 Task: Search one way flight ticket for 2 adults, 4 children and 1 infant on lap in business from Raleigh: Raleigh-durham International Airport to Gillette: Gillette Campbell County Airport on 5-1-2023. Choice of flights is Frontier. Number of bags: 8 checked bags. Price is upto 98000. Outbound departure time preference is 16:00.
Action: Mouse moved to (274, 291)
Screenshot: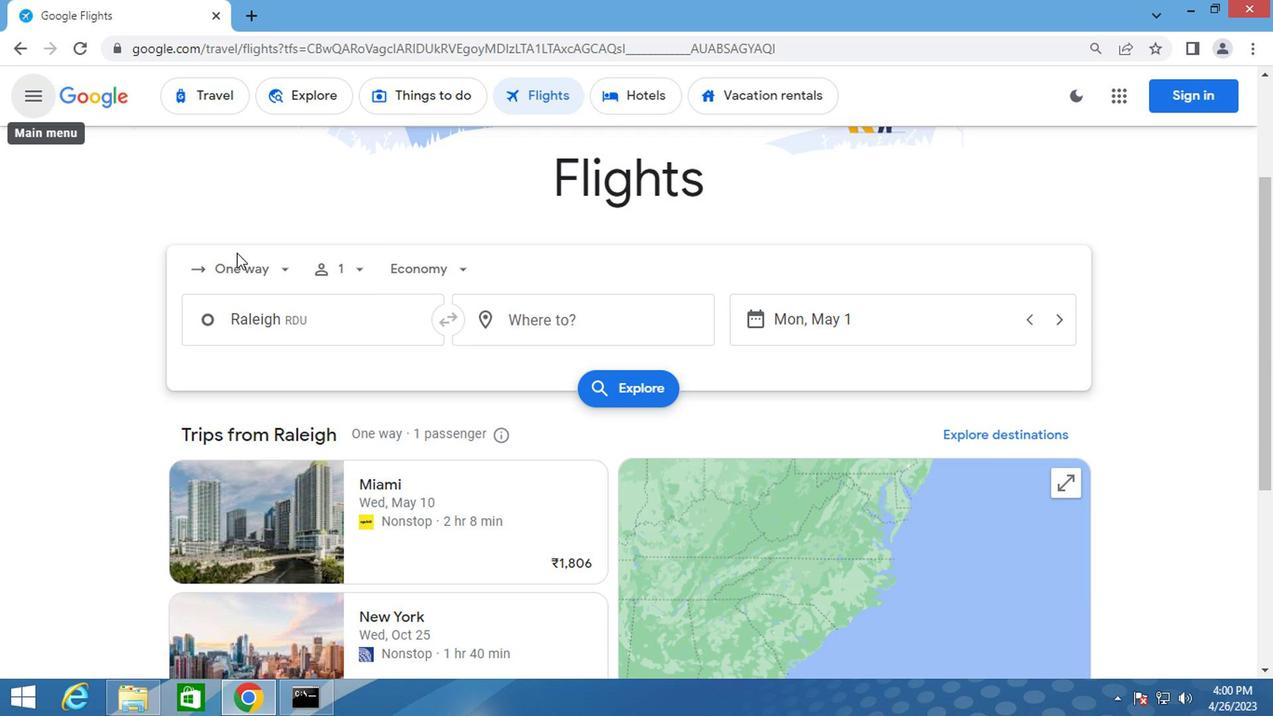
Action: Mouse pressed left at (274, 291)
Screenshot: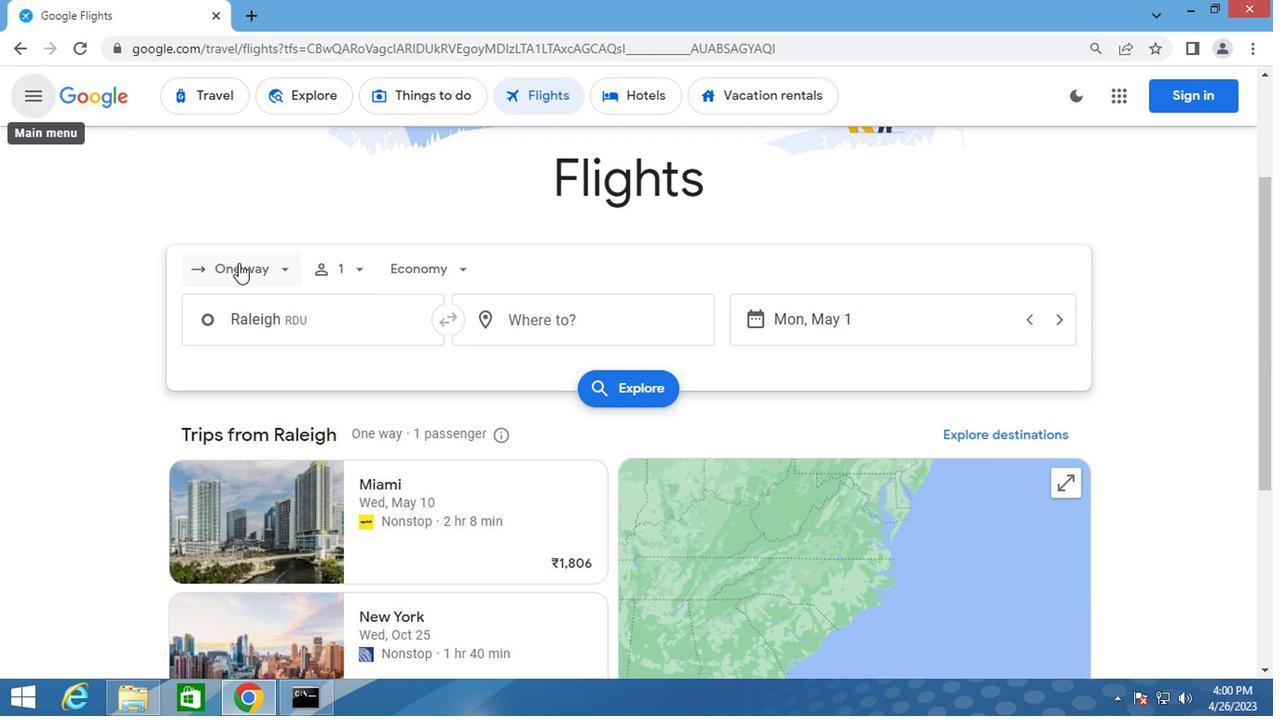
Action: Mouse moved to (271, 353)
Screenshot: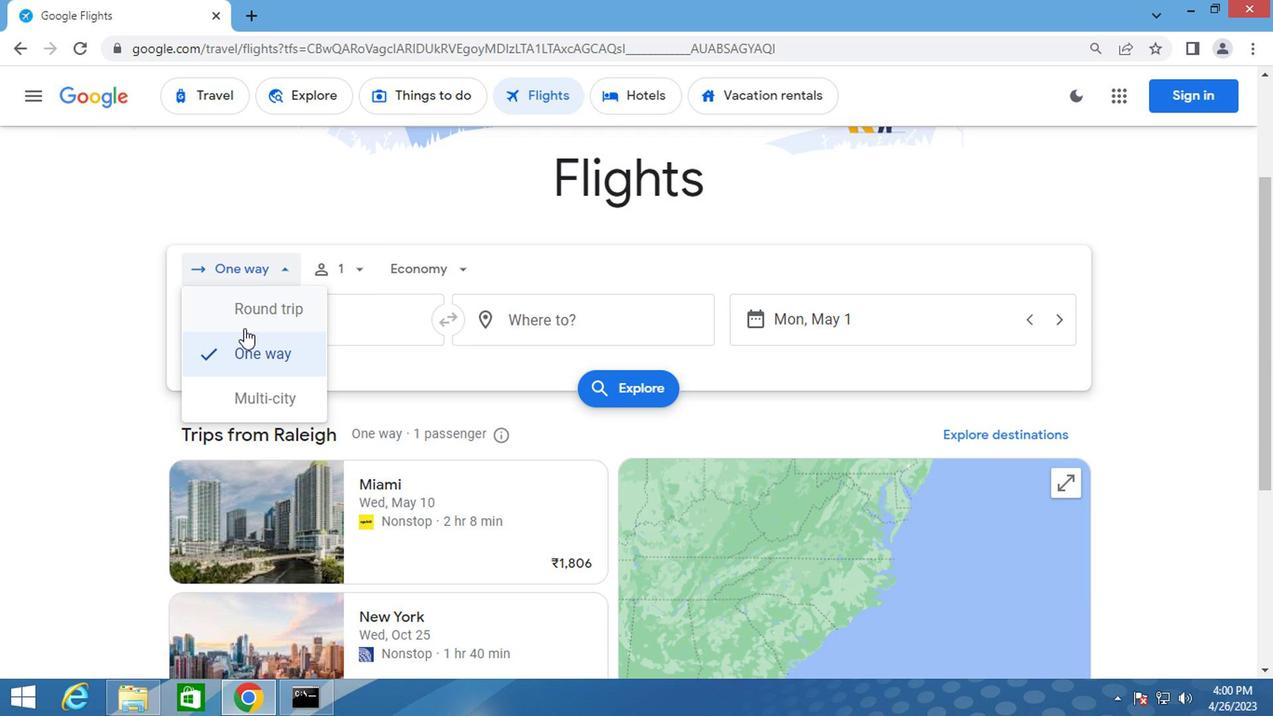 
Action: Mouse pressed left at (271, 353)
Screenshot: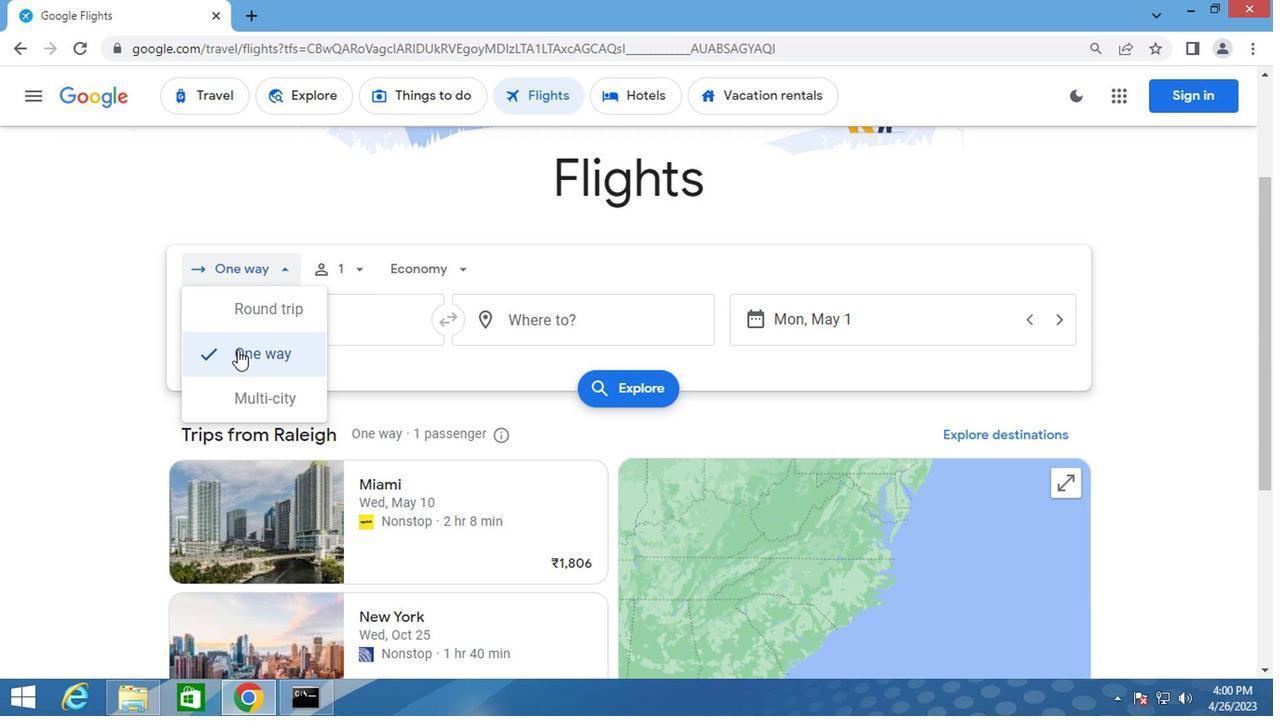 
Action: Mouse moved to (365, 292)
Screenshot: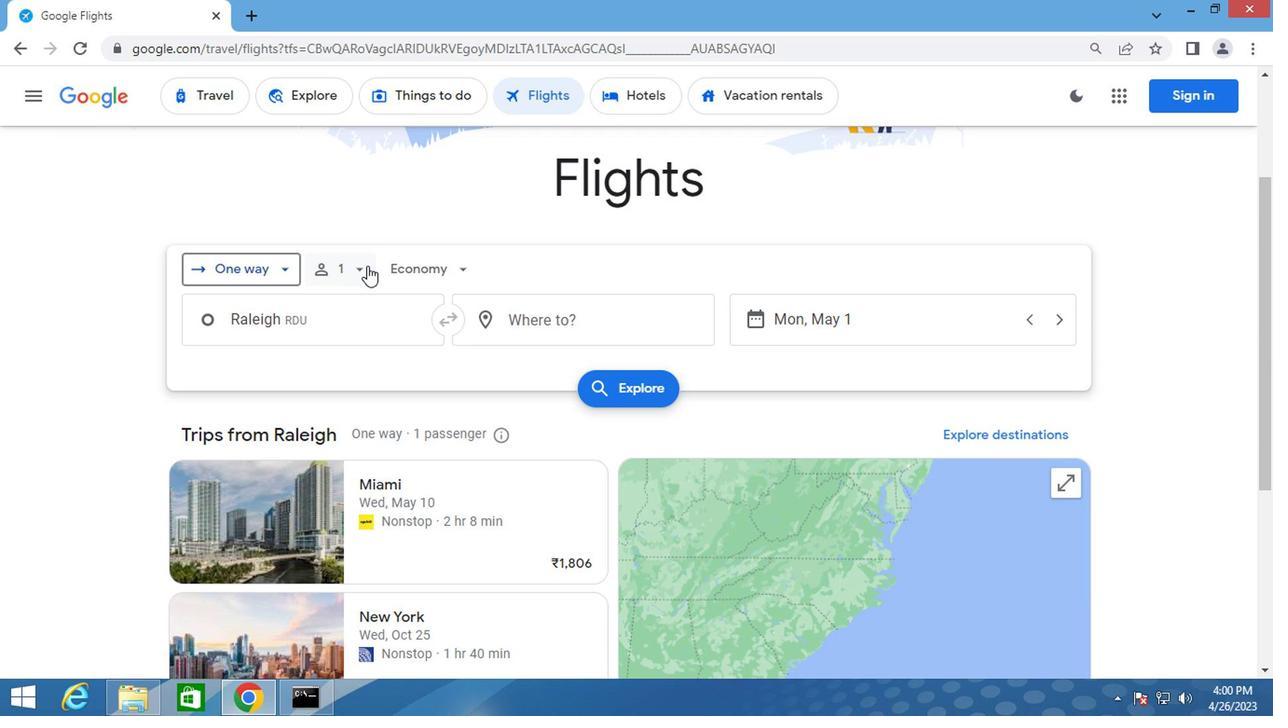
Action: Mouse pressed left at (365, 292)
Screenshot: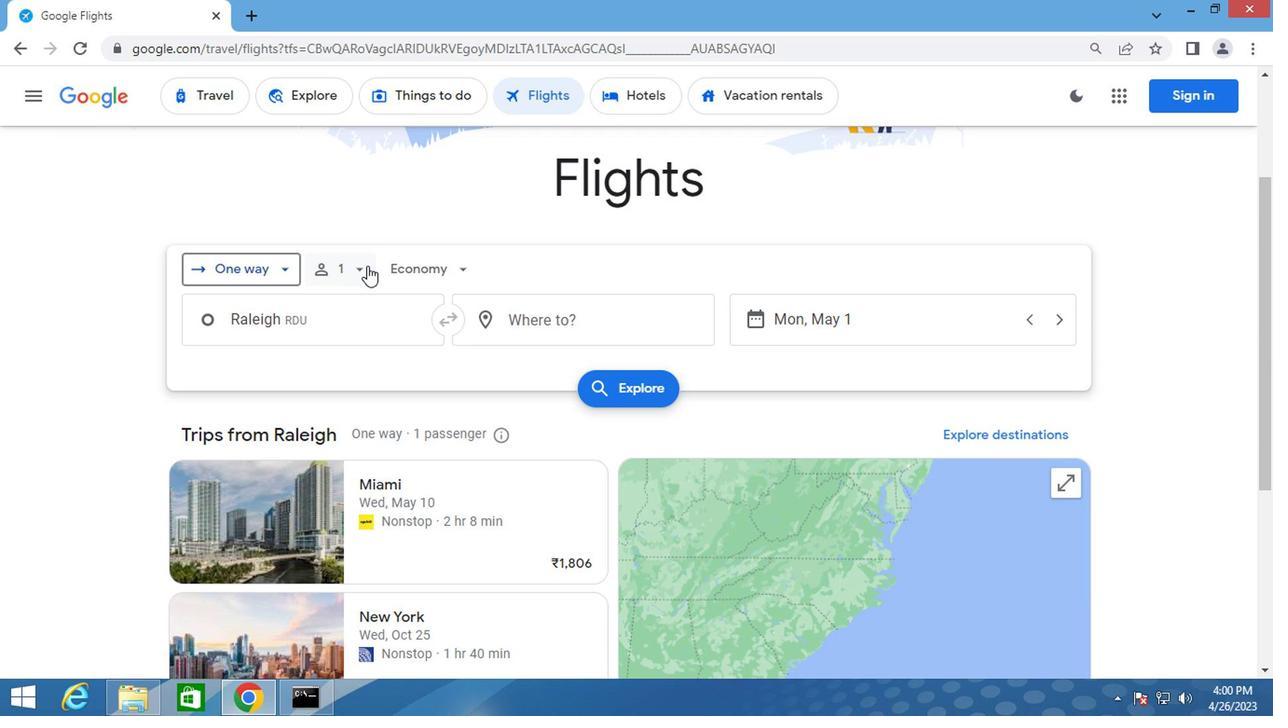 
Action: Mouse moved to (458, 327)
Screenshot: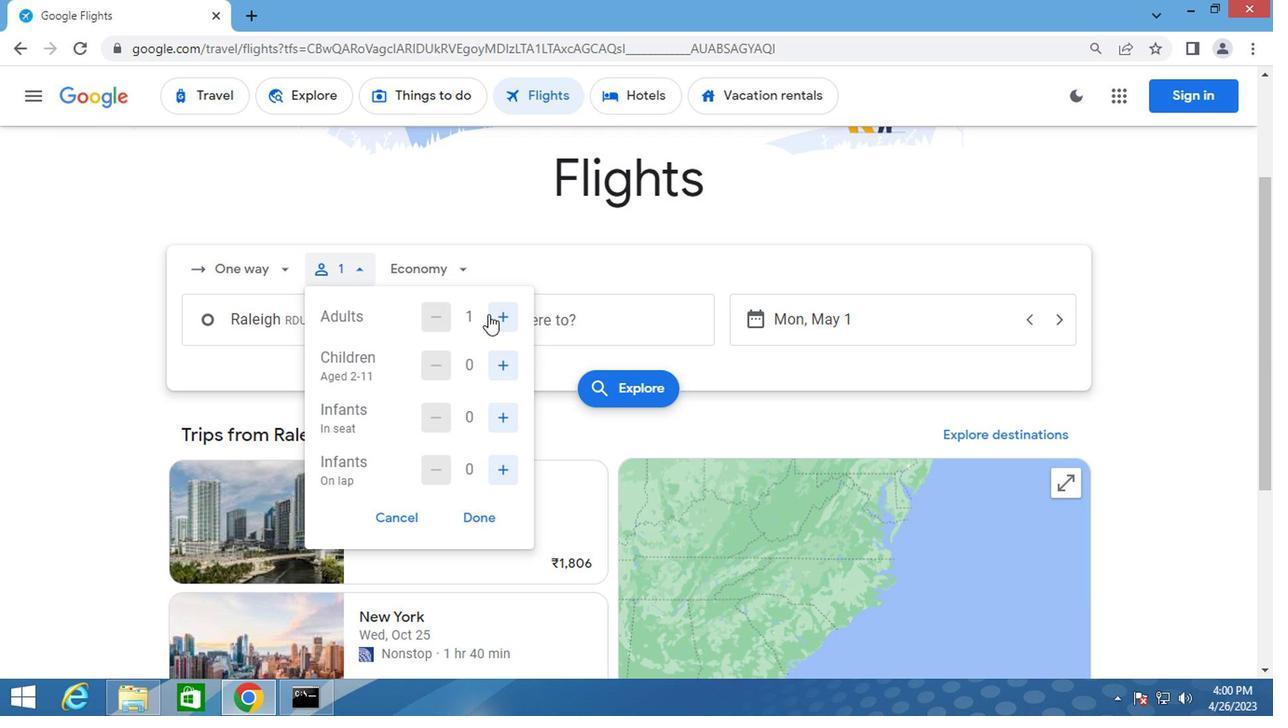 
Action: Mouse pressed left at (458, 327)
Screenshot: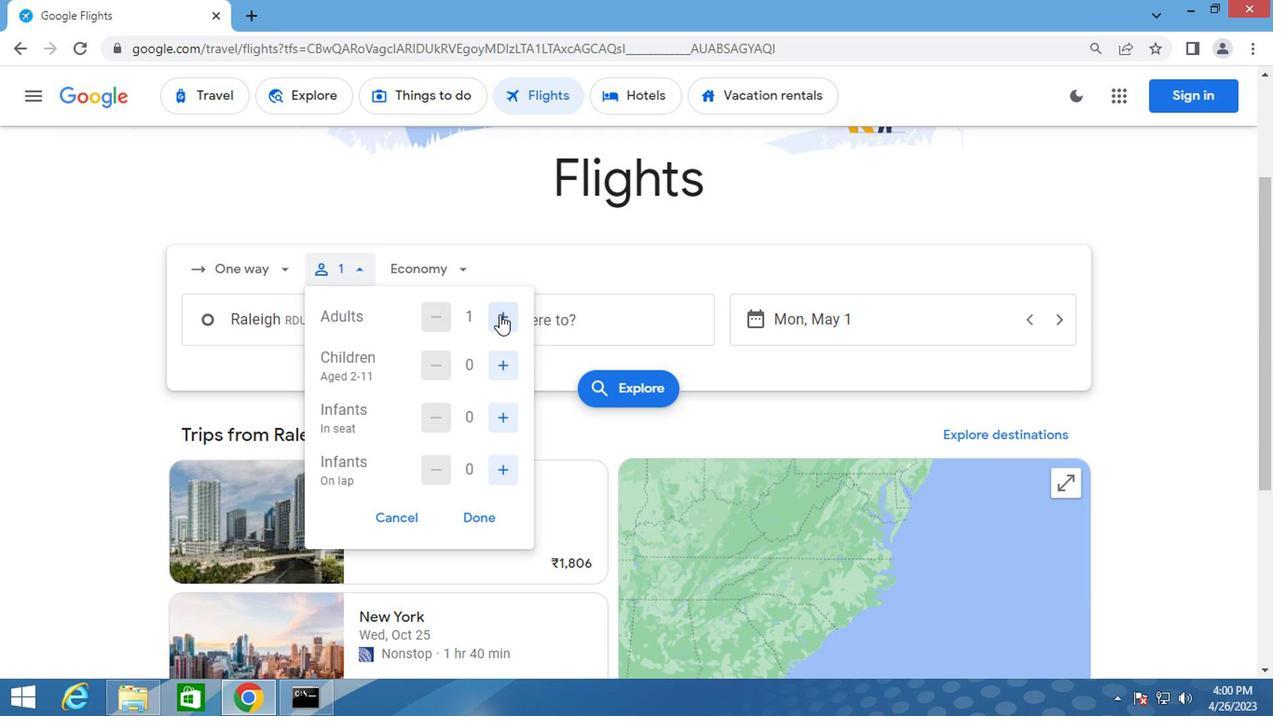 
Action: Mouse moved to (460, 354)
Screenshot: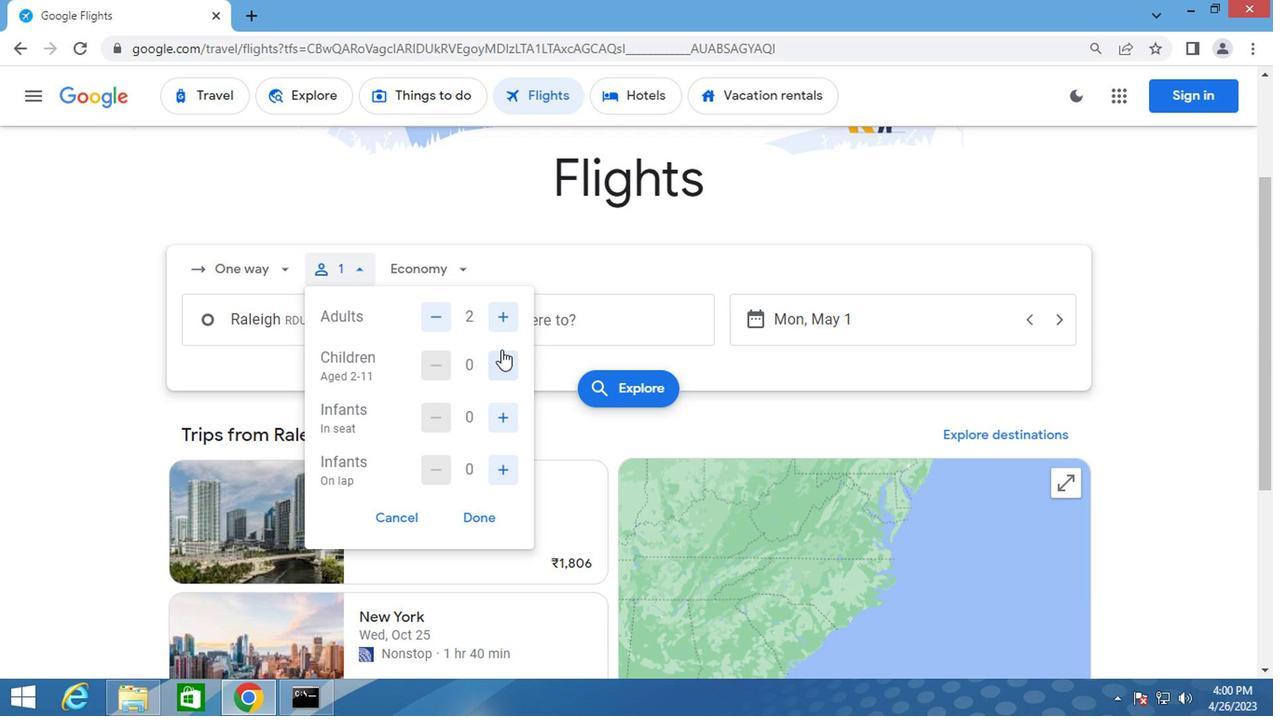 
Action: Mouse pressed left at (460, 354)
Screenshot: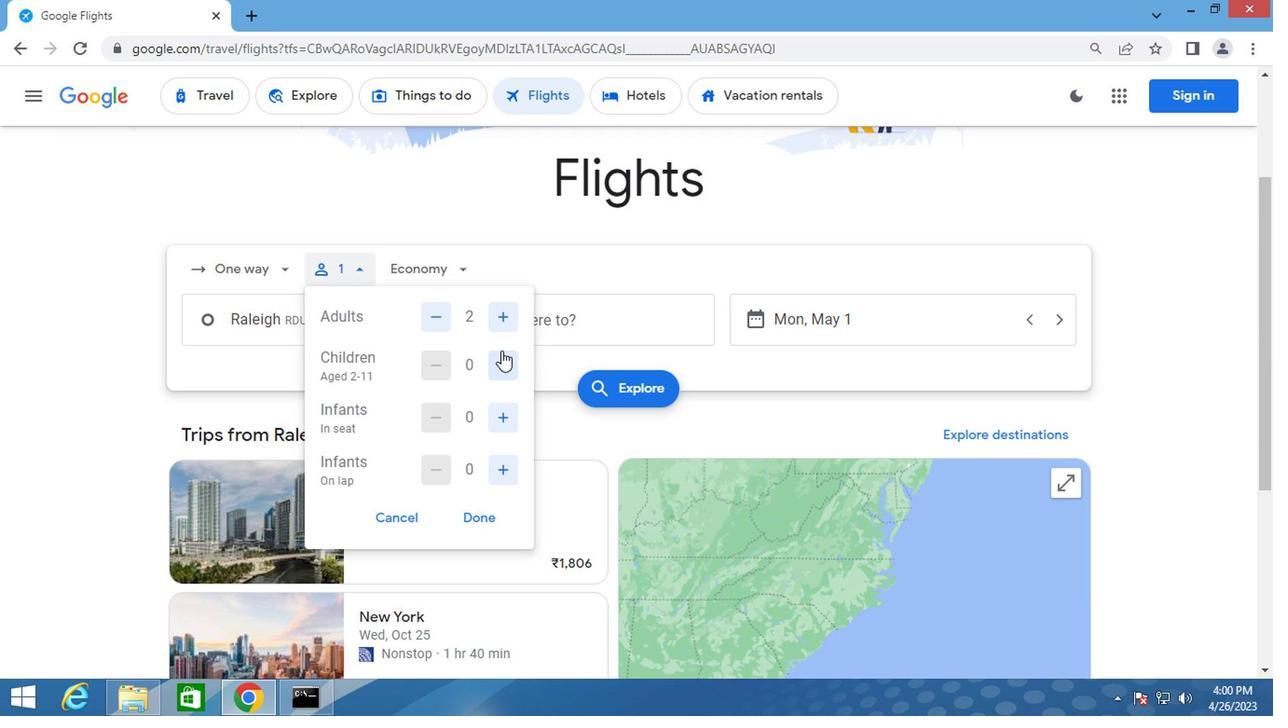 
Action: Mouse pressed left at (460, 354)
Screenshot: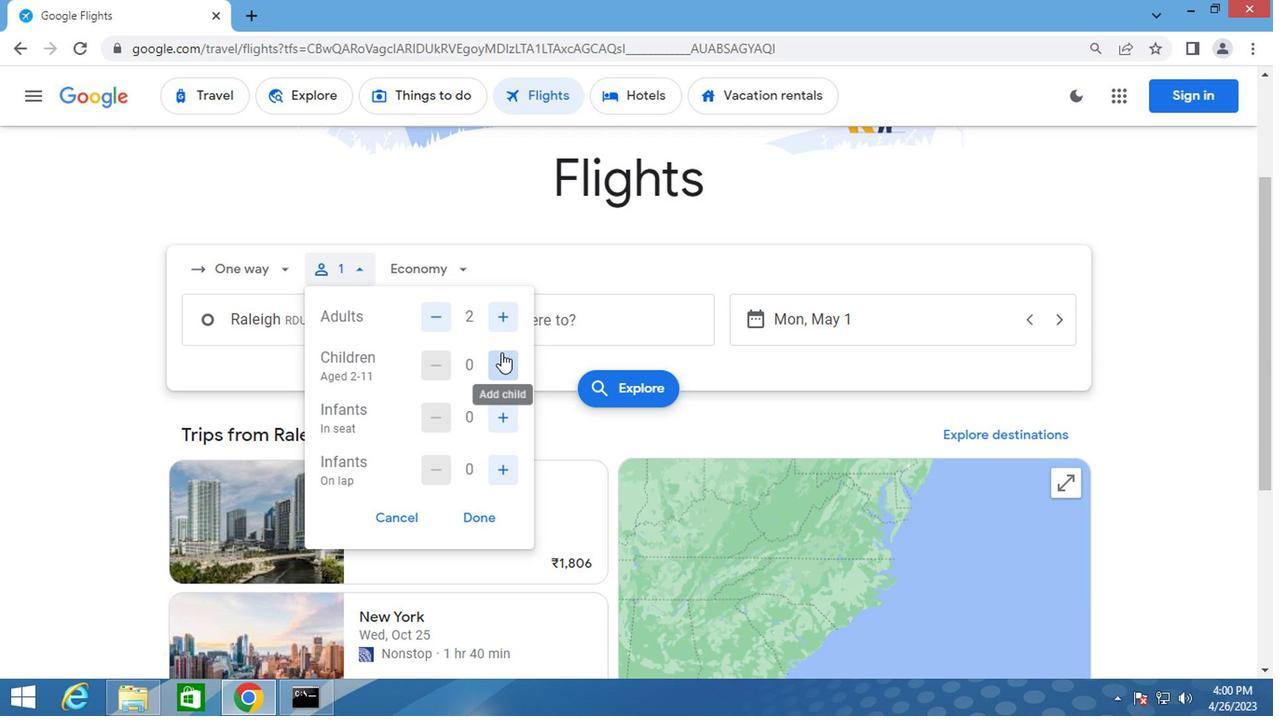 
Action: Mouse pressed left at (460, 354)
Screenshot: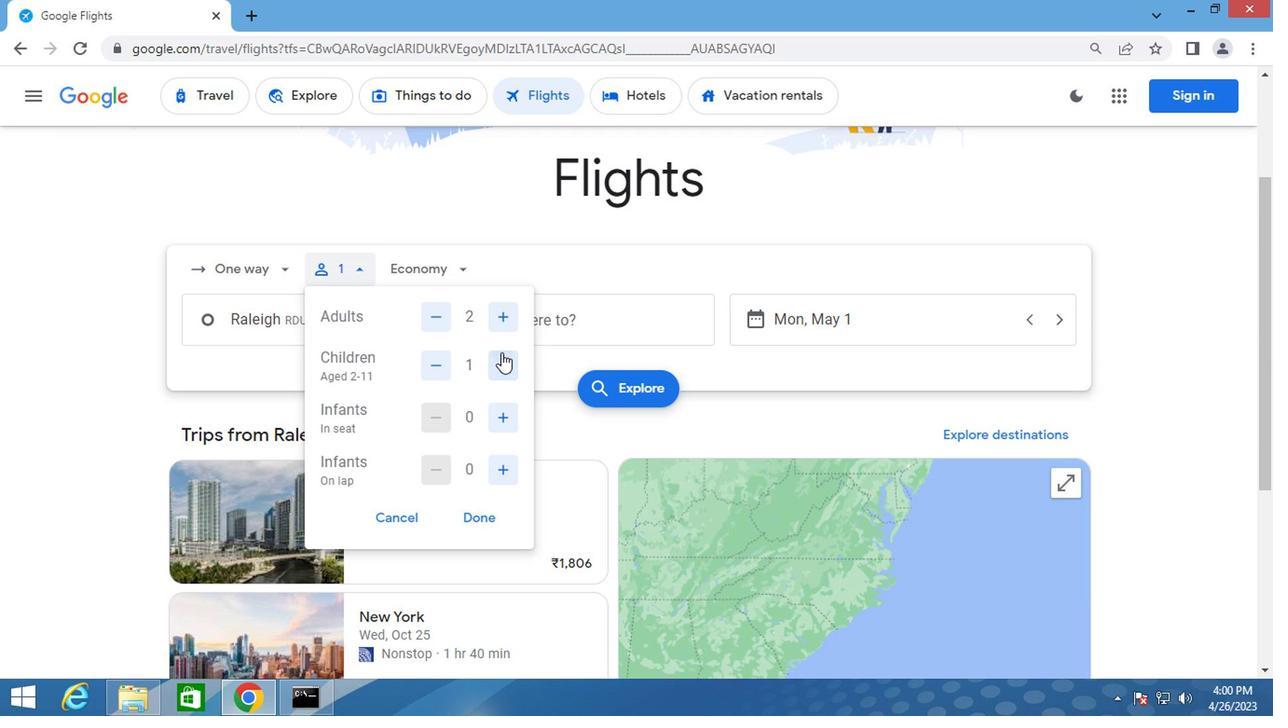 
Action: Mouse pressed left at (460, 354)
Screenshot: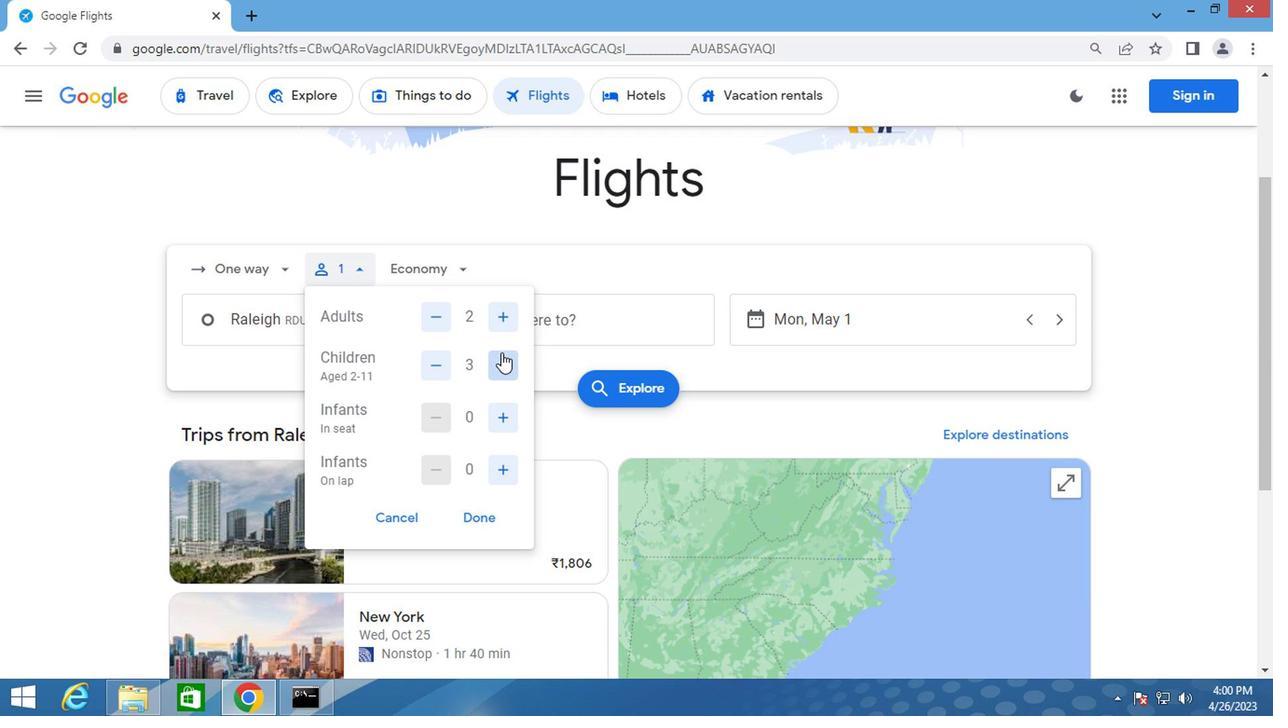 
Action: Mouse moved to (464, 427)
Screenshot: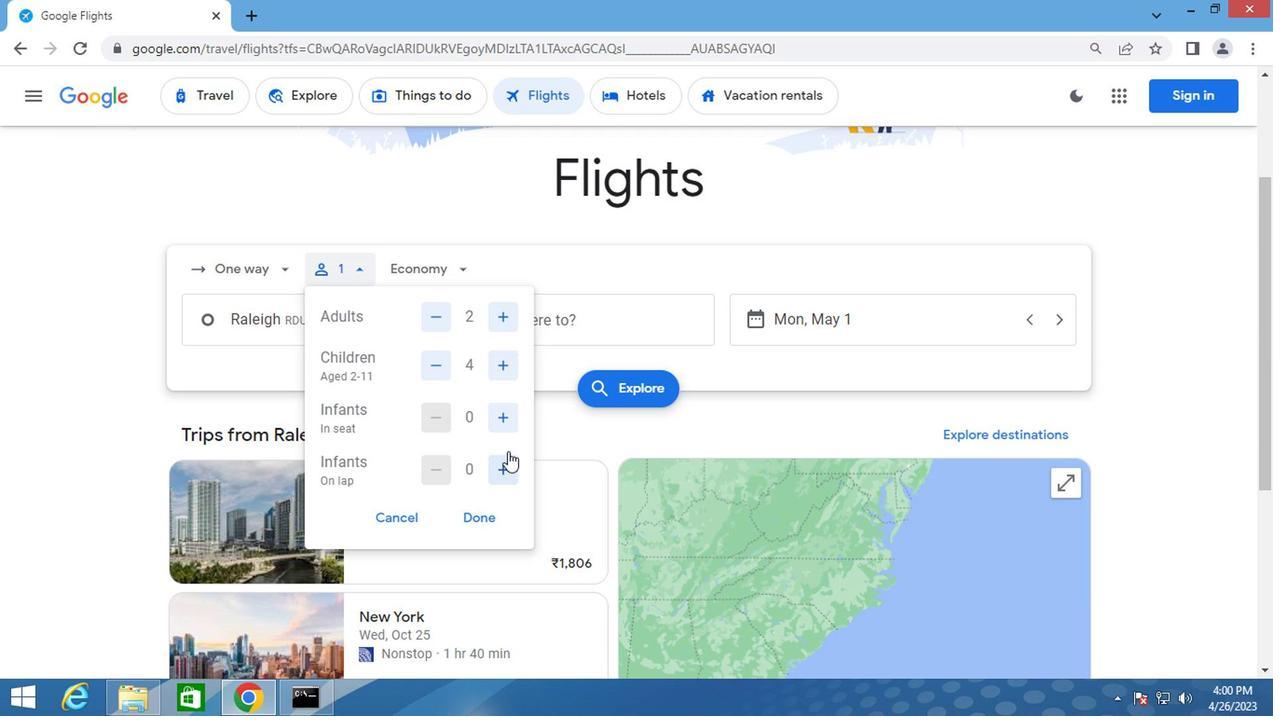 
Action: Mouse pressed left at (464, 427)
Screenshot: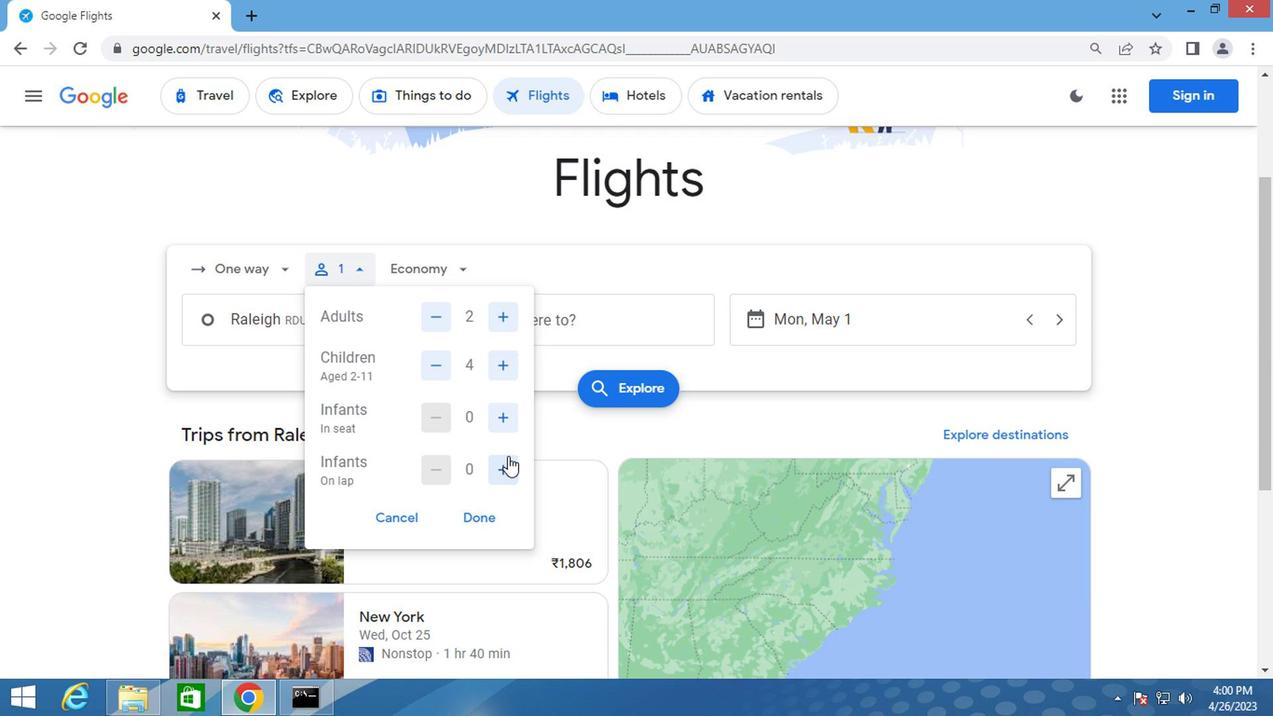 
Action: Mouse moved to (413, 293)
Screenshot: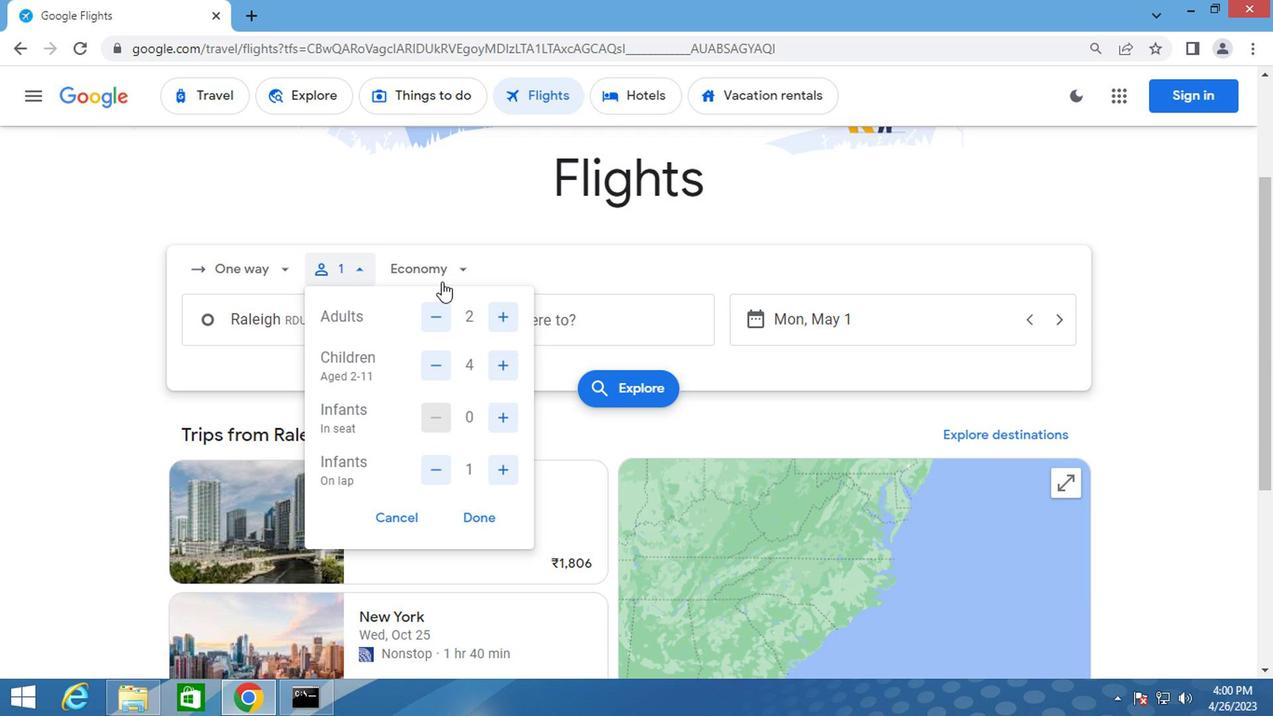 
Action: Mouse pressed left at (413, 293)
Screenshot: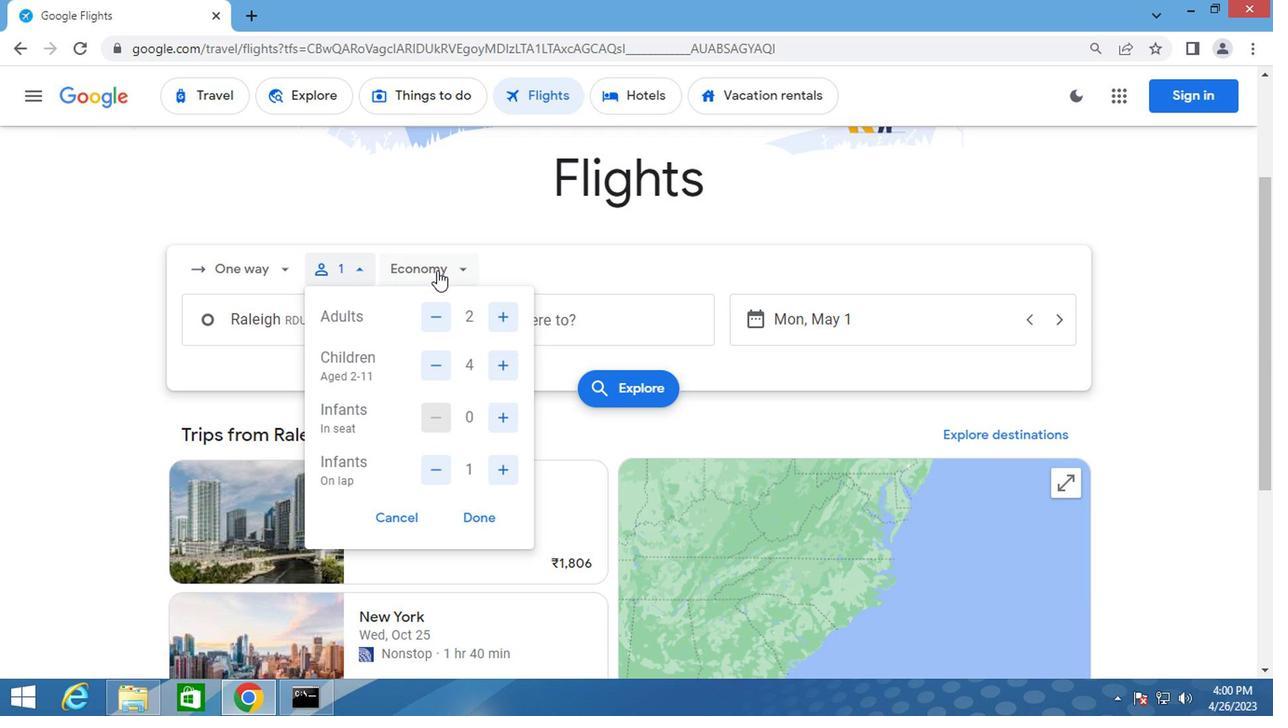 
Action: Mouse moved to (439, 381)
Screenshot: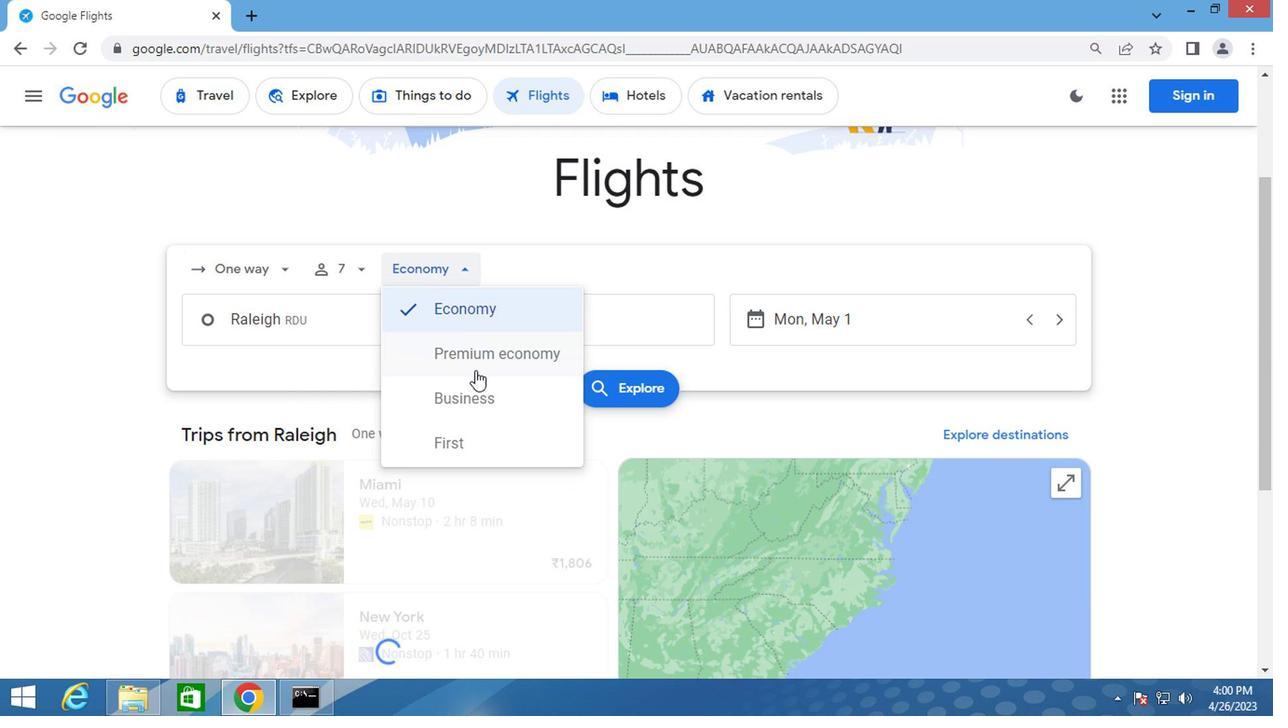 
Action: Mouse pressed left at (439, 381)
Screenshot: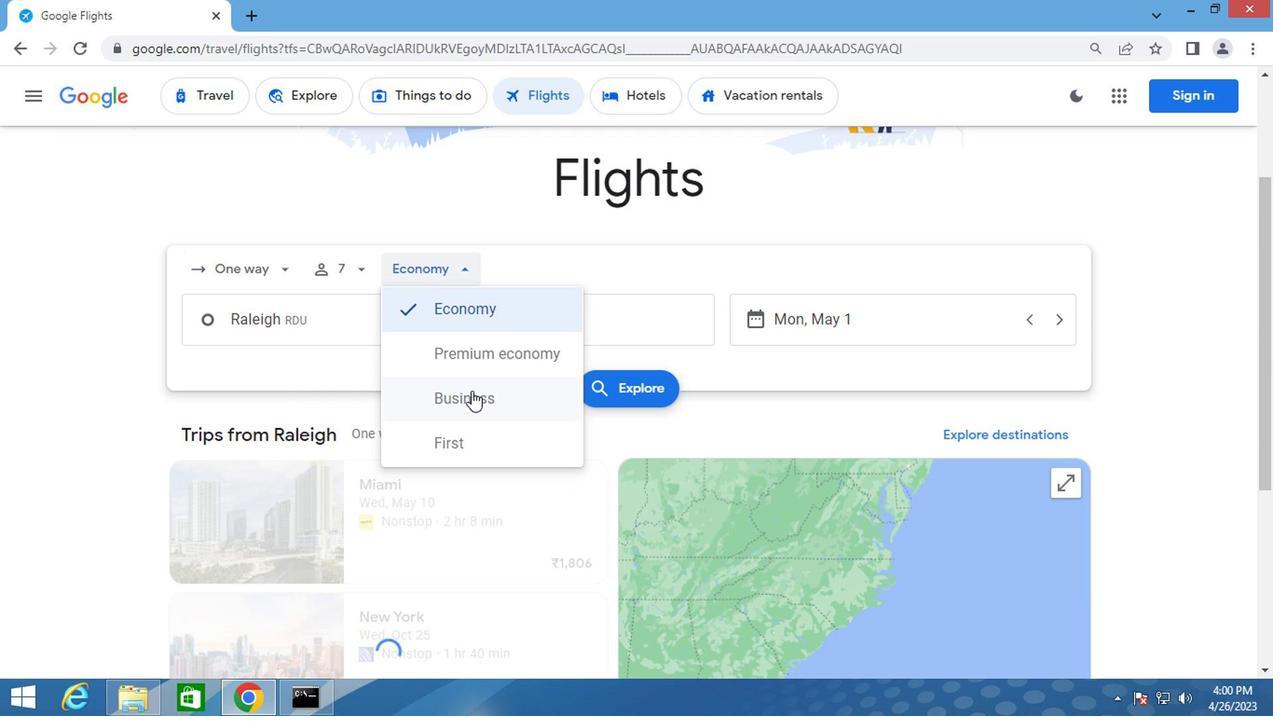 
Action: Mouse moved to (332, 336)
Screenshot: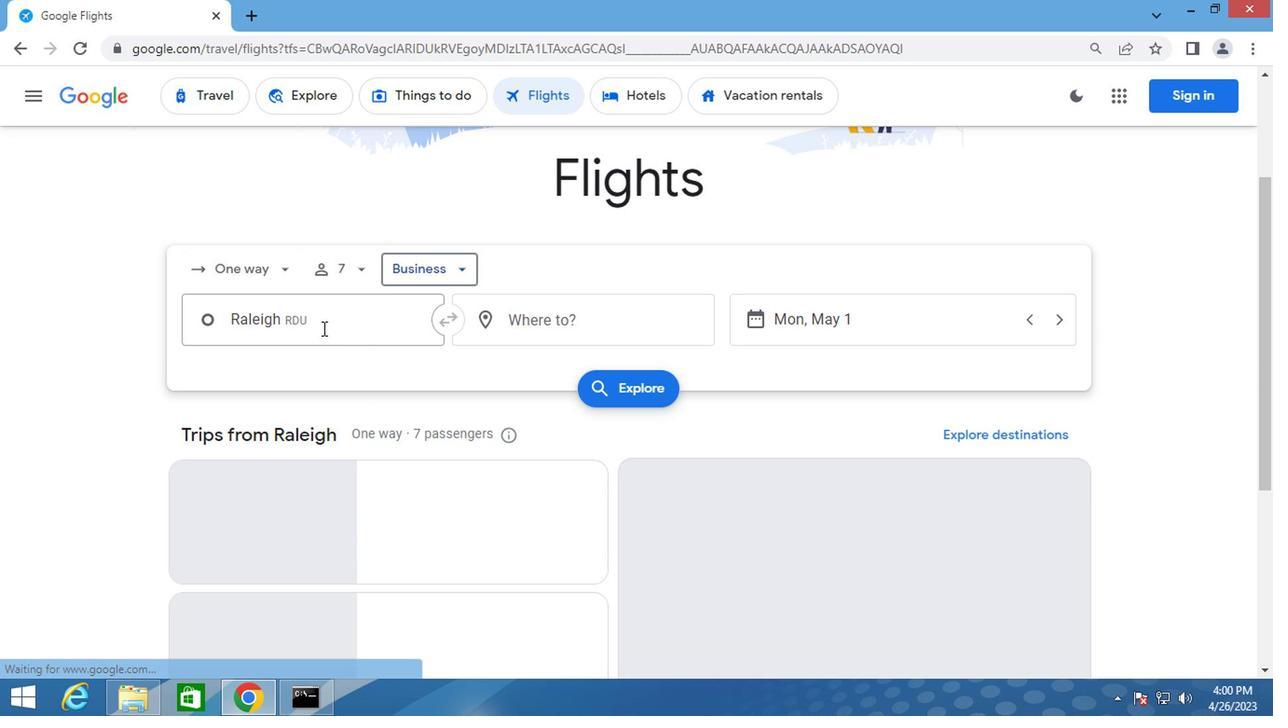 
Action: Mouse pressed left at (332, 336)
Screenshot: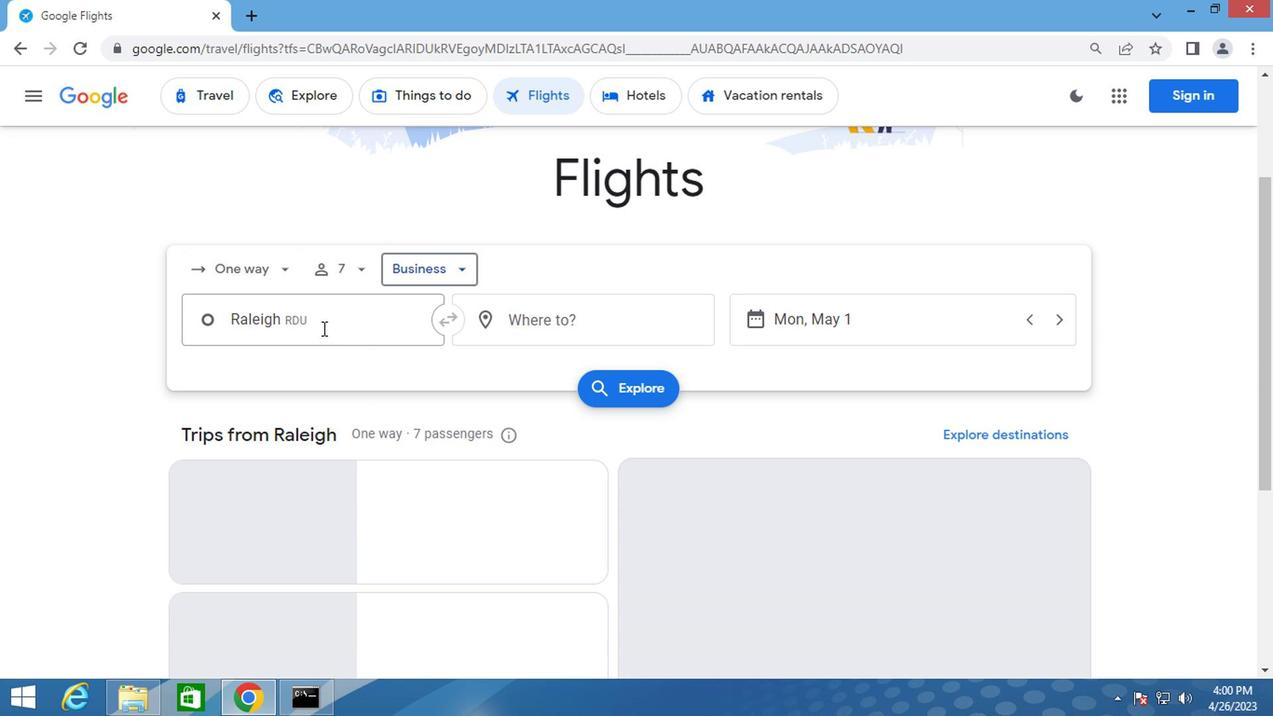 
Action: Key pressed raleigh
Screenshot: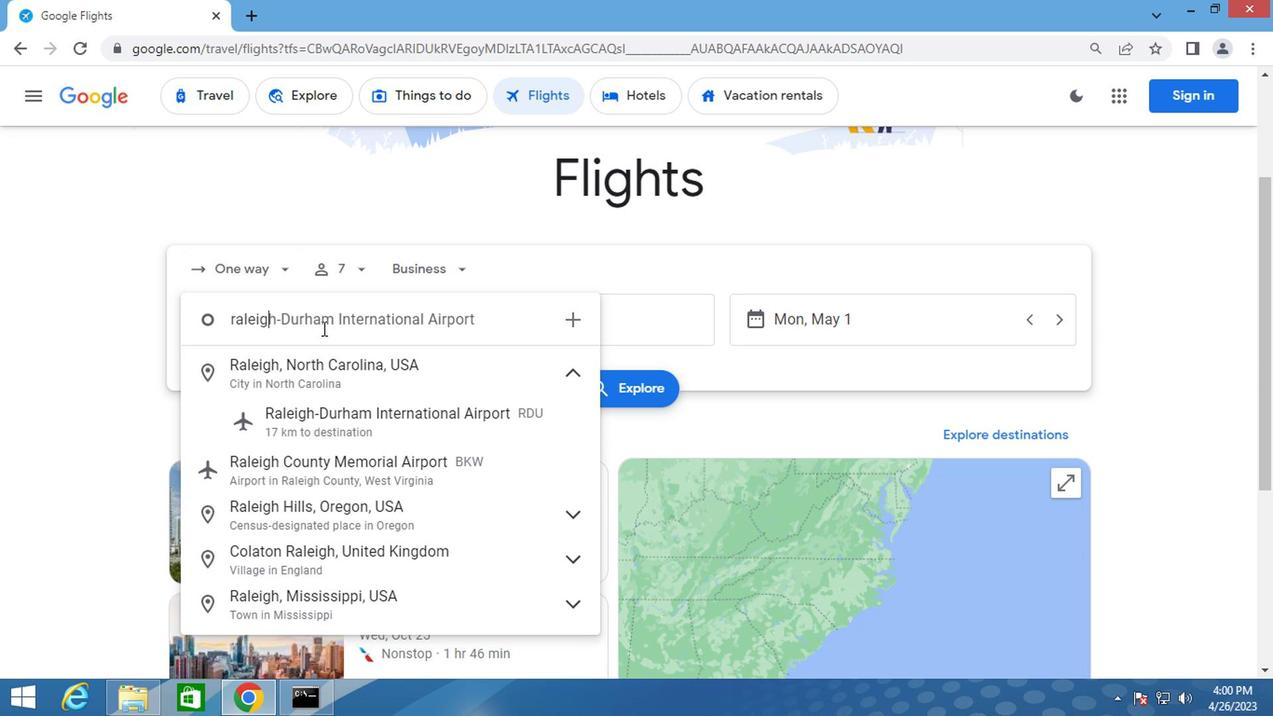 
Action: Mouse moved to (324, 403)
Screenshot: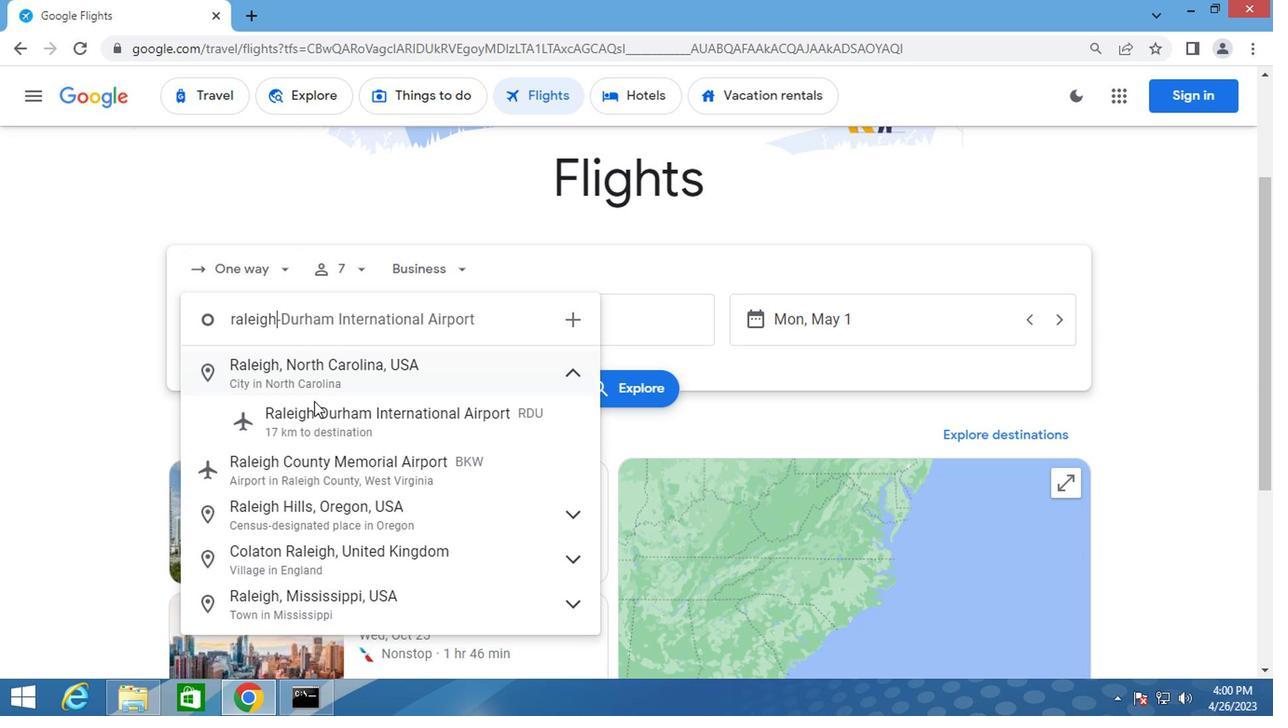 
Action: Mouse pressed left at (324, 403)
Screenshot: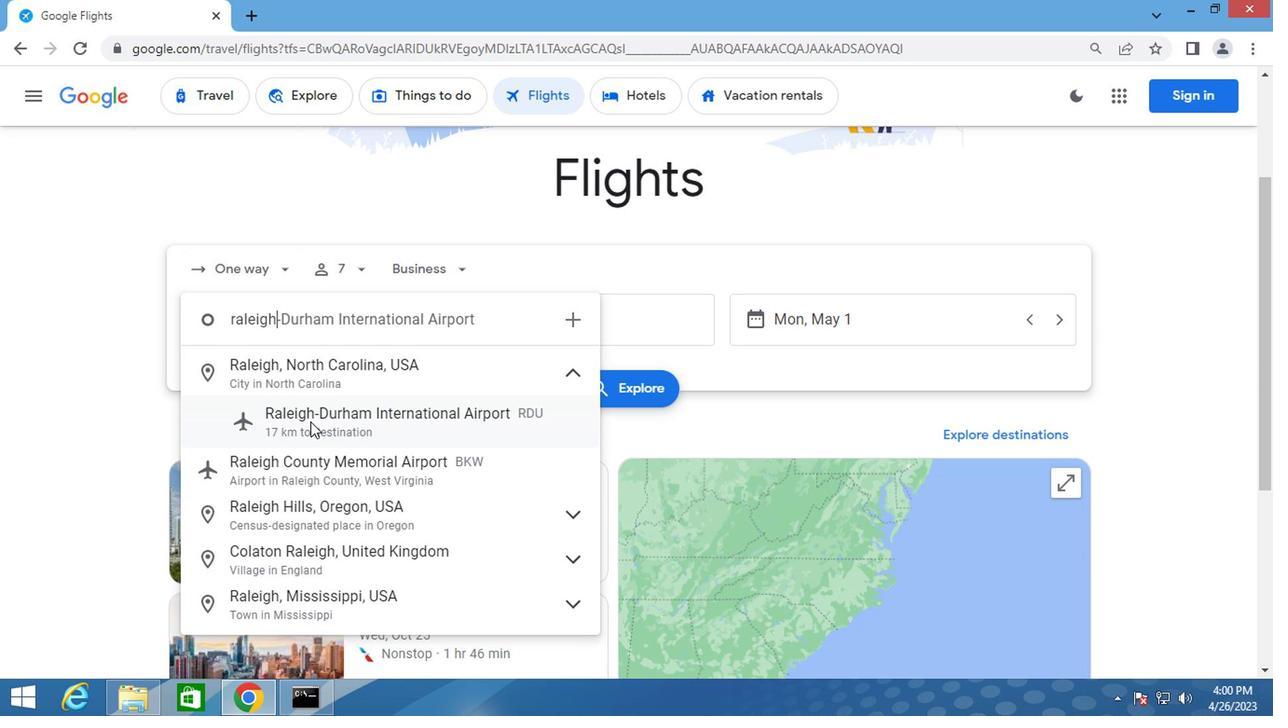 
Action: Mouse moved to (477, 328)
Screenshot: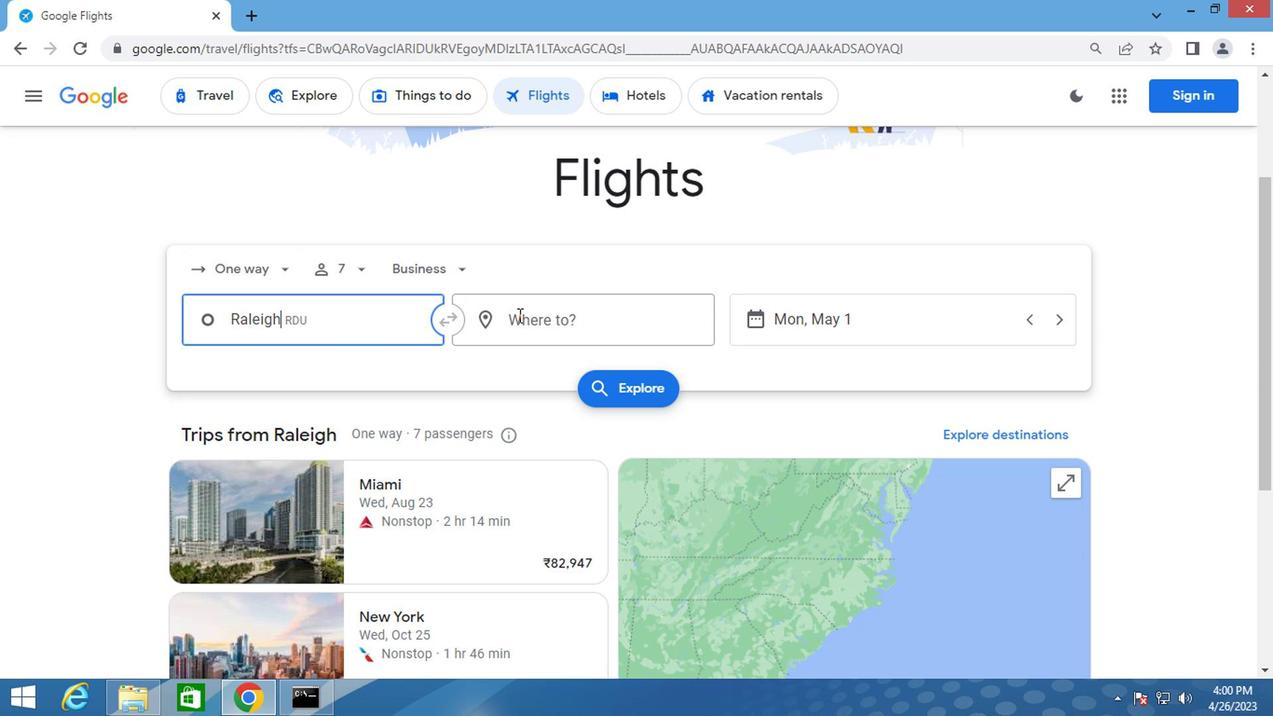 
Action: Mouse pressed left at (477, 328)
Screenshot: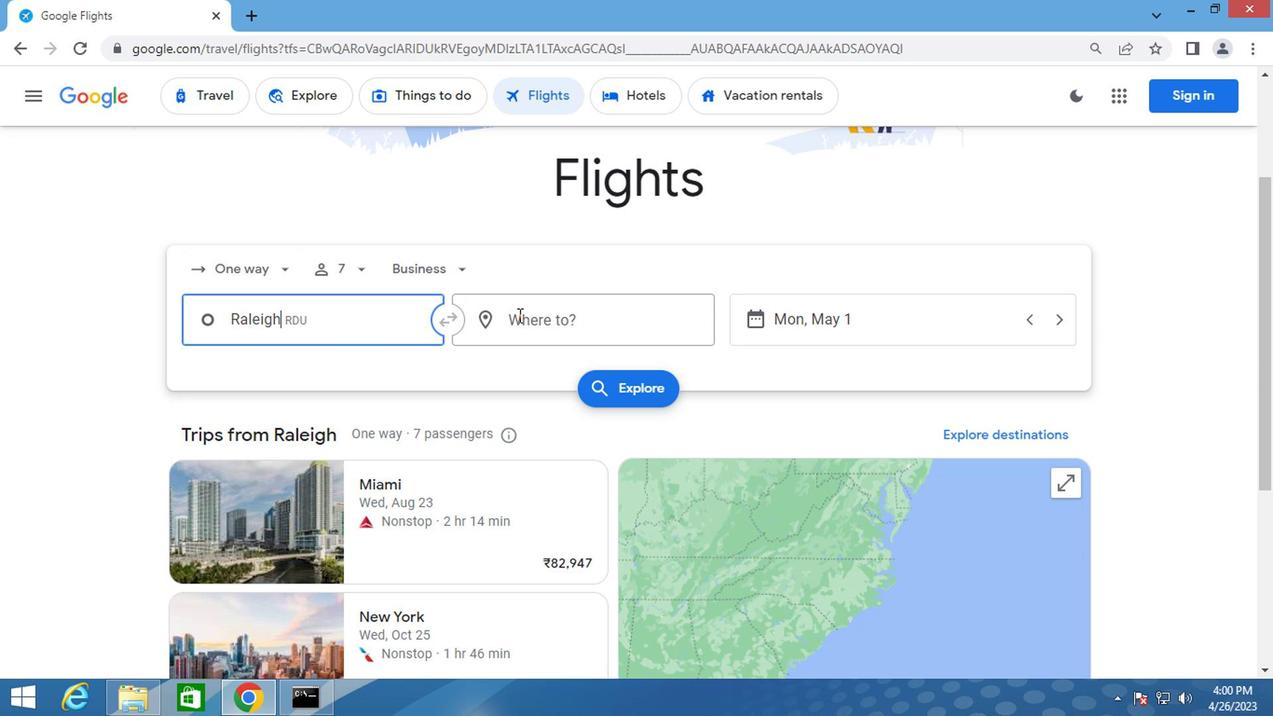 
Action: Mouse moved to (478, 328)
Screenshot: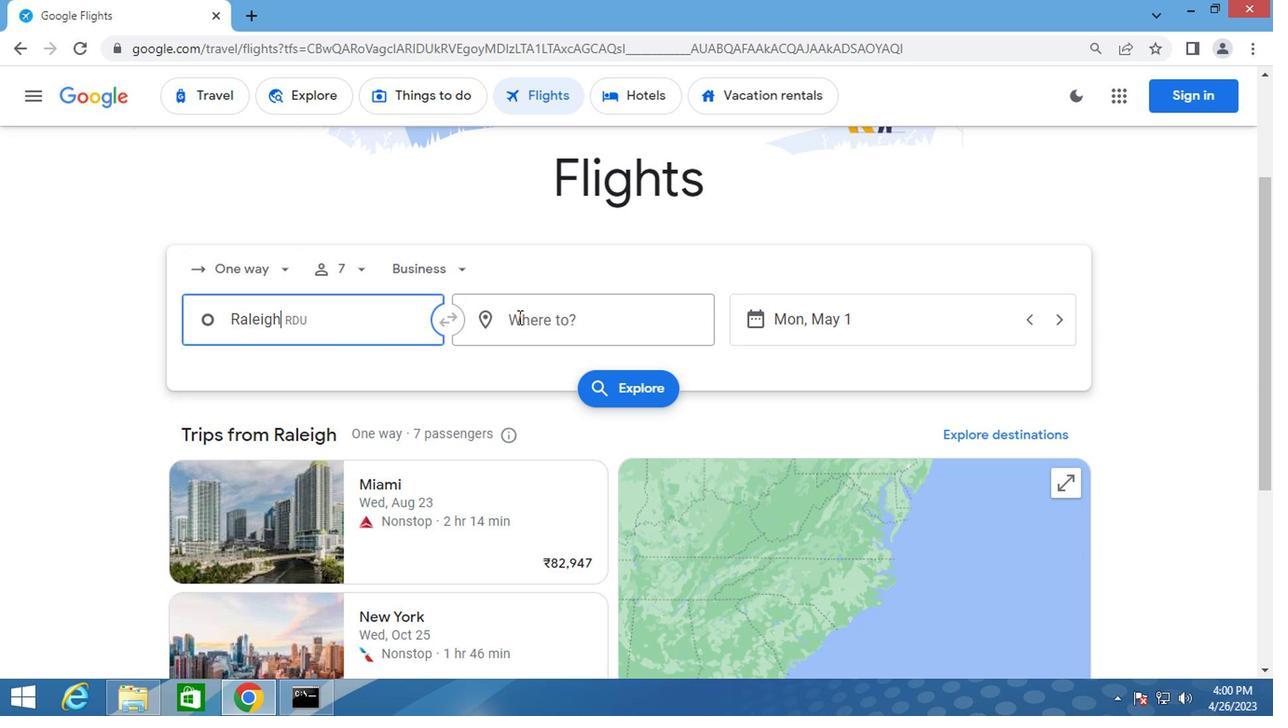 
Action: Key pressed gilley<Key.backspace>t
Screenshot: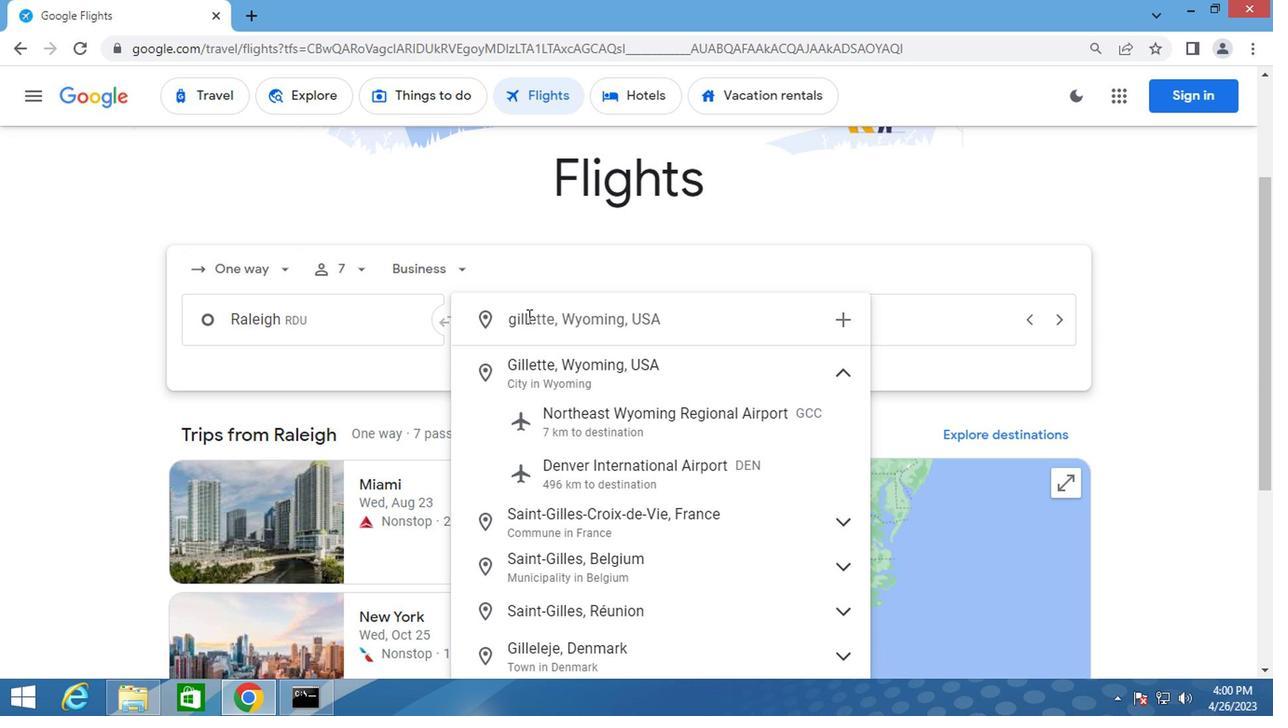
Action: Mouse moved to (548, 389)
Screenshot: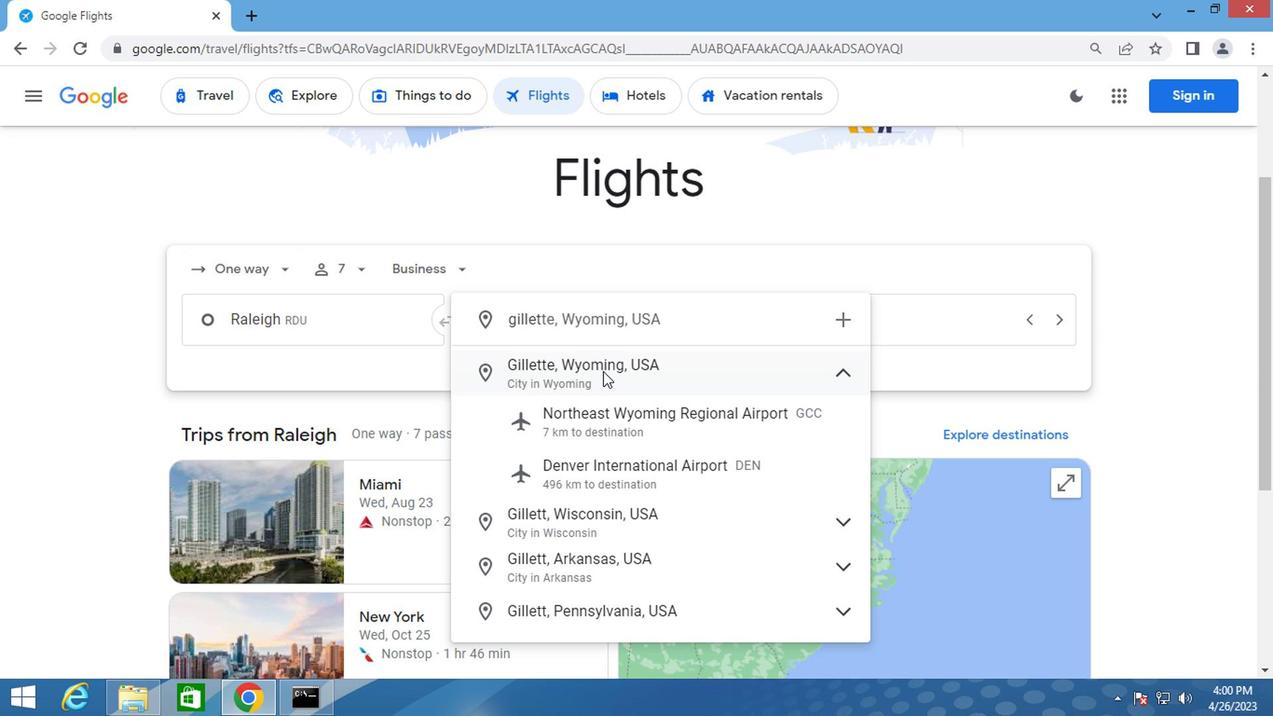 
Action: Mouse pressed left at (548, 389)
Screenshot: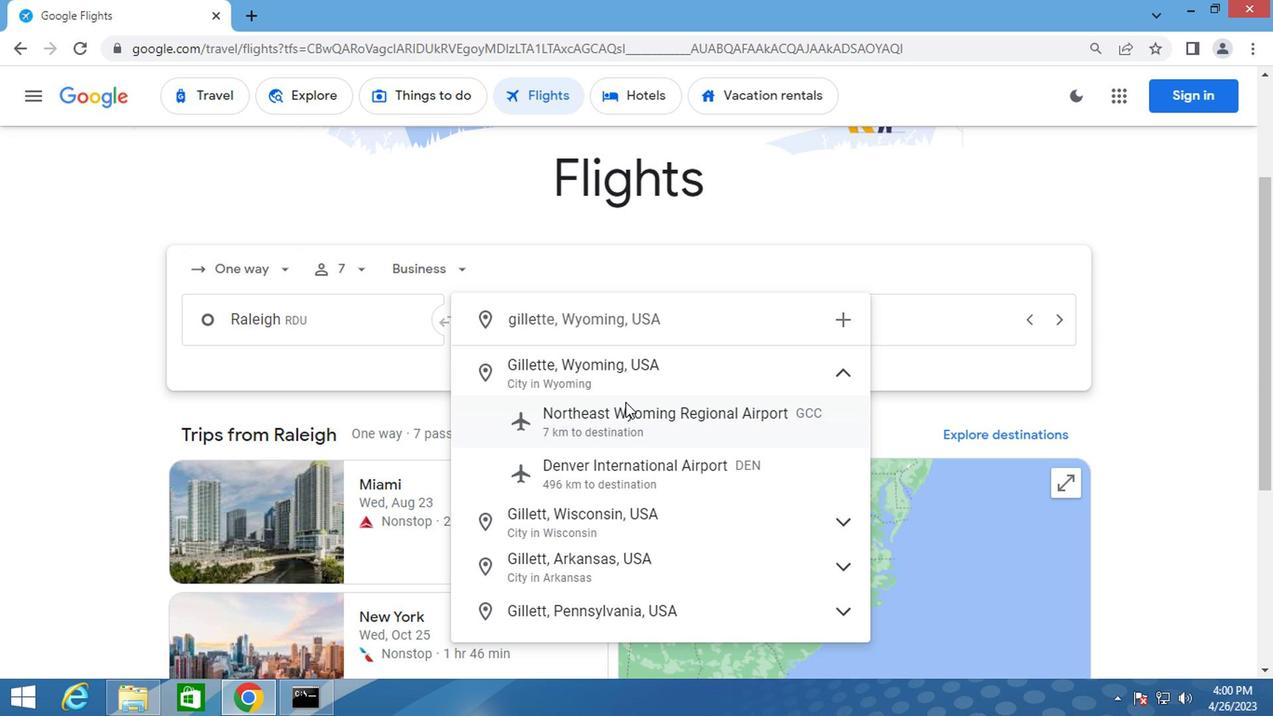 
Action: Mouse moved to (745, 336)
Screenshot: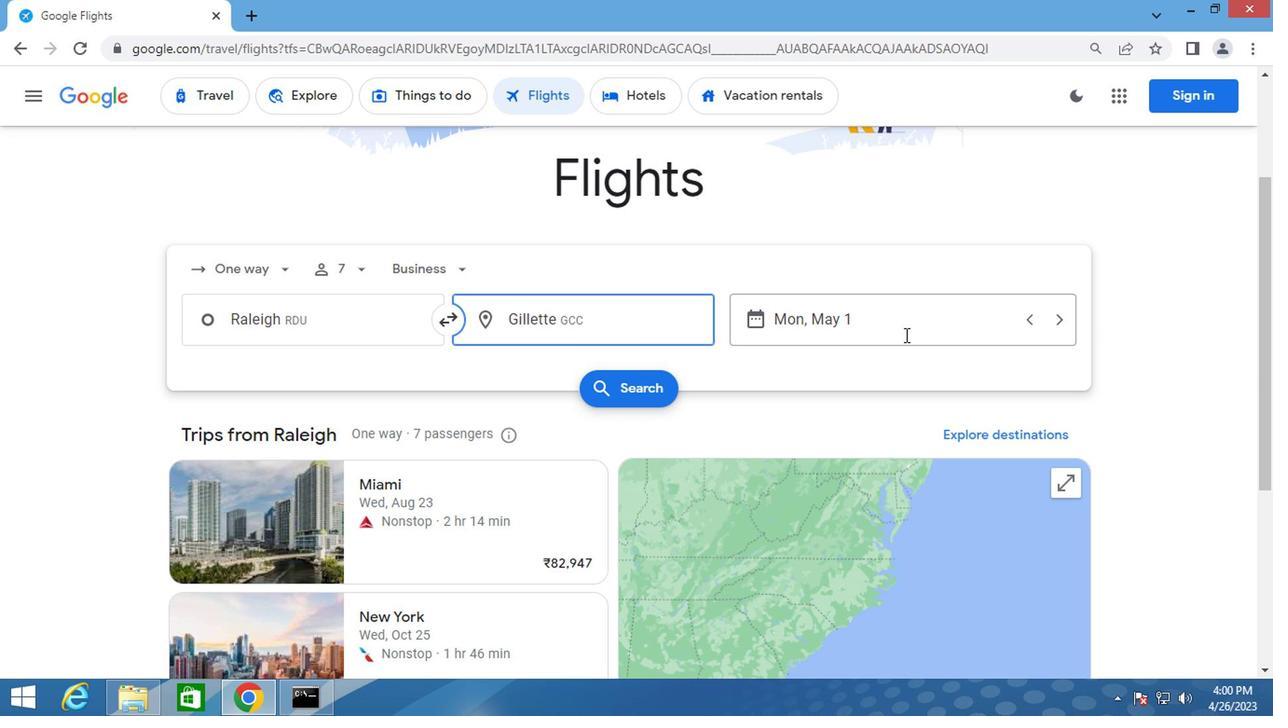 
Action: Mouse pressed left at (745, 336)
Screenshot: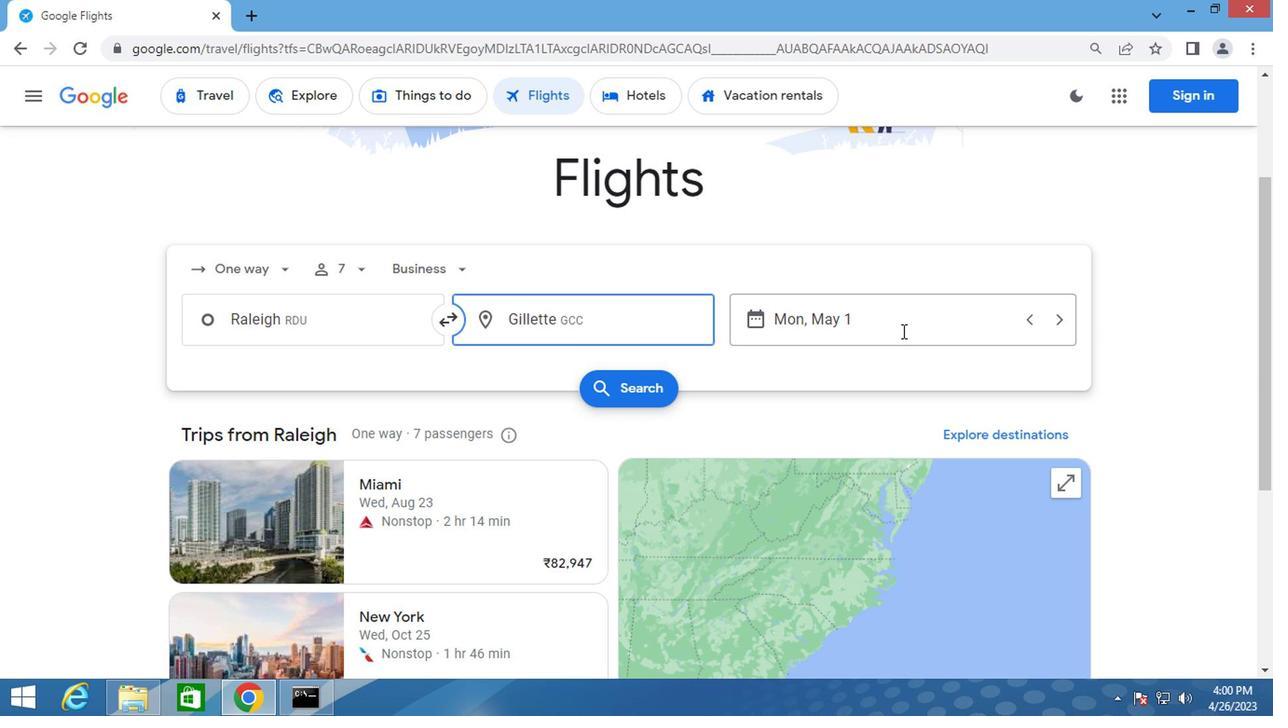
Action: Mouse moved to (677, 343)
Screenshot: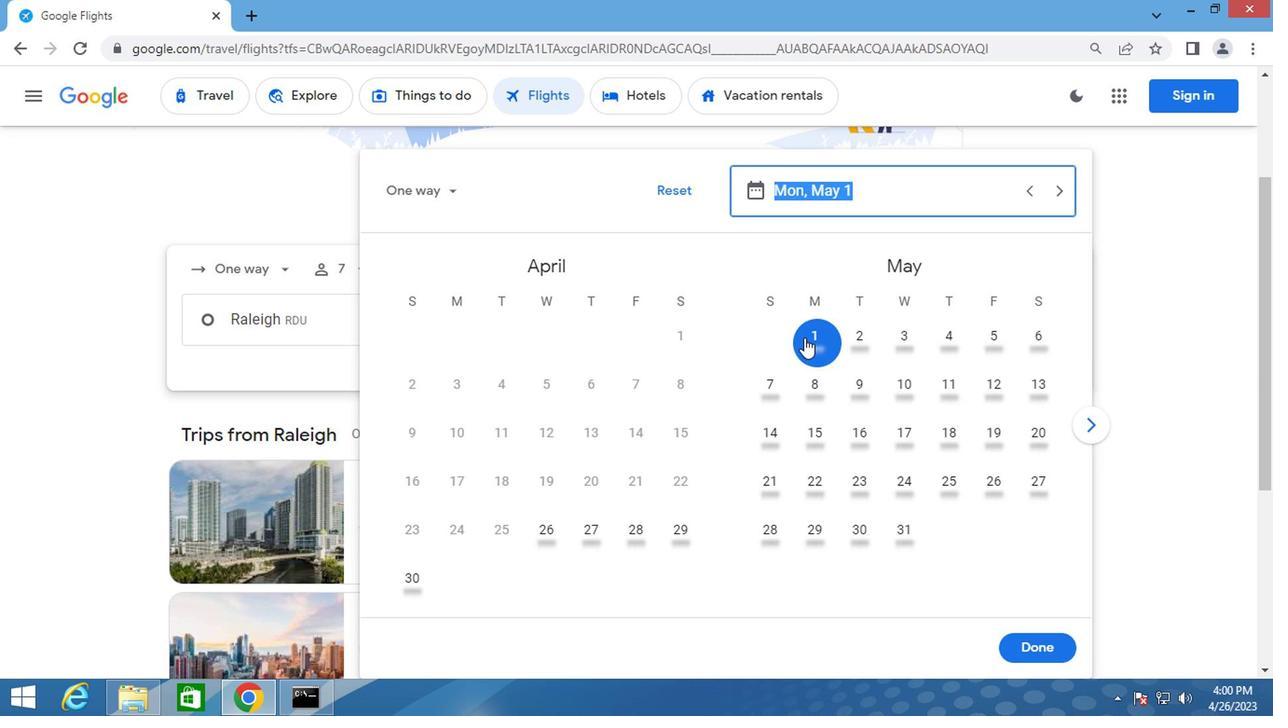 
Action: Mouse pressed left at (677, 343)
Screenshot: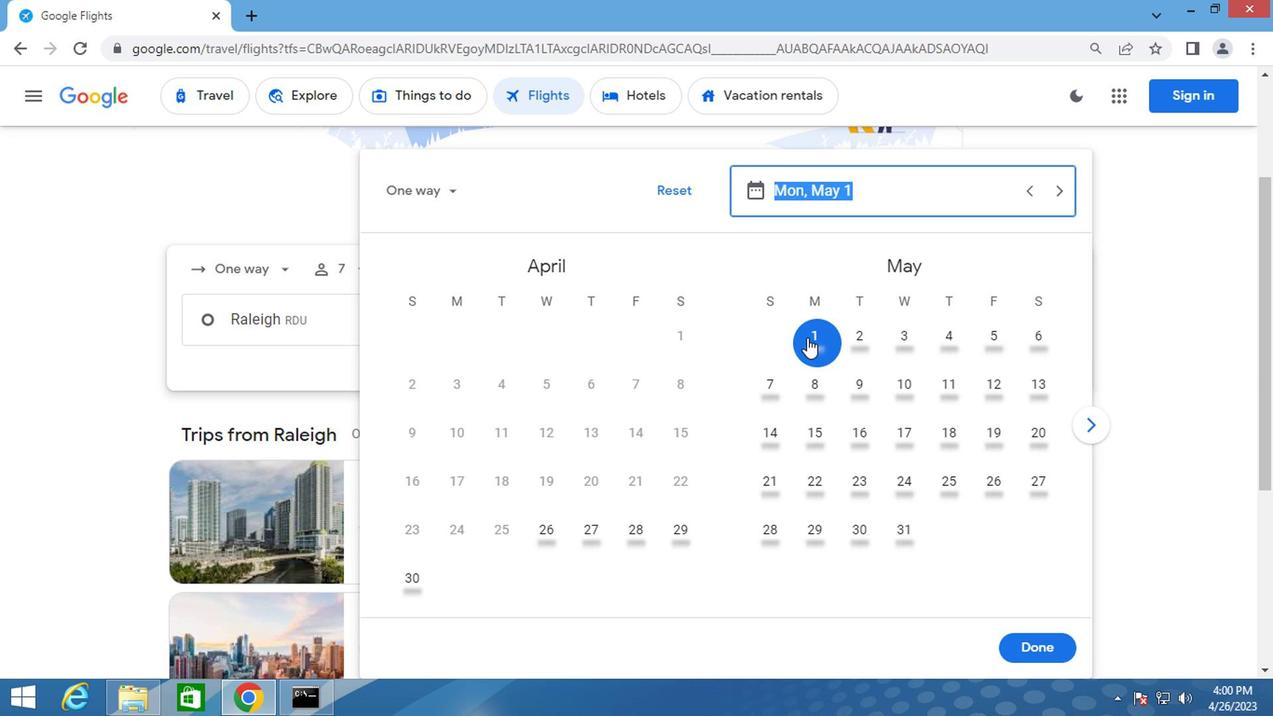 
Action: Mouse moved to (830, 556)
Screenshot: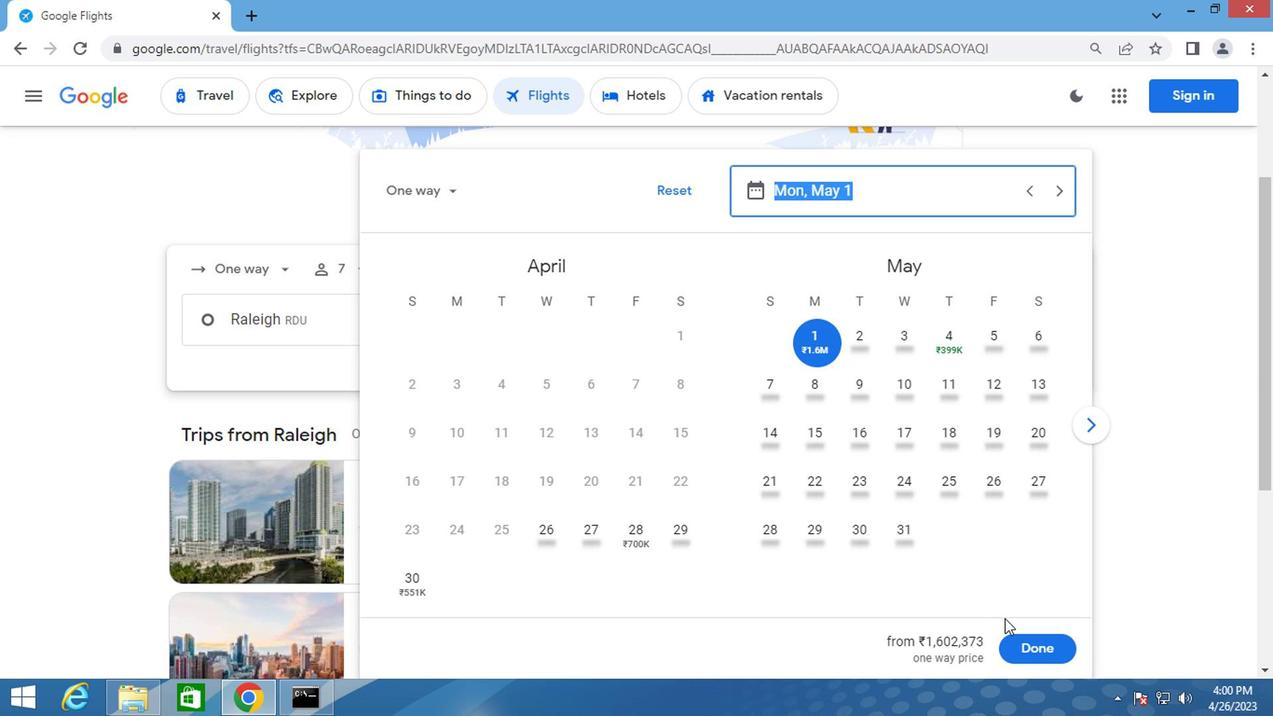 
Action: Mouse pressed left at (830, 556)
Screenshot: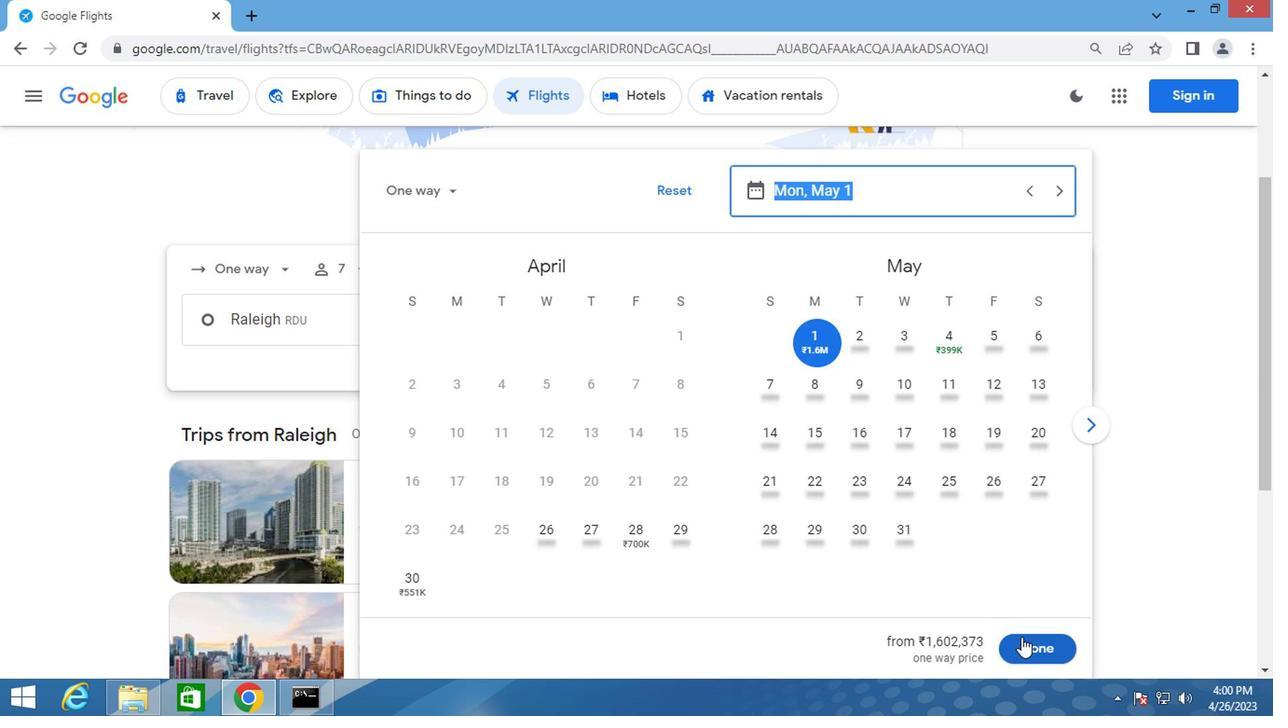 
Action: Mouse moved to (537, 373)
Screenshot: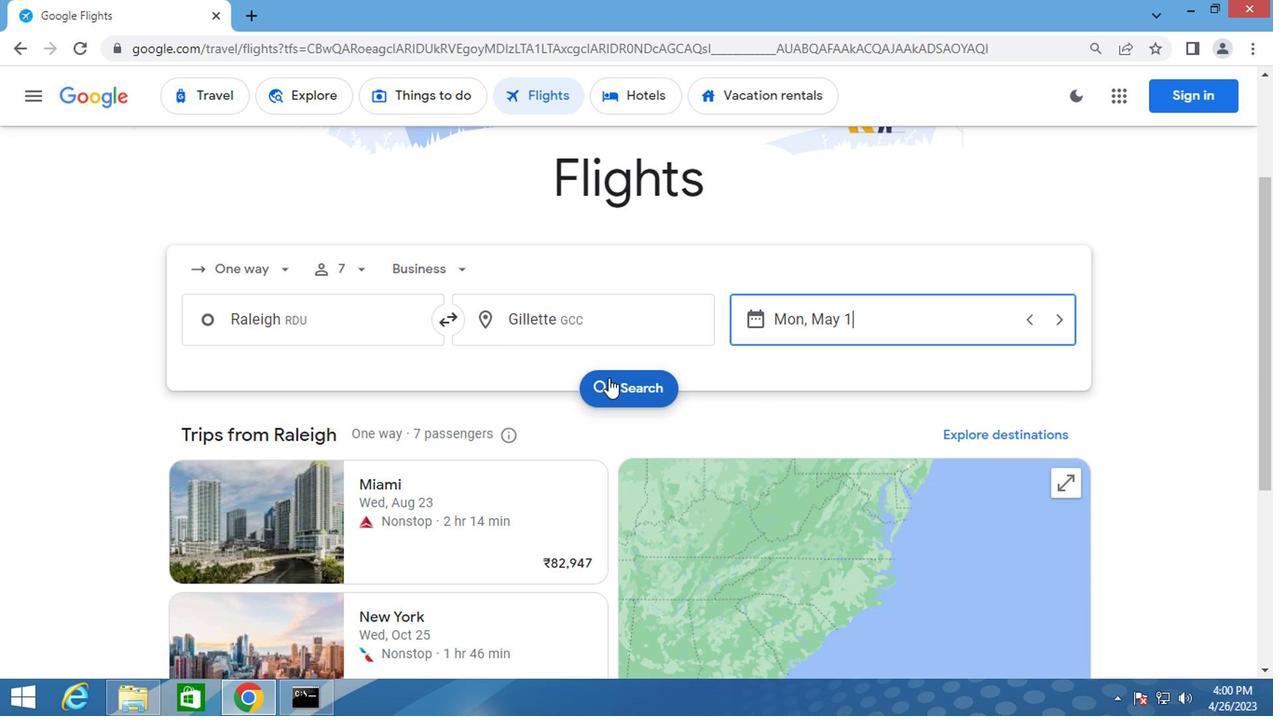 
Action: Mouse pressed left at (537, 373)
Screenshot: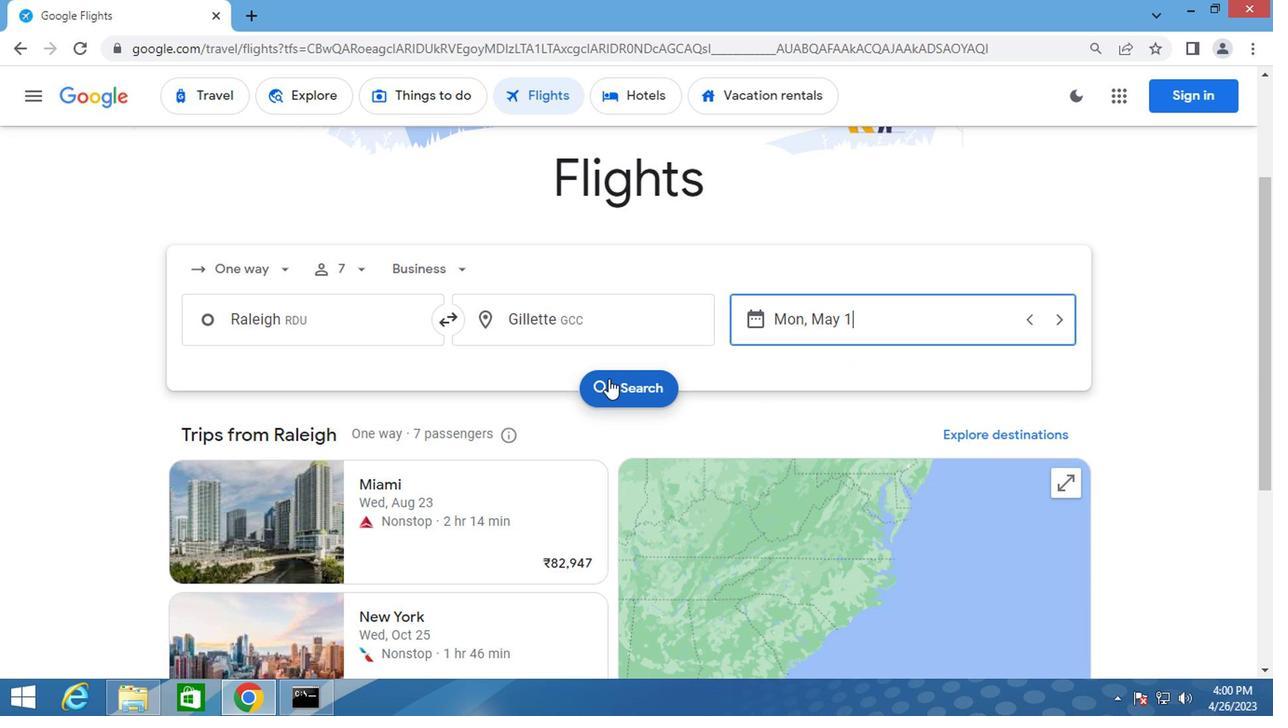 
Action: Mouse moved to (257, 289)
Screenshot: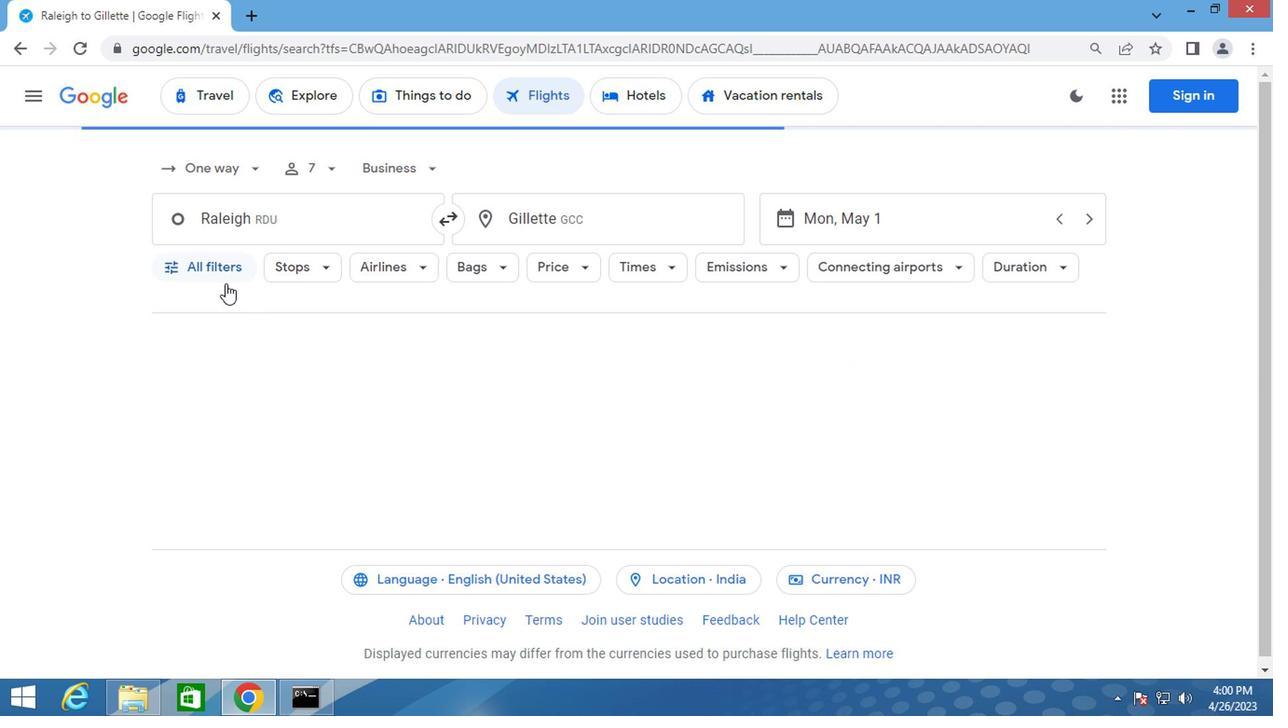 
Action: Mouse pressed left at (257, 289)
Screenshot: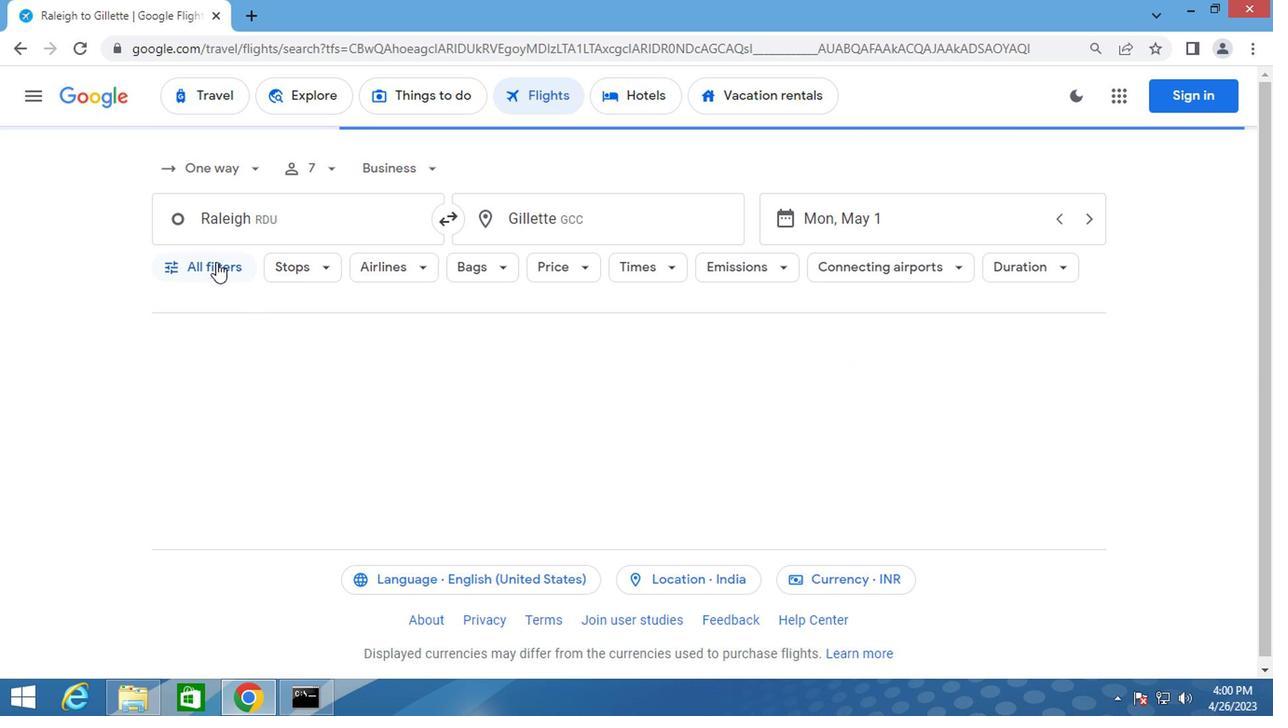 
Action: Mouse moved to (323, 378)
Screenshot: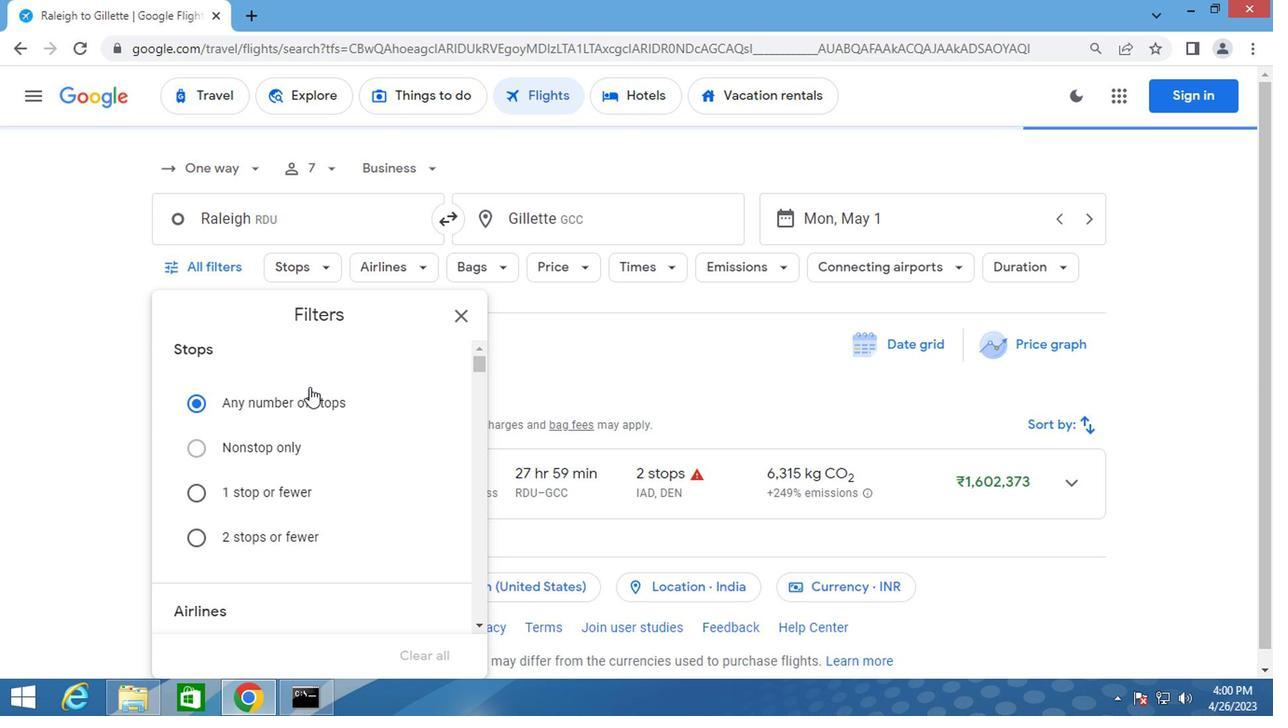 
Action: Mouse scrolled (323, 378) with delta (0, 0)
Screenshot: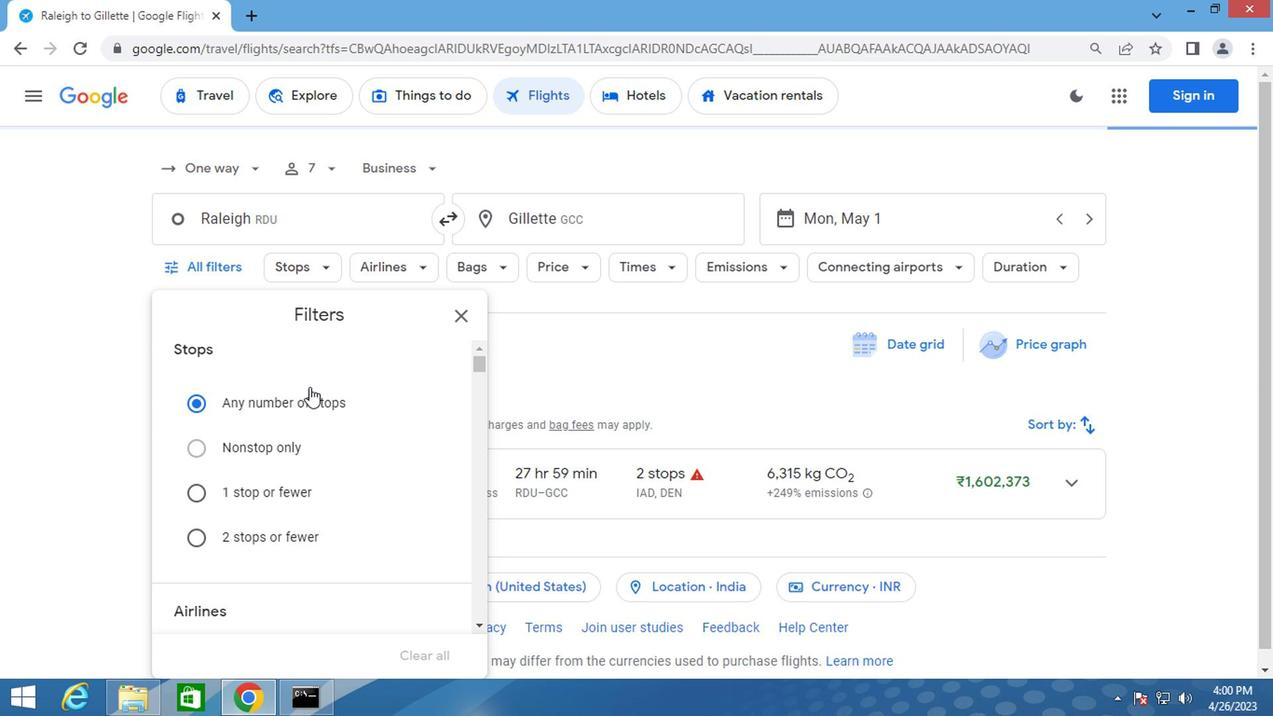 
Action: Mouse scrolled (323, 378) with delta (0, 0)
Screenshot: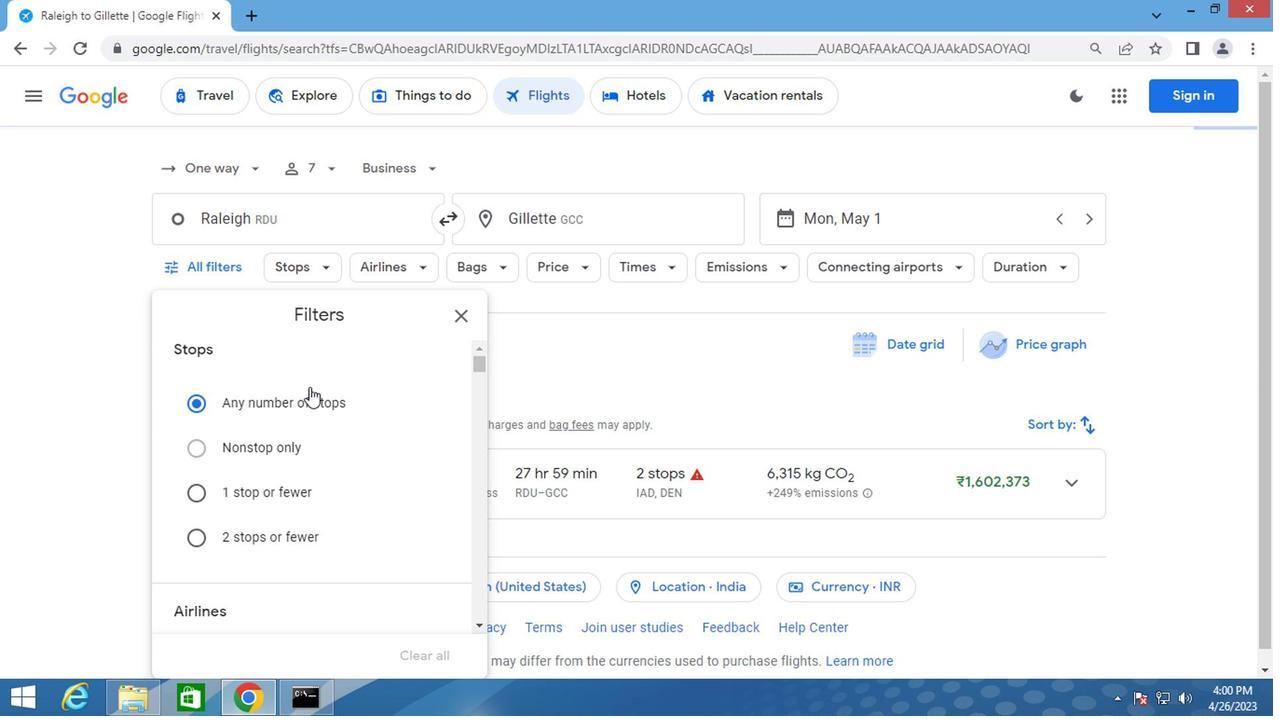 
Action: Mouse moved to (323, 393)
Screenshot: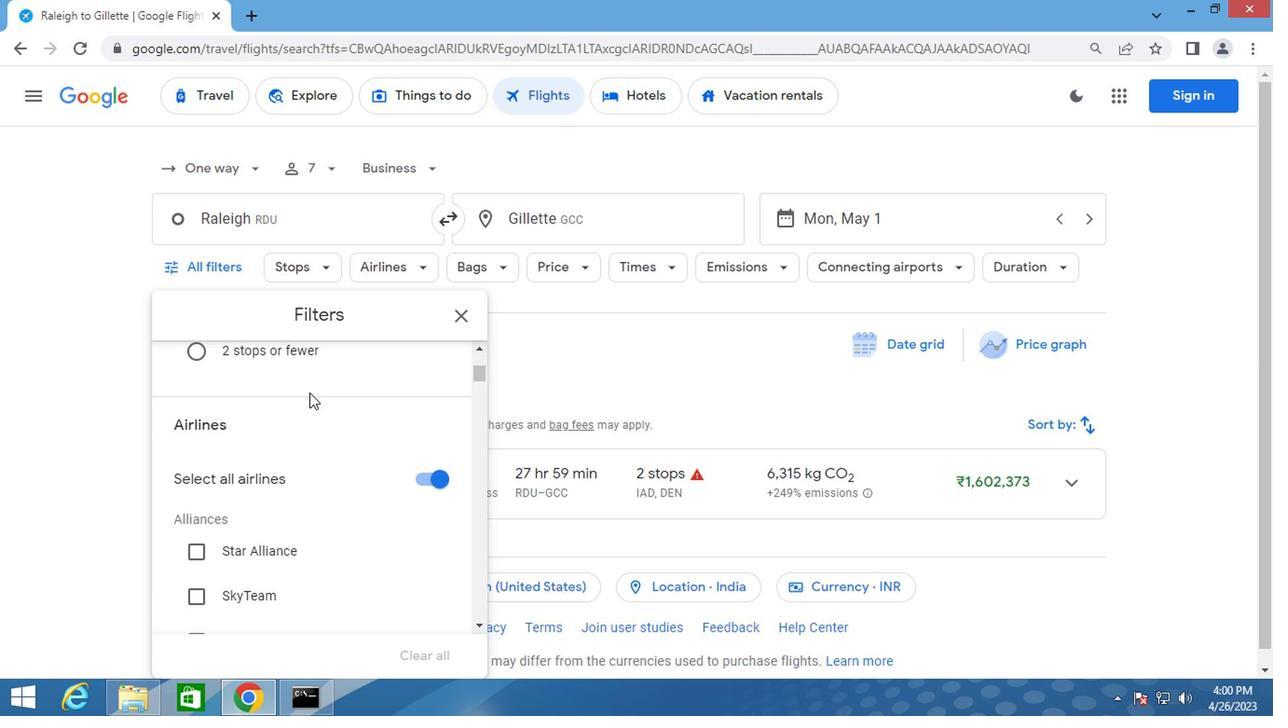 
Action: Mouse scrolled (323, 392) with delta (0, 0)
Screenshot: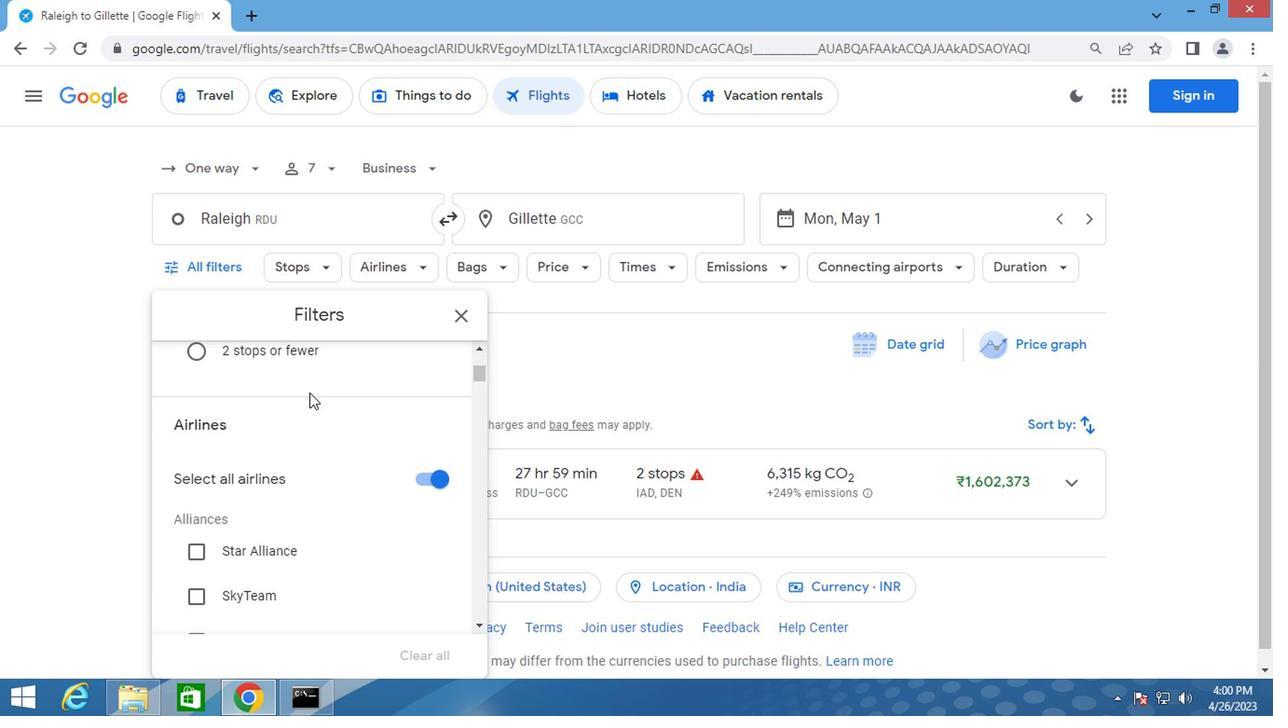 
Action: Mouse moved to (323, 397)
Screenshot: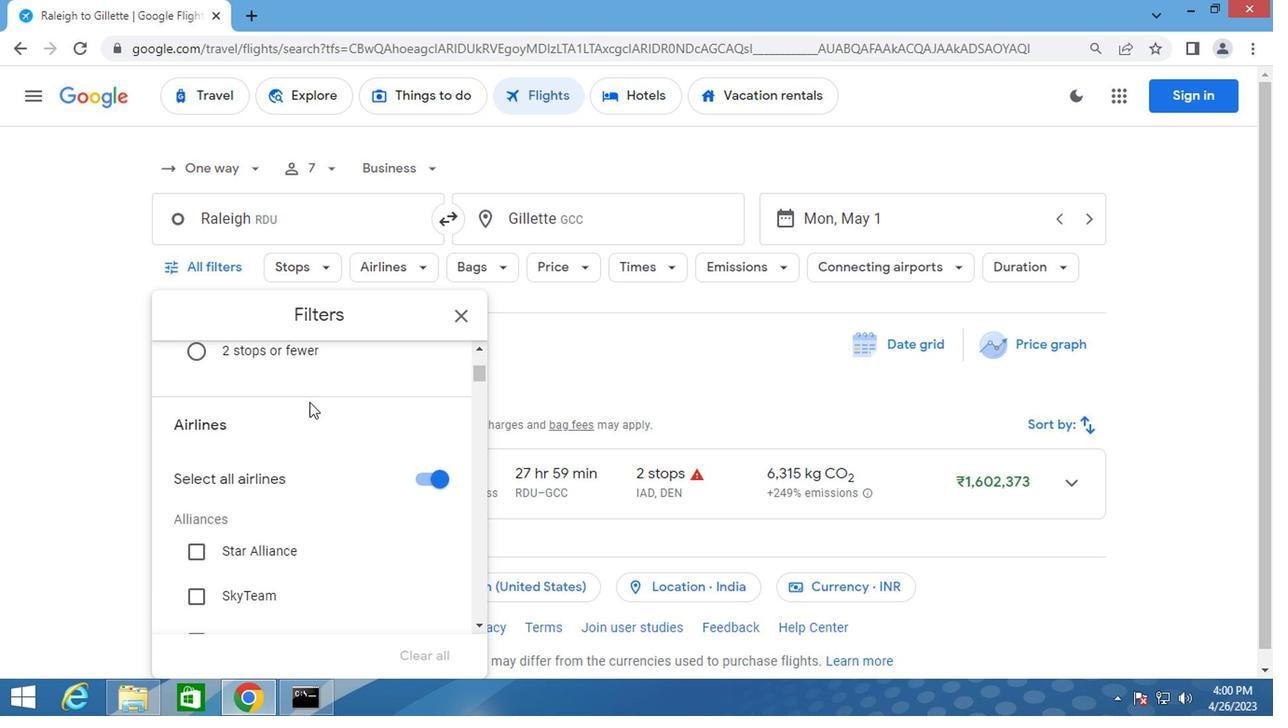 
Action: Mouse scrolled (323, 396) with delta (0, 0)
Screenshot: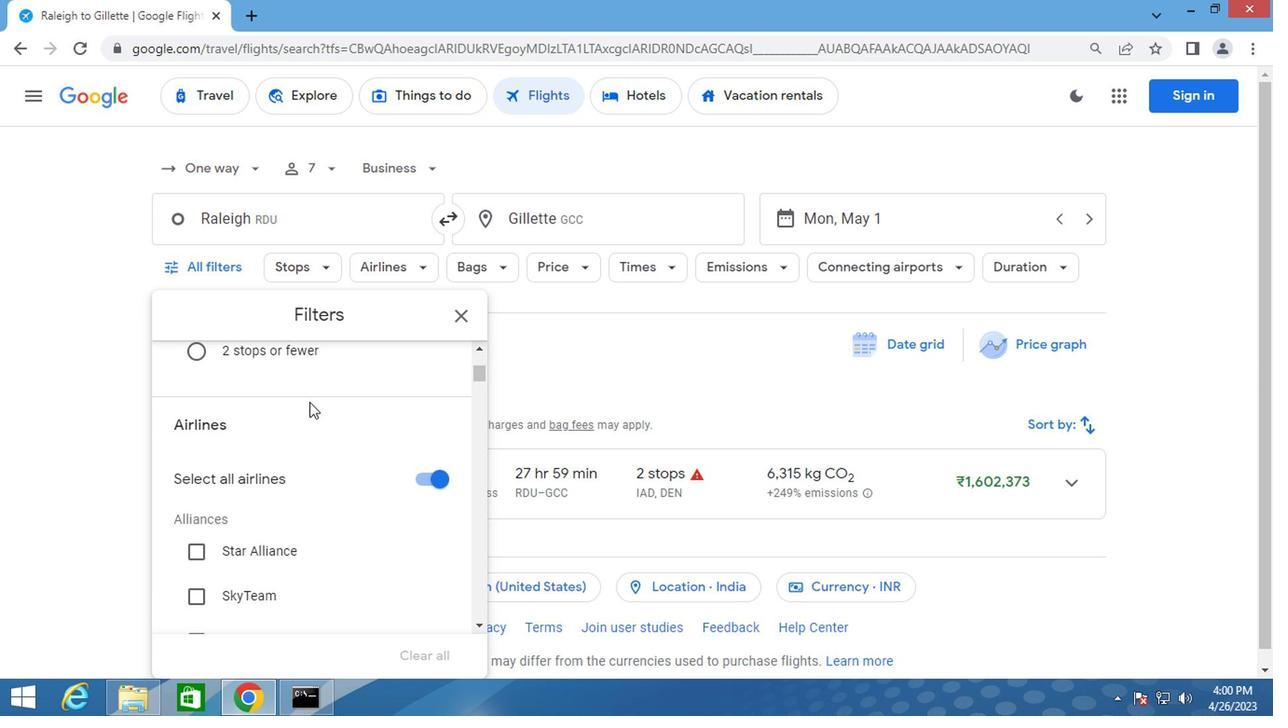 
Action: Mouse scrolled (323, 396) with delta (0, 0)
Screenshot: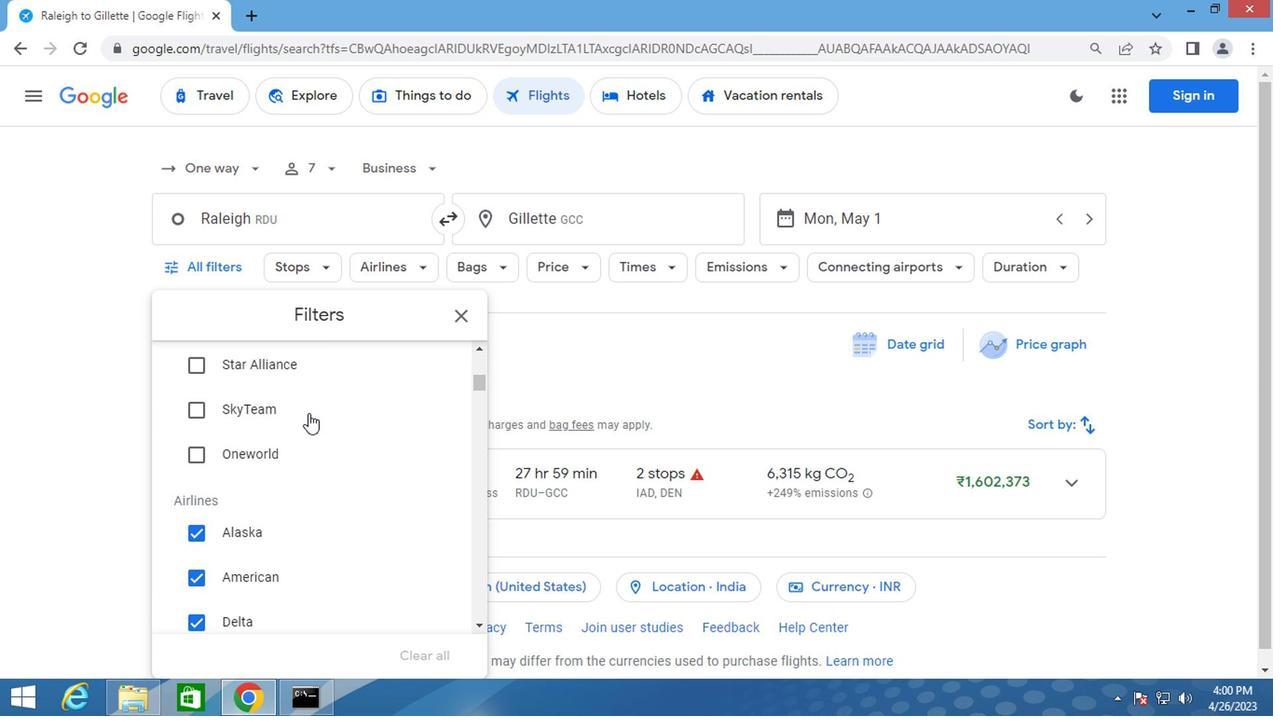 
Action: Mouse scrolled (323, 396) with delta (0, 0)
Screenshot: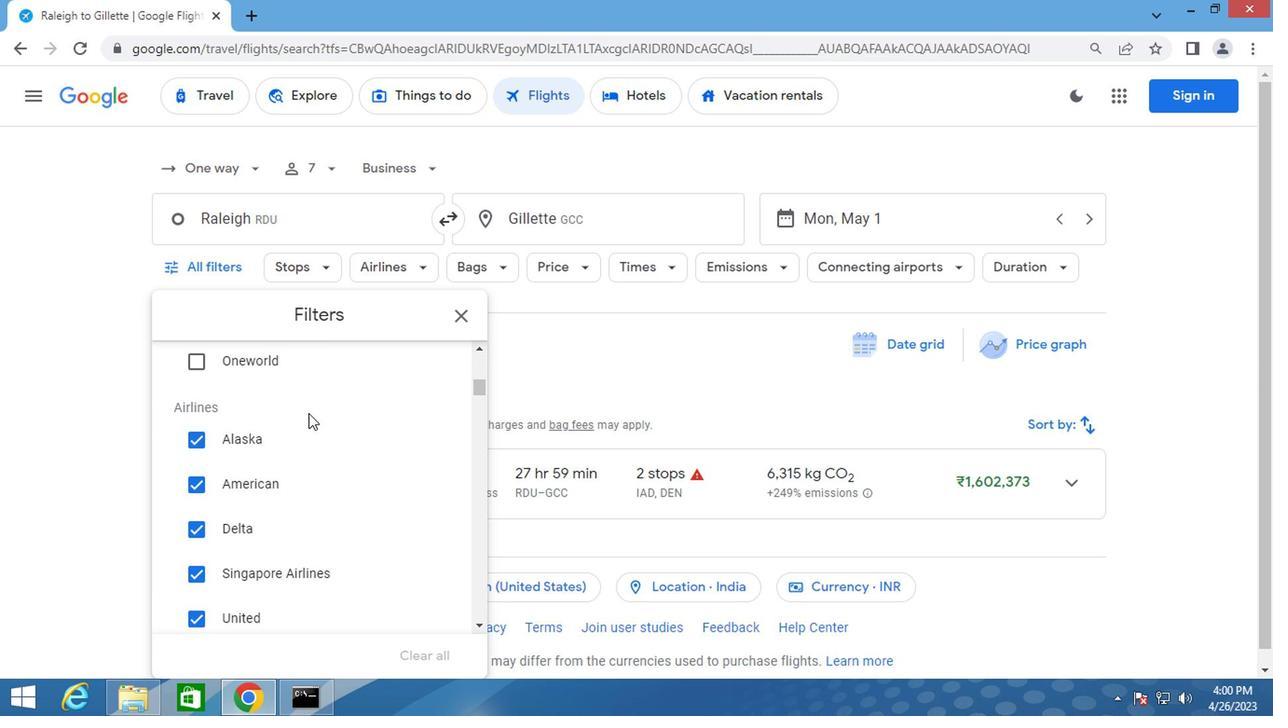
Action: Mouse moved to (323, 397)
Screenshot: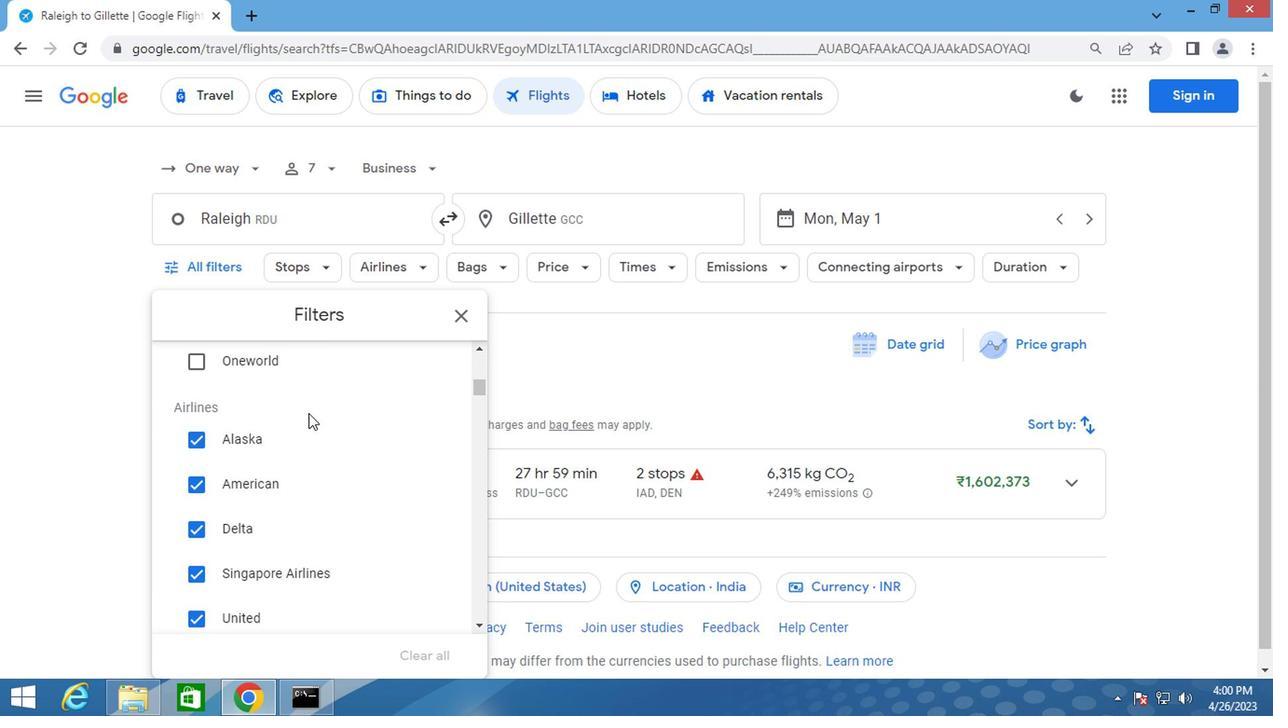 
Action: Mouse scrolled (323, 396) with delta (0, 0)
Screenshot: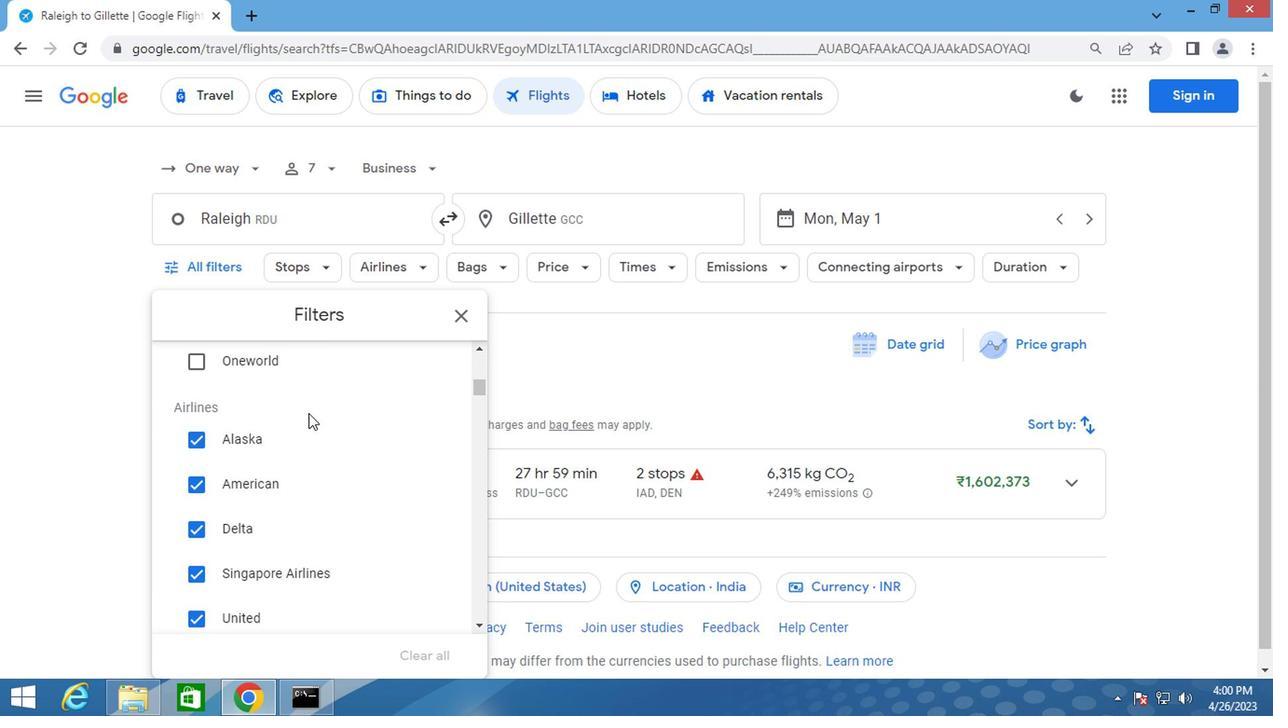 
Action: Mouse scrolled (323, 396) with delta (0, 0)
Screenshot: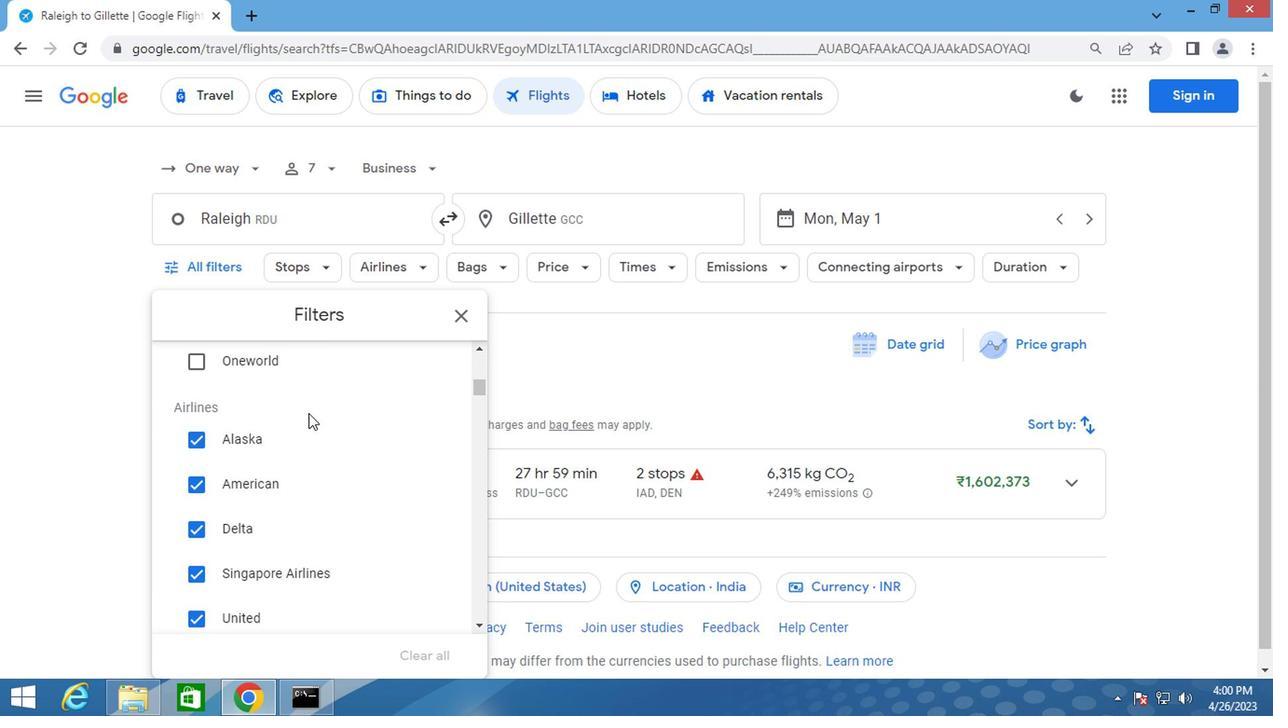 
Action: Mouse scrolled (323, 397) with delta (0, 0)
Screenshot: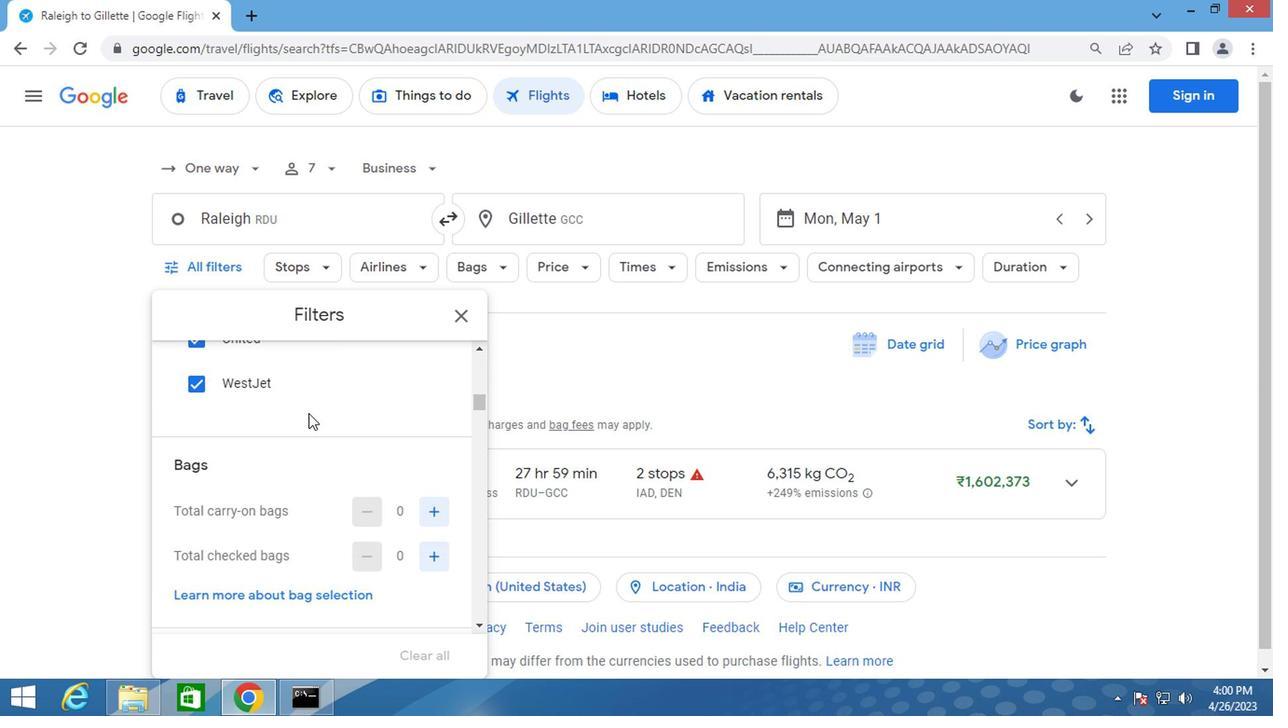
Action: Mouse scrolled (323, 397) with delta (0, 0)
Screenshot: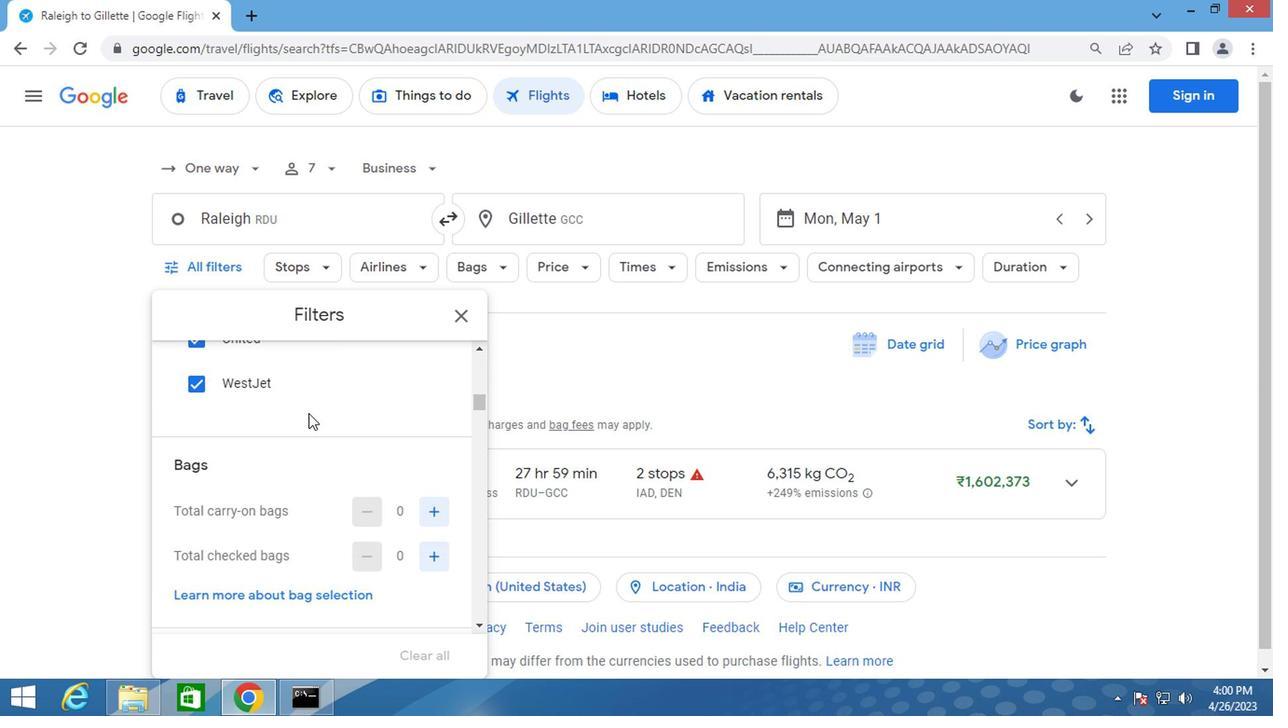 
Action: Mouse scrolled (323, 397) with delta (0, 0)
Screenshot: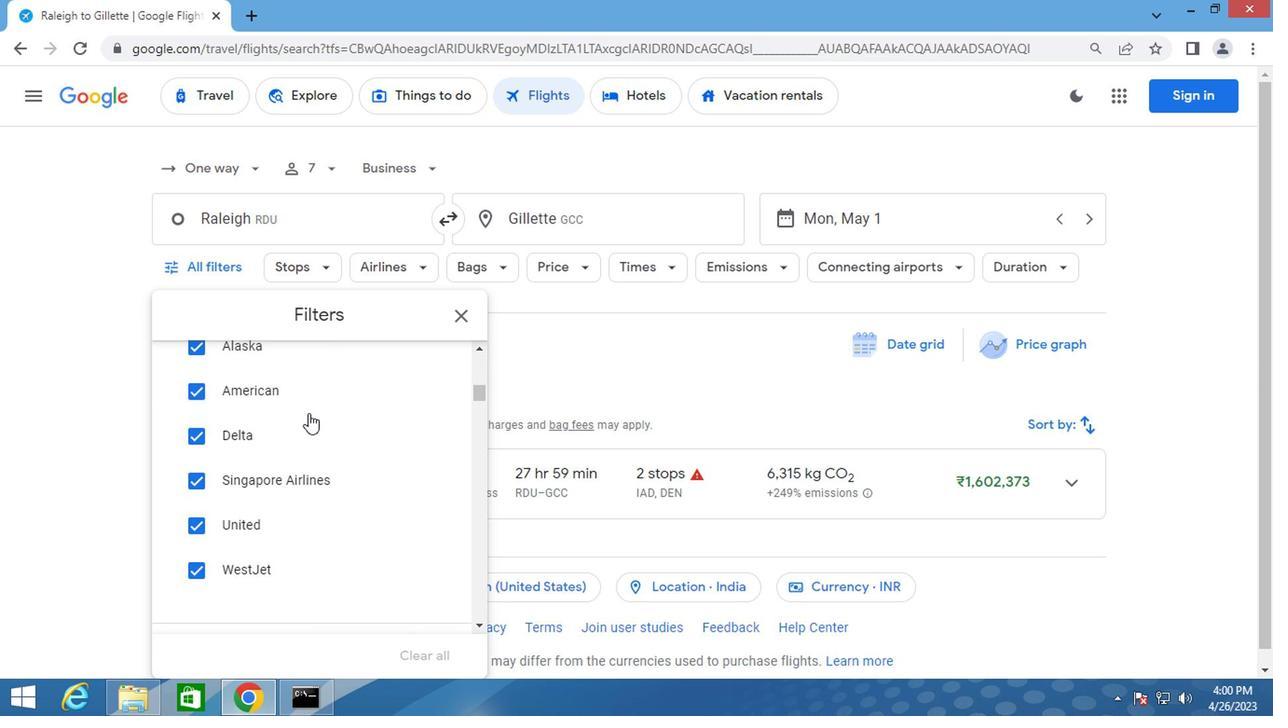 
Action: Mouse scrolled (323, 396) with delta (0, 0)
Screenshot: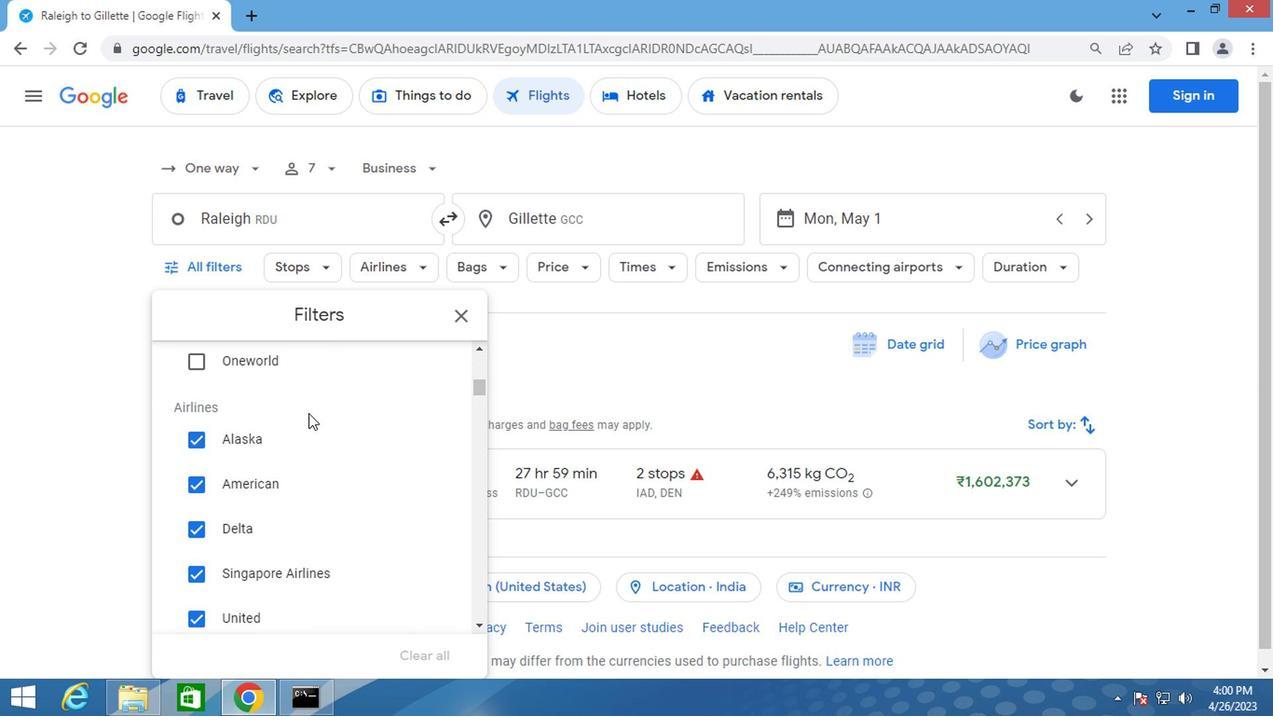 
Action: Mouse scrolled (323, 396) with delta (0, 0)
Screenshot: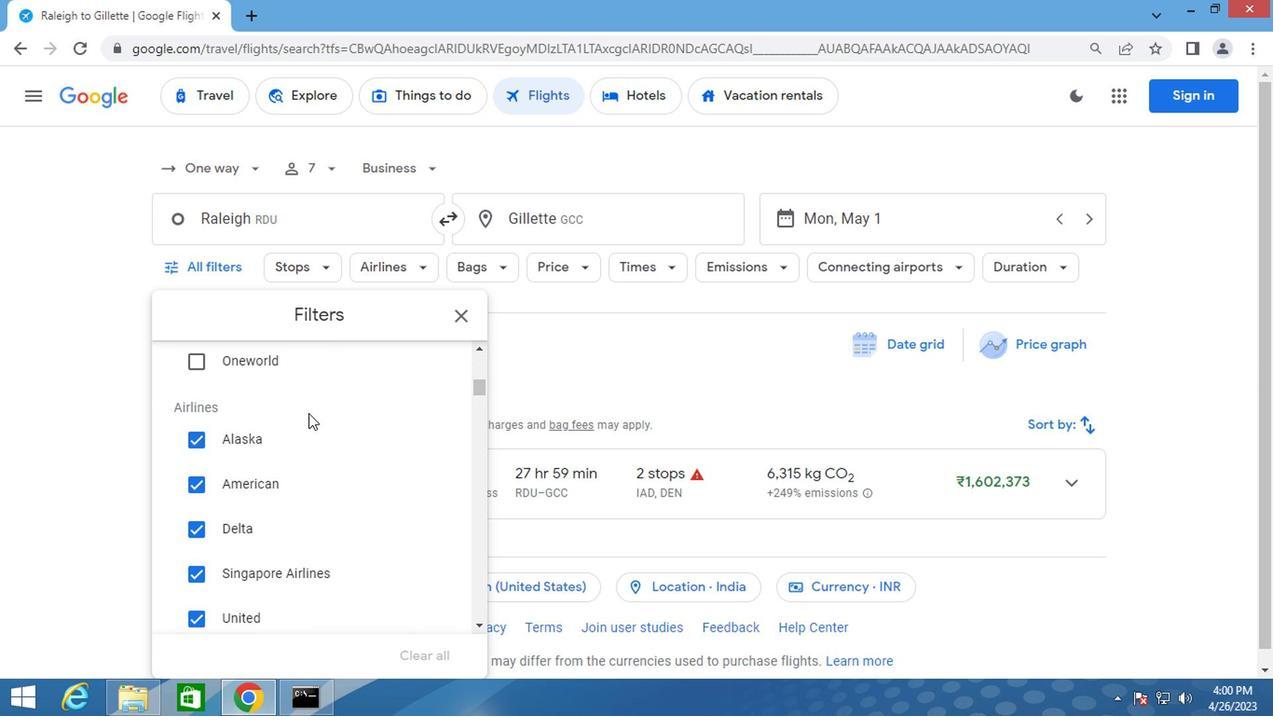 
Action: Mouse scrolled (323, 396) with delta (0, 0)
Screenshot: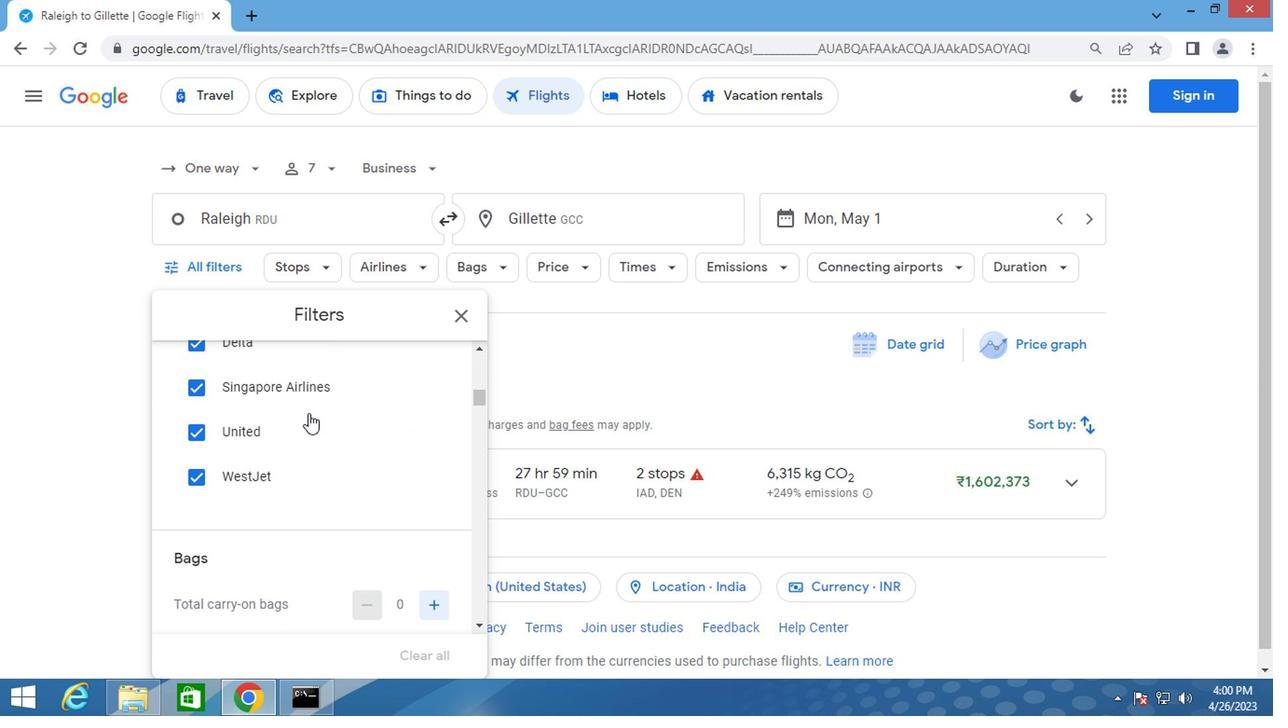 
Action: Mouse scrolled (323, 396) with delta (0, 0)
Screenshot: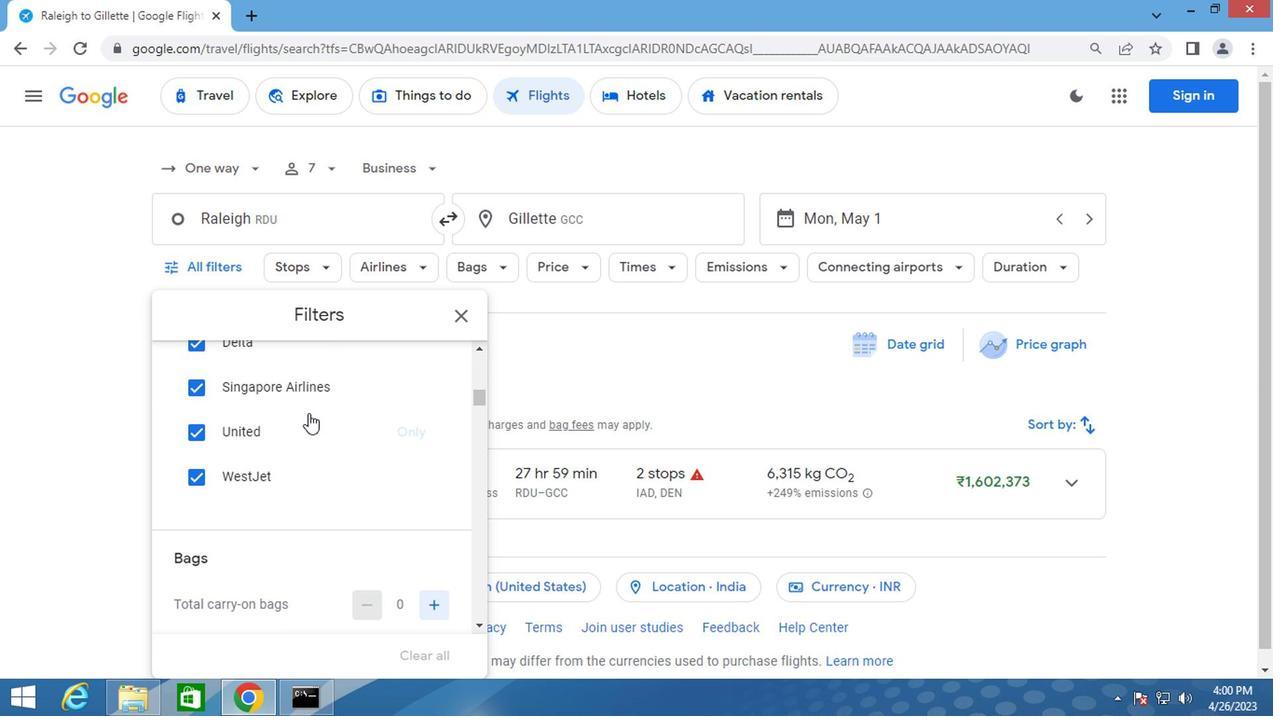 
Action: Mouse moved to (406, 435)
Screenshot: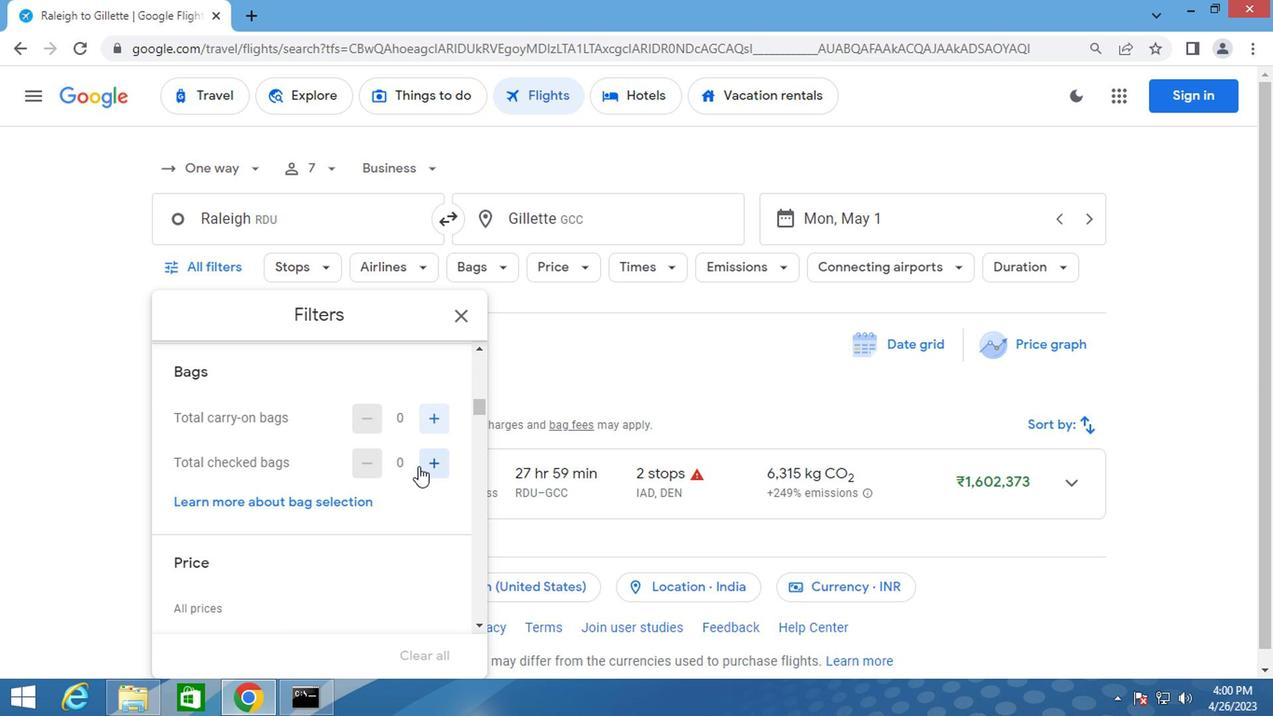 
Action: Mouse pressed left at (406, 435)
Screenshot: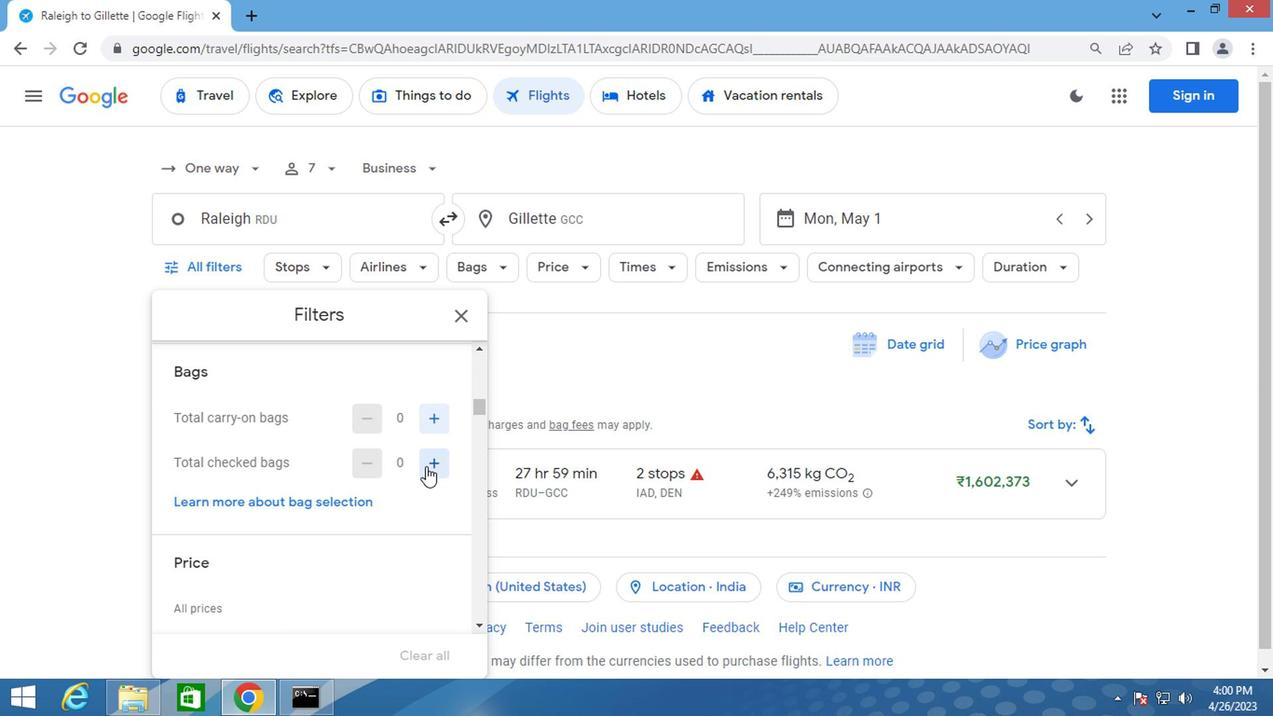 
Action: Mouse pressed left at (406, 435)
Screenshot: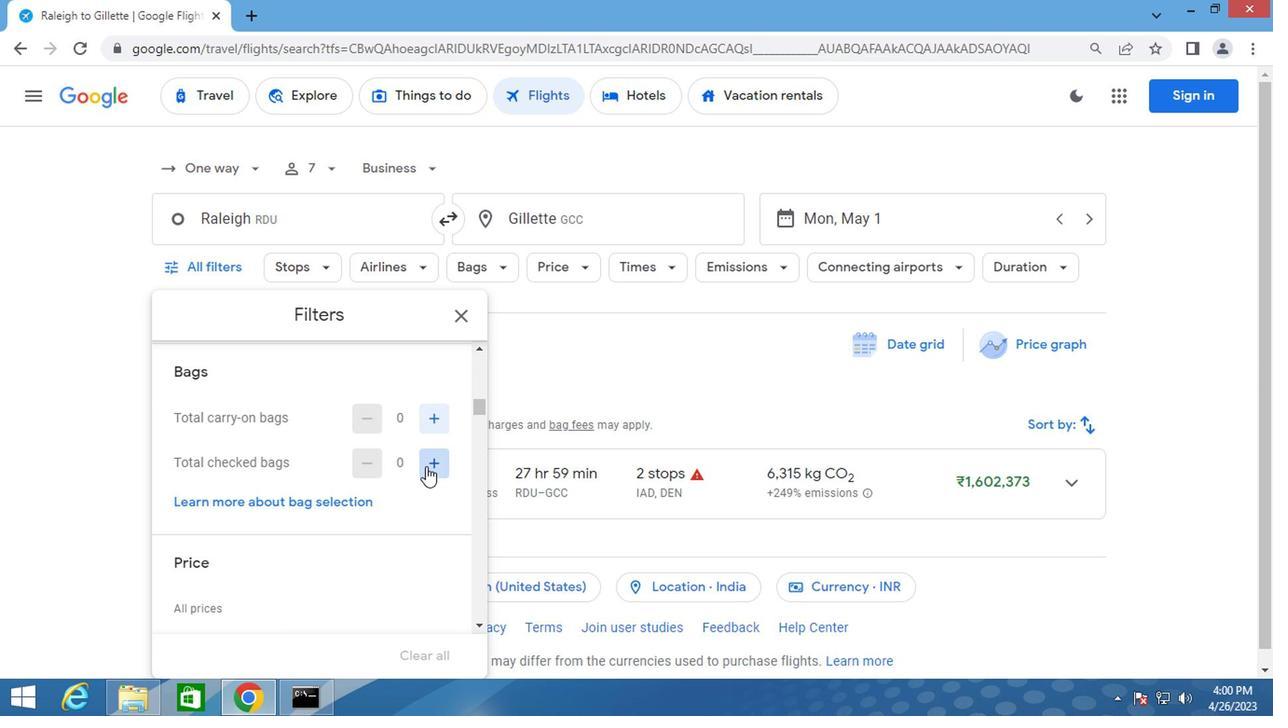 
Action: Mouse pressed left at (406, 435)
Screenshot: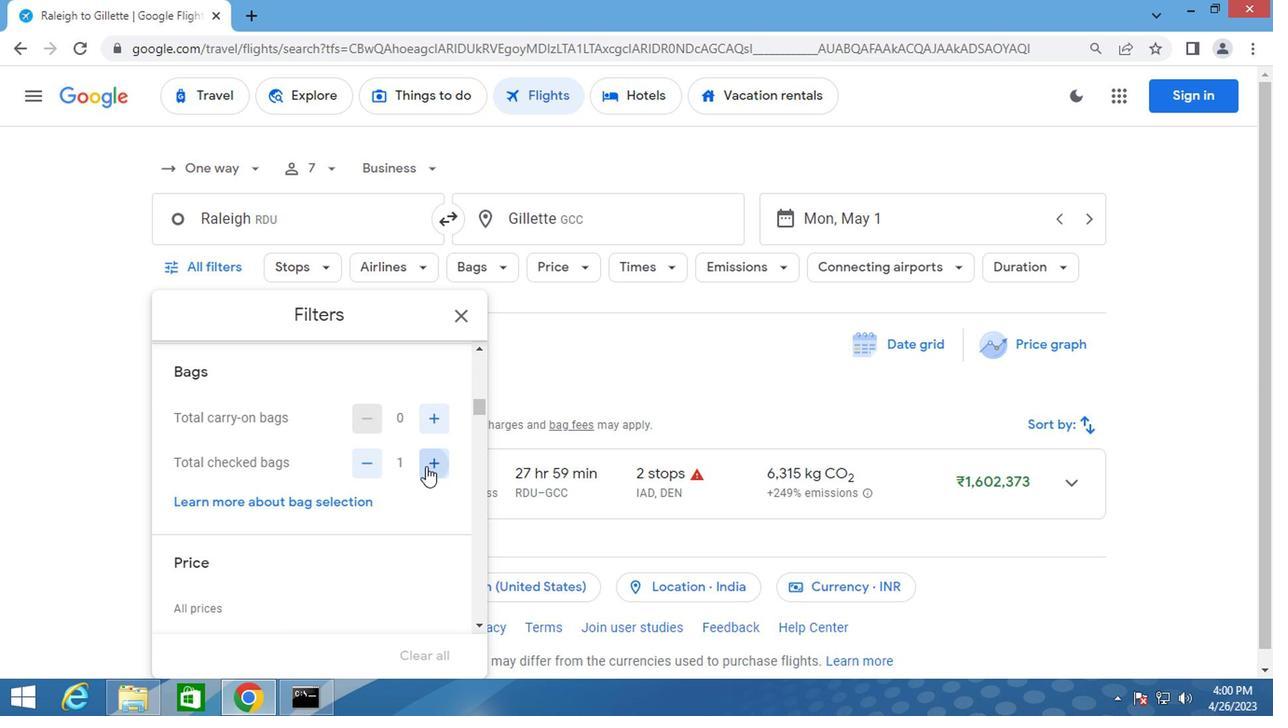 
Action: Mouse moved to (407, 434)
Screenshot: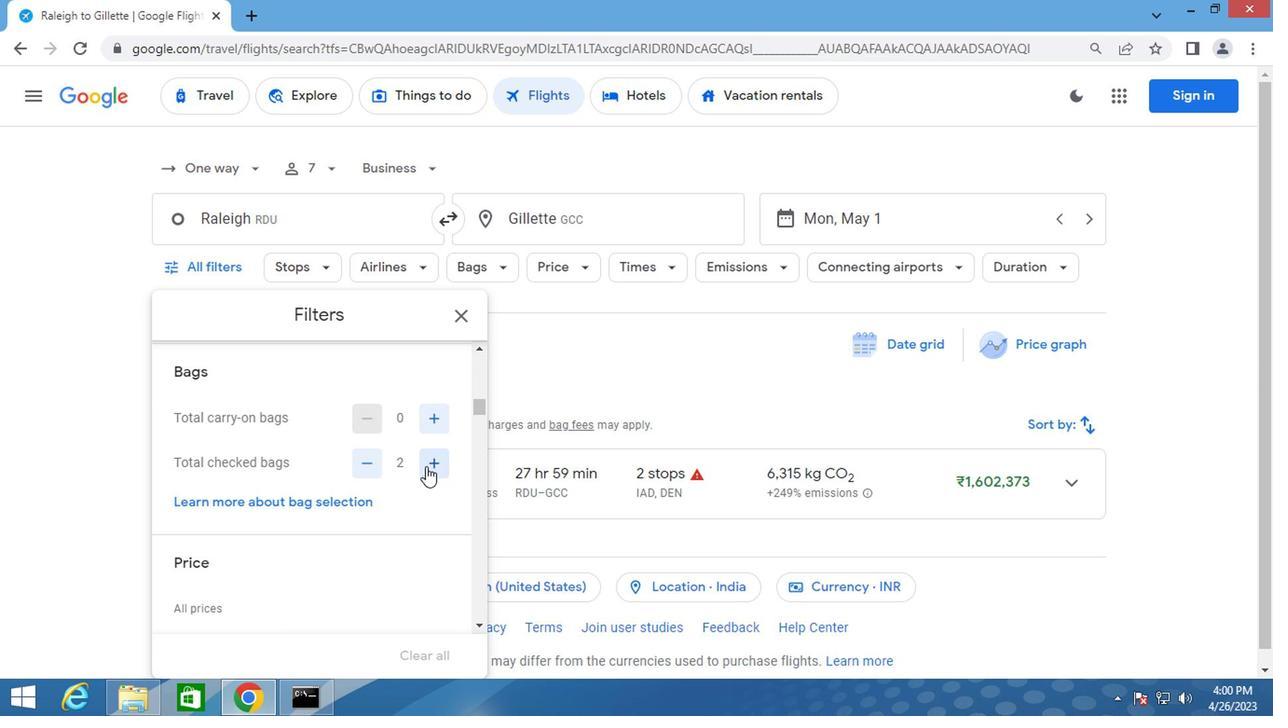 
Action: Mouse pressed left at (407, 434)
Screenshot: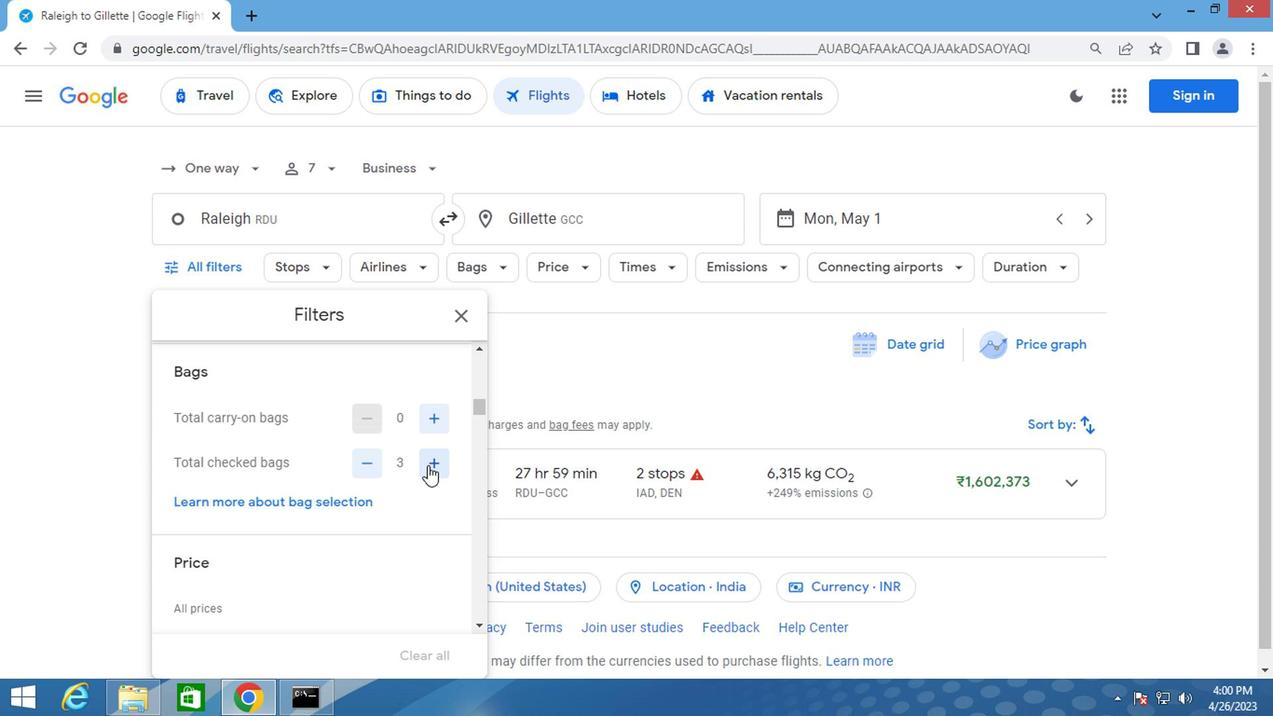 
Action: Mouse pressed left at (407, 434)
Screenshot: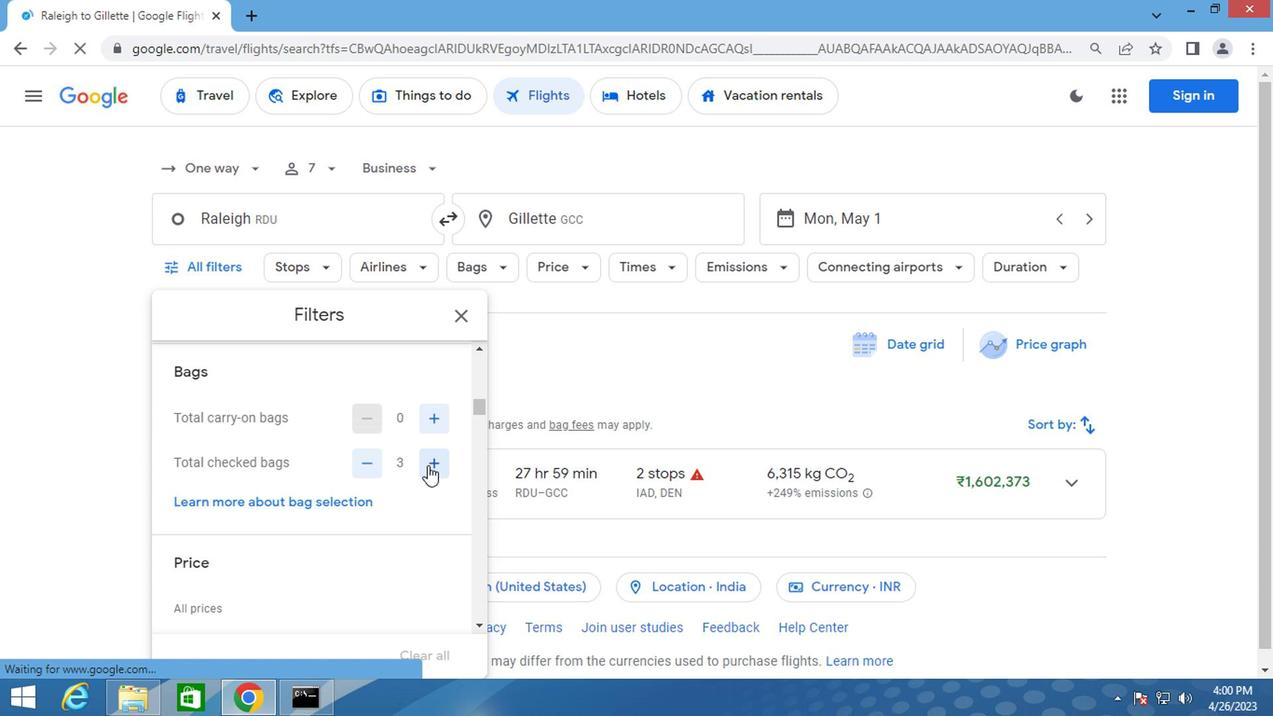 
Action: Mouse pressed left at (407, 434)
Screenshot: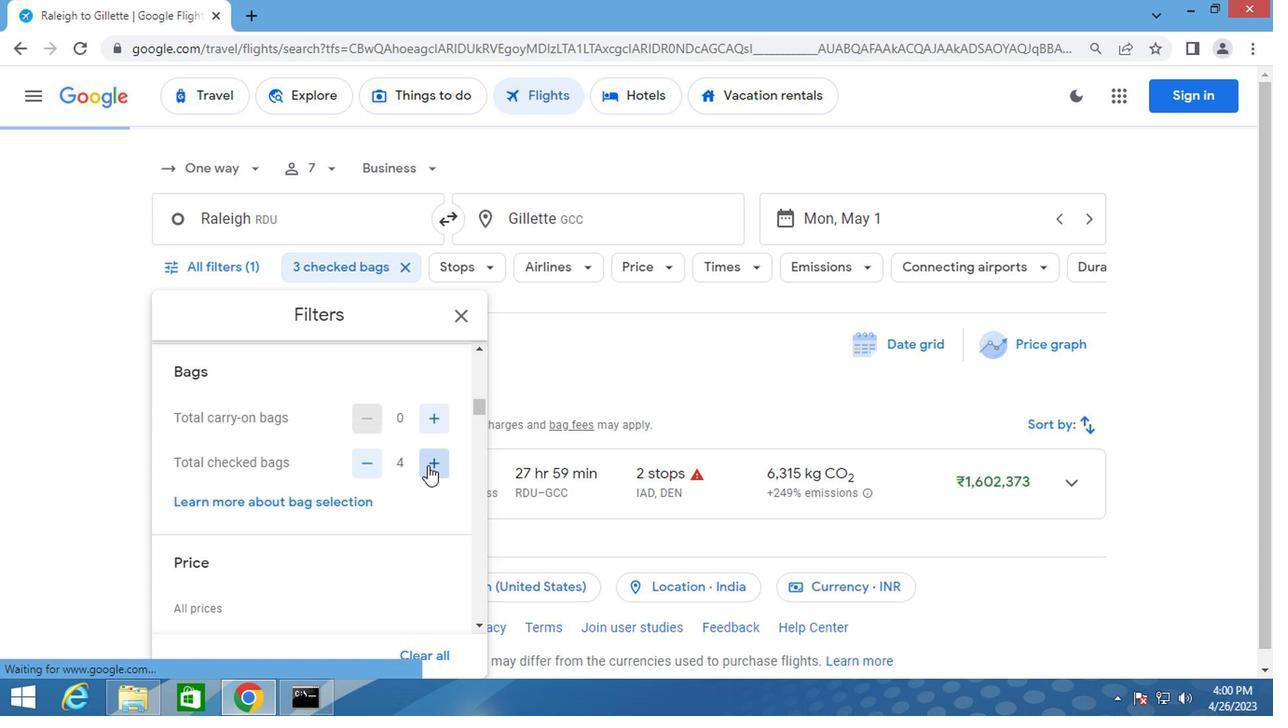 
Action: Mouse pressed left at (407, 434)
Screenshot: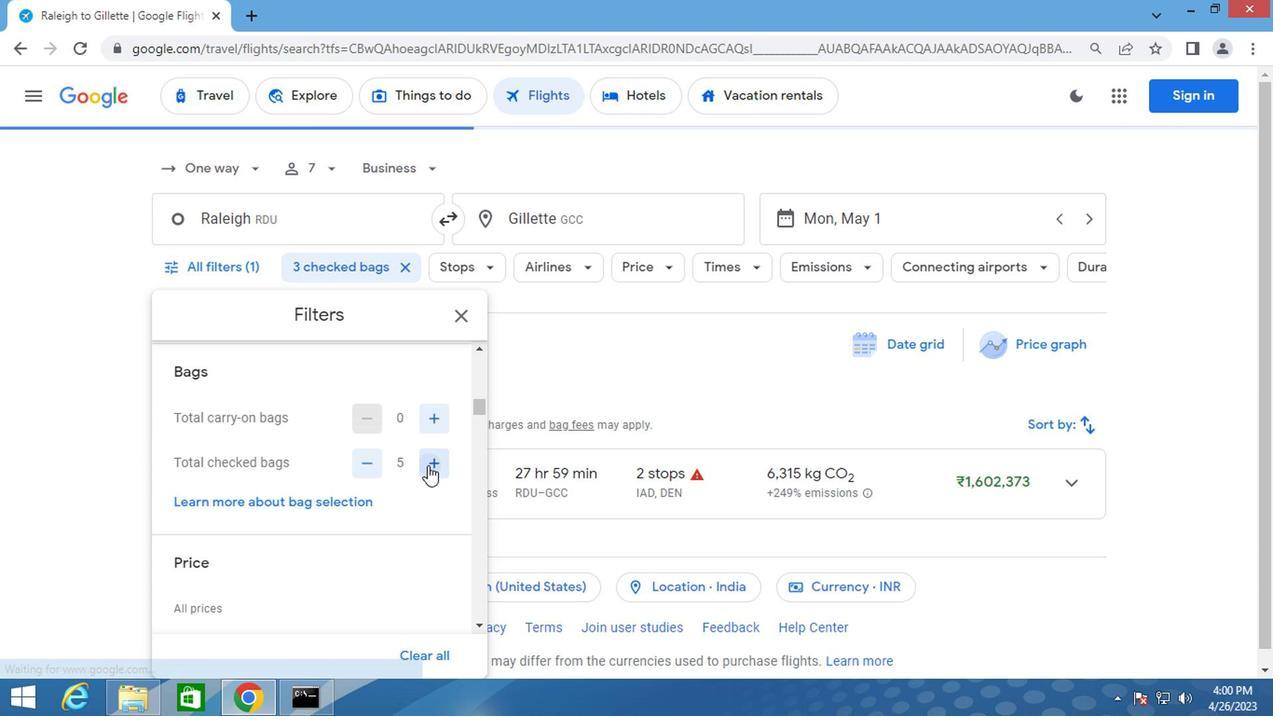 
Action: Mouse pressed left at (407, 434)
Screenshot: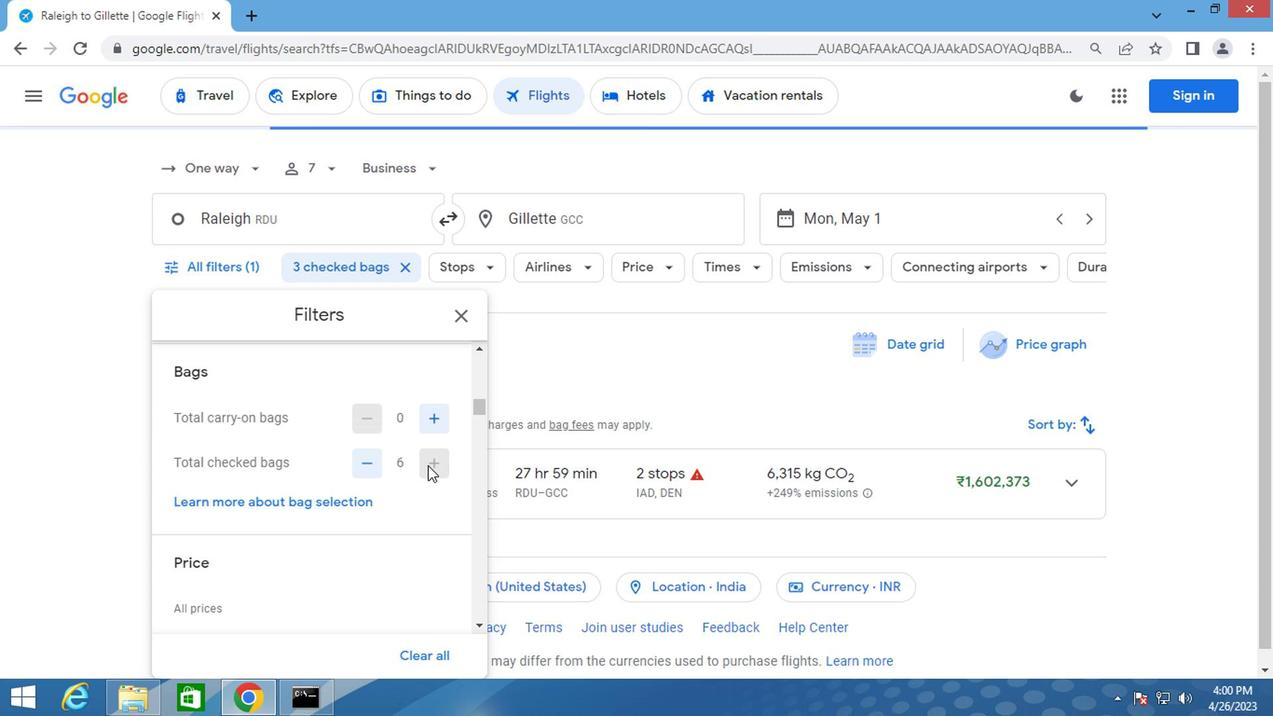 
Action: Mouse pressed left at (407, 434)
Screenshot: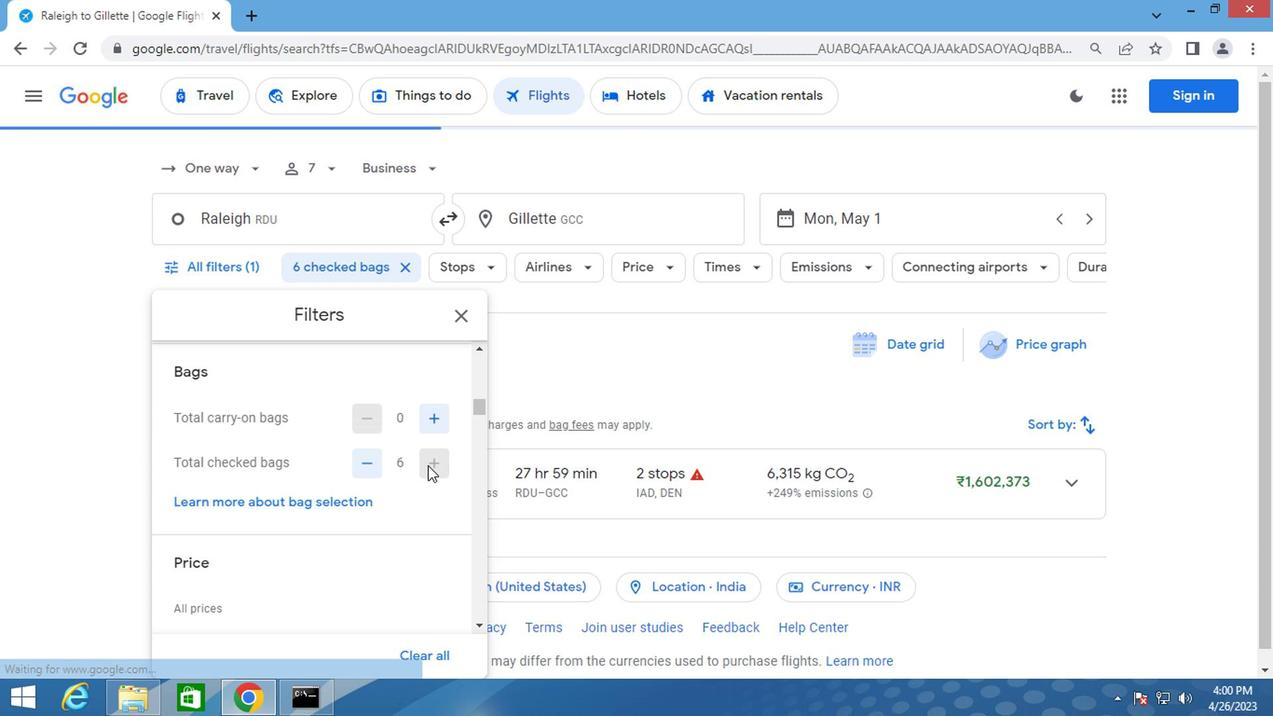 
Action: Mouse moved to (409, 433)
Screenshot: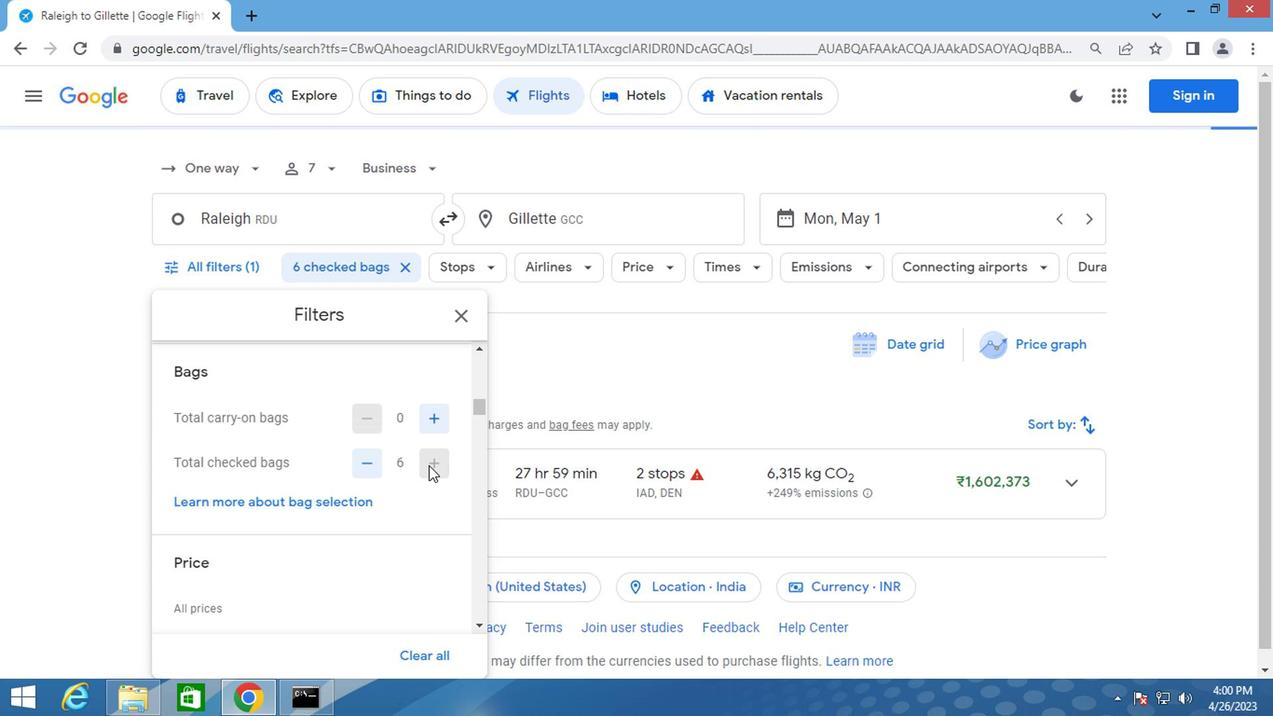 
Action: Mouse scrolled (409, 433) with delta (0, 0)
Screenshot: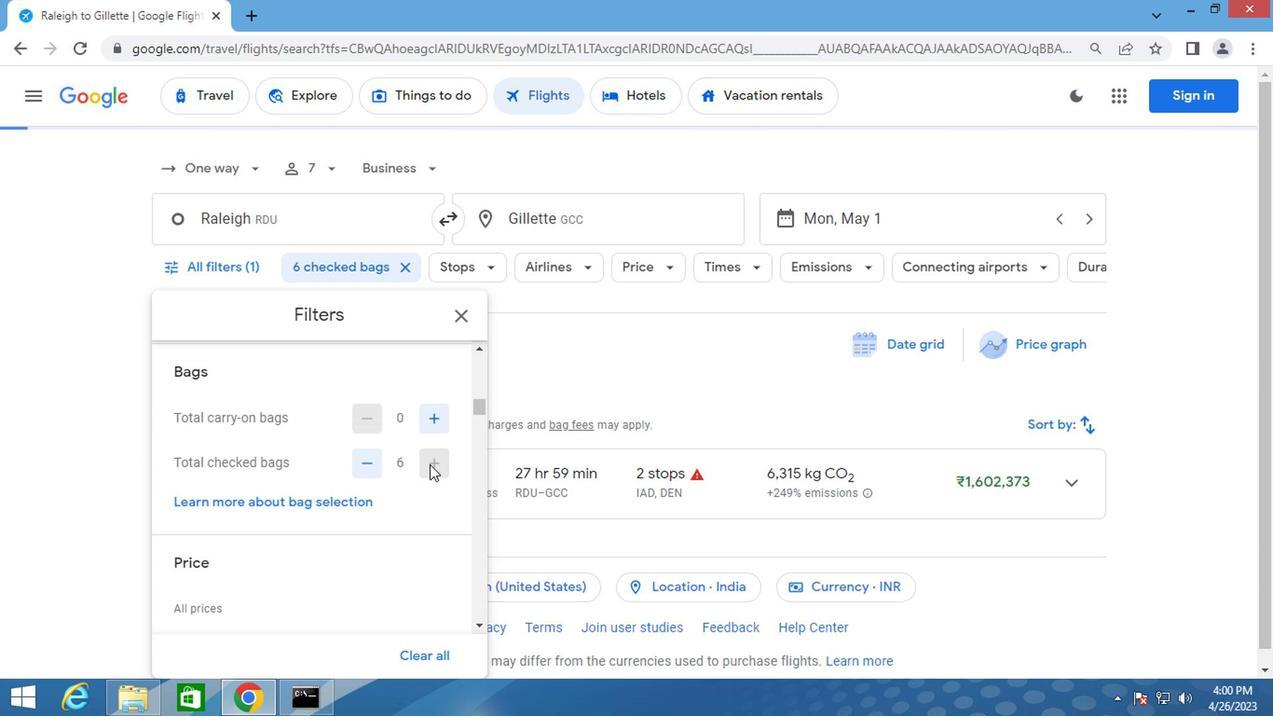 
Action: Mouse scrolled (409, 433) with delta (0, 0)
Screenshot: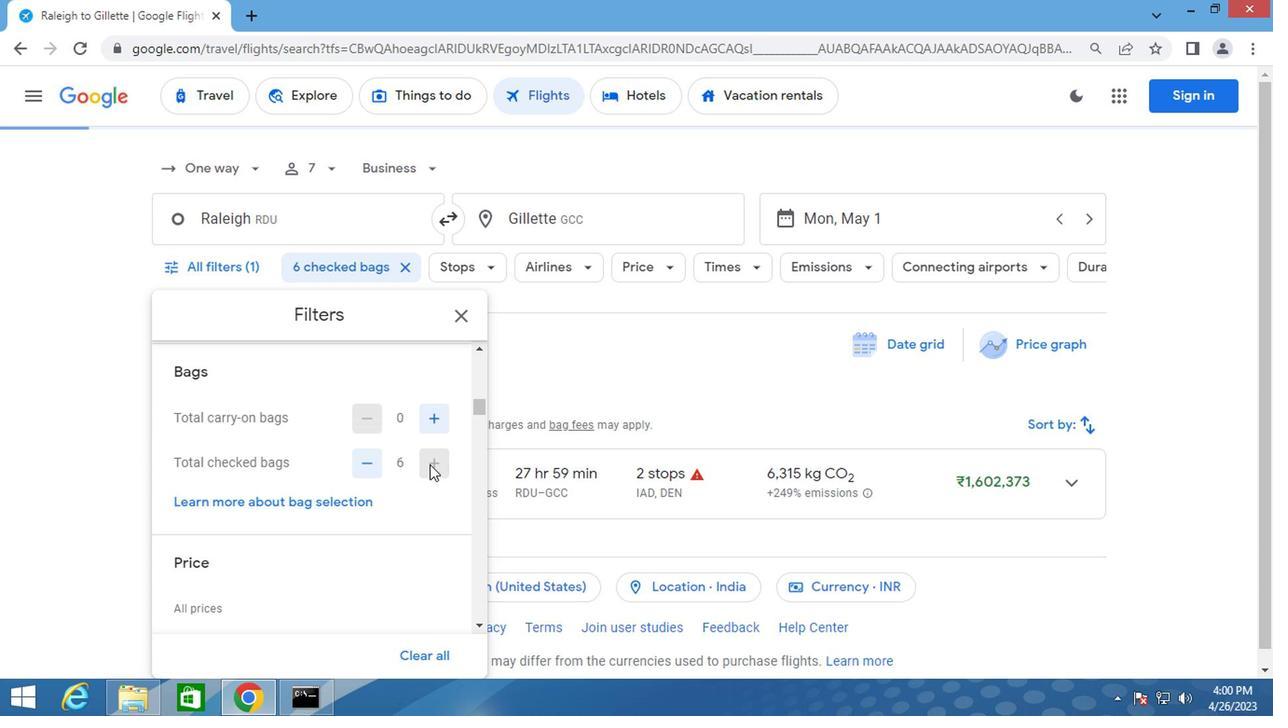 
Action: Mouse pressed left at (409, 433)
Screenshot: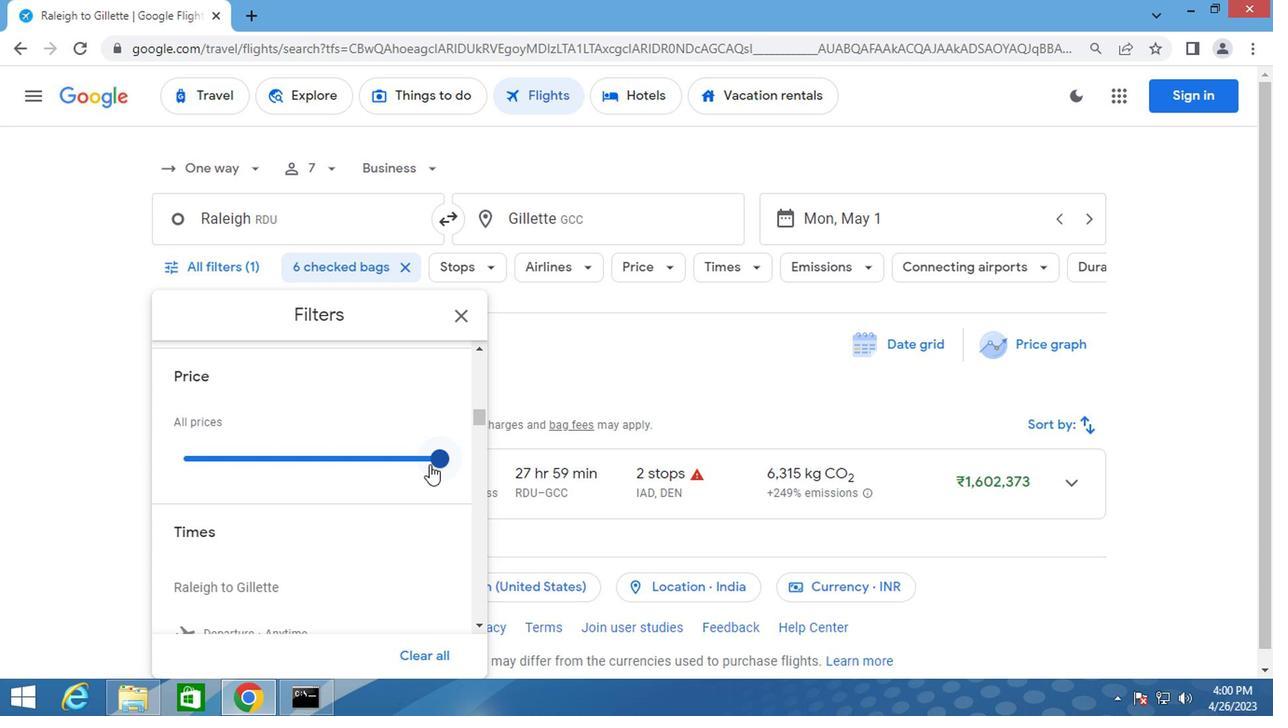 
Action: Mouse moved to (236, 432)
Screenshot: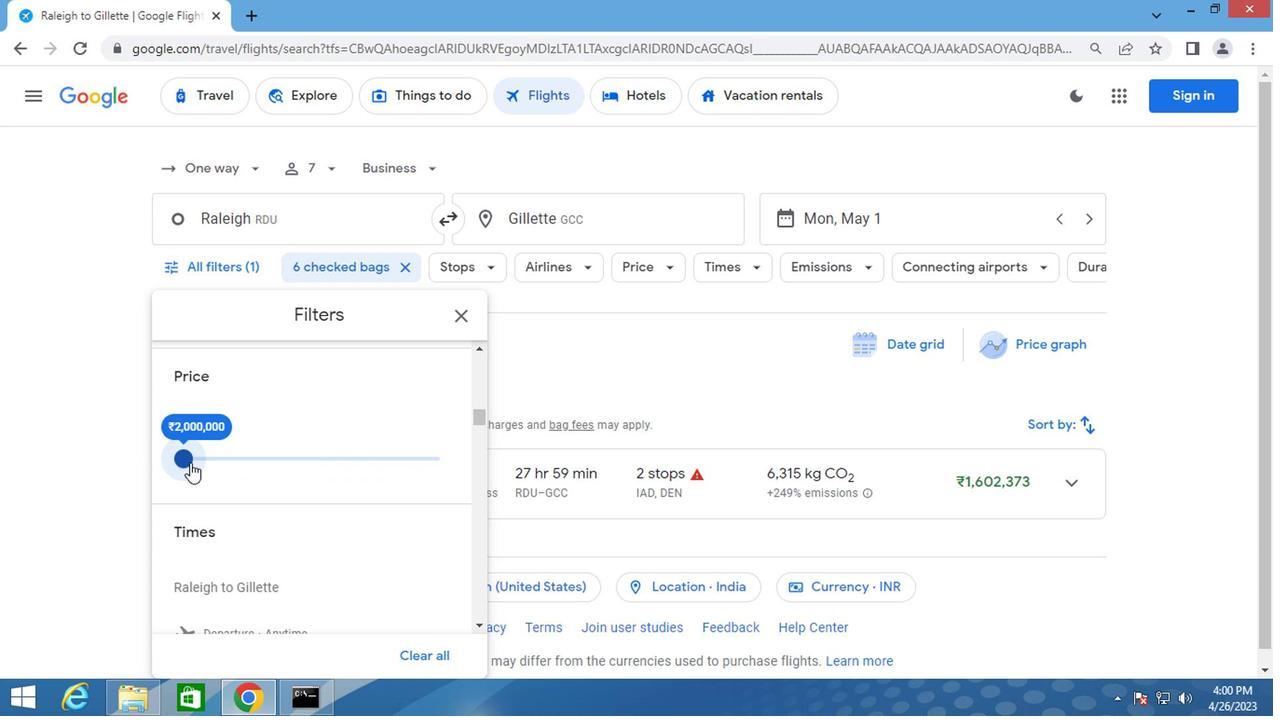 
Action: Mouse scrolled (236, 431) with delta (0, 0)
Screenshot: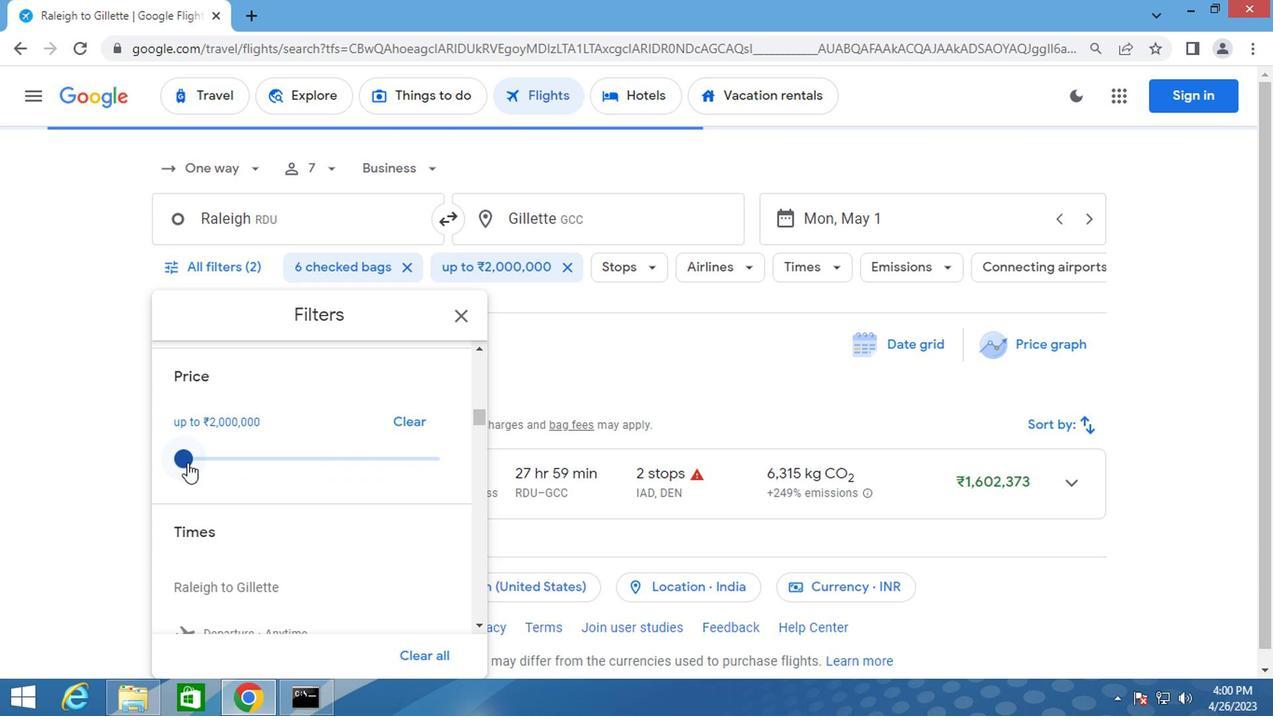 
Action: Mouse moved to (231, 509)
Screenshot: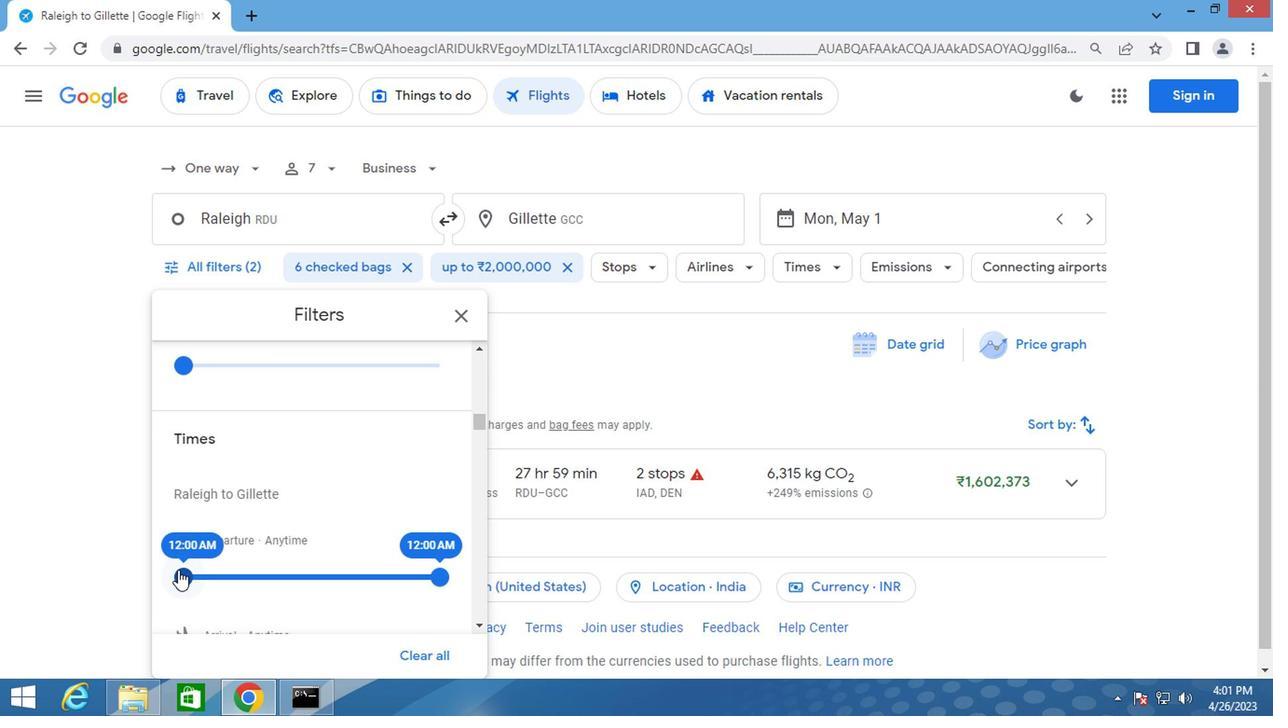 
Action: Mouse pressed left at (231, 509)
Screenshot: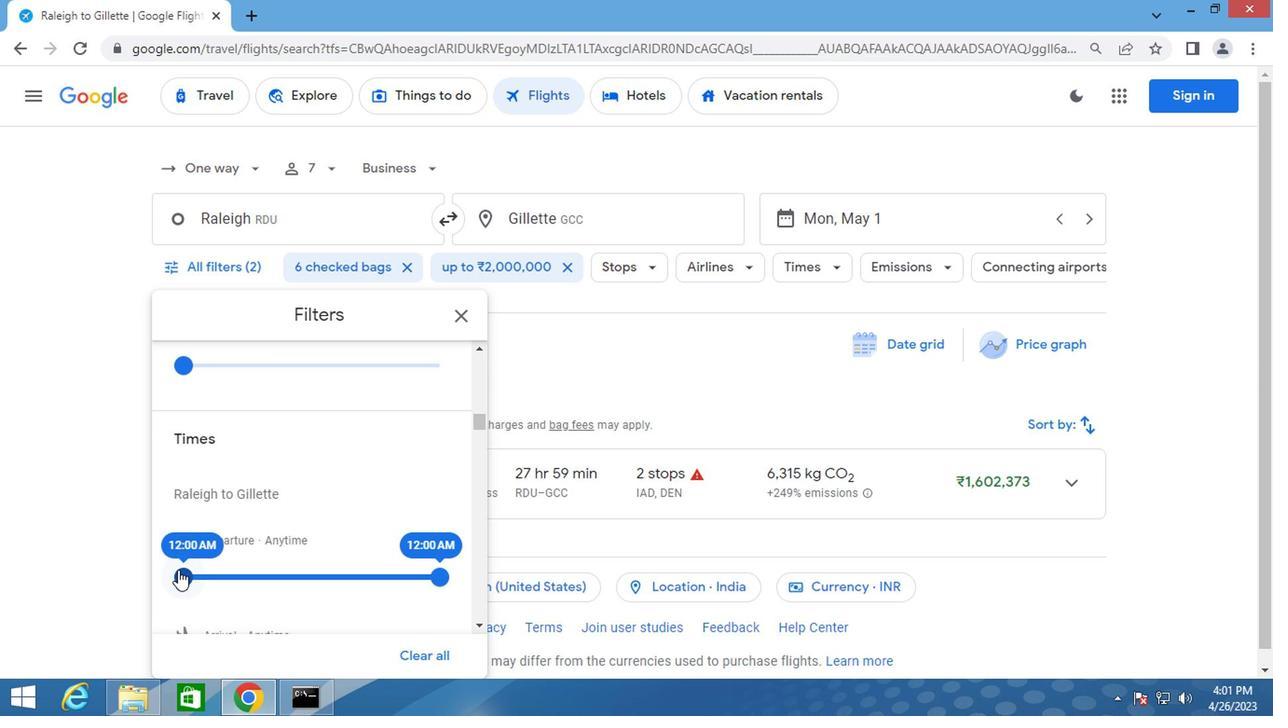 
Action: Mouse moved to (357, 512)
Screenshot: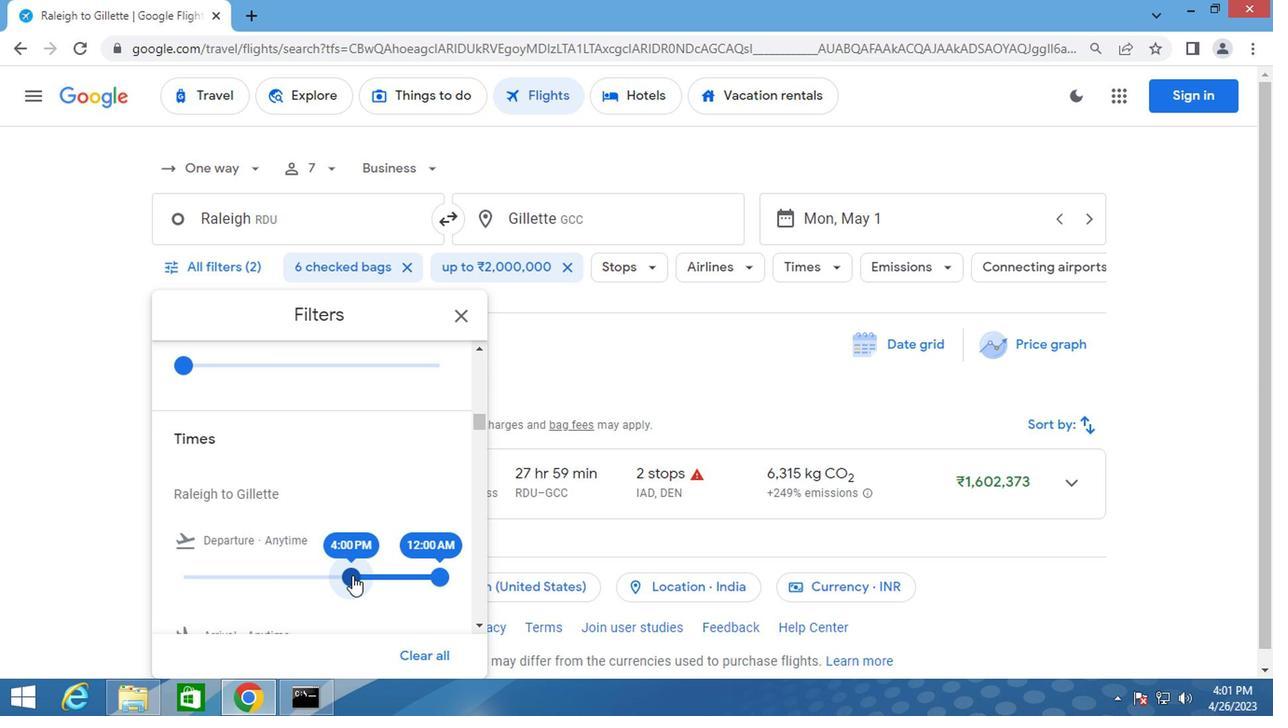 
Action: Mouse pressed left at (357, 512)
Screenshot: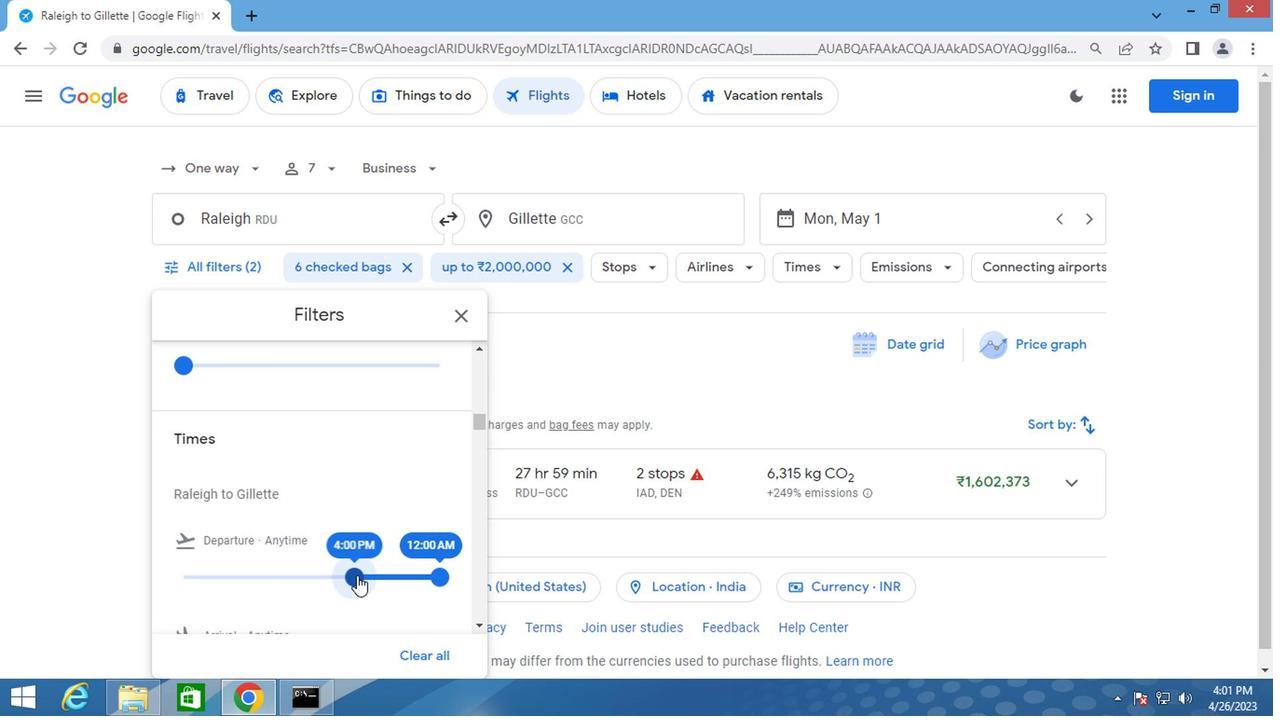 
Action: Mouse moved to (435, 322)
Screenshot: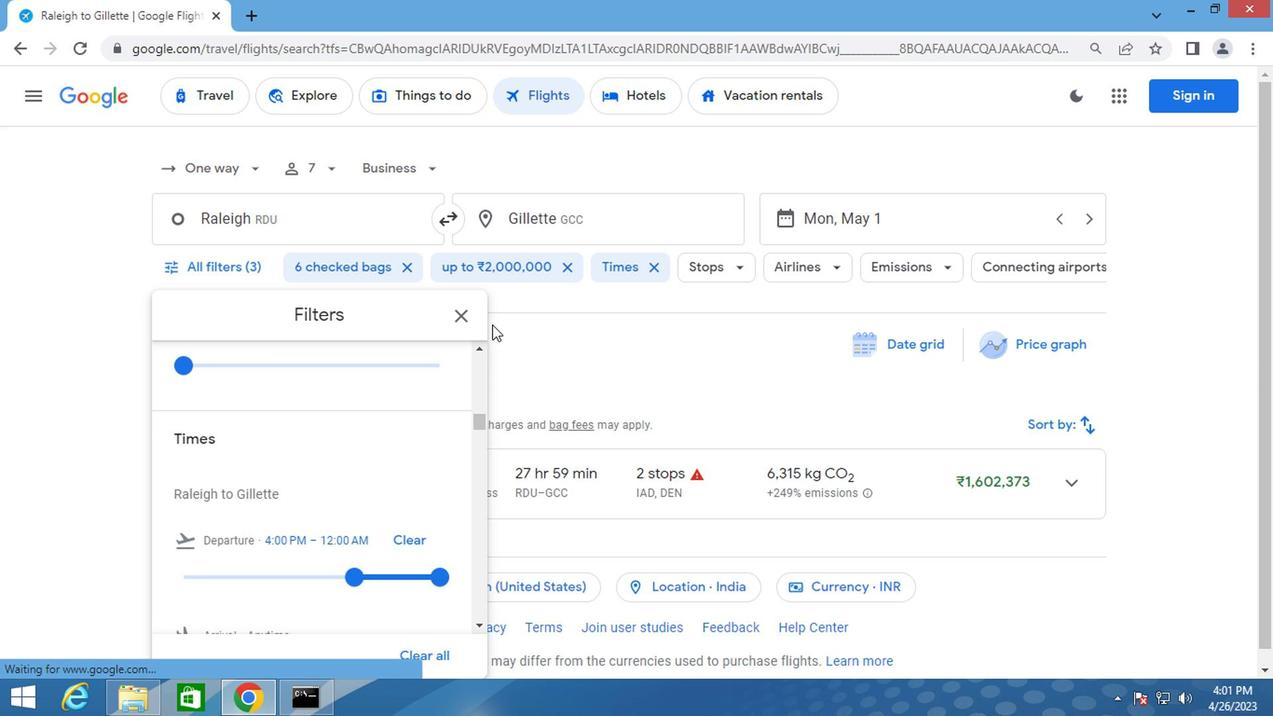 
Action: Mouse pressed left at (435, 322)
Screenshot: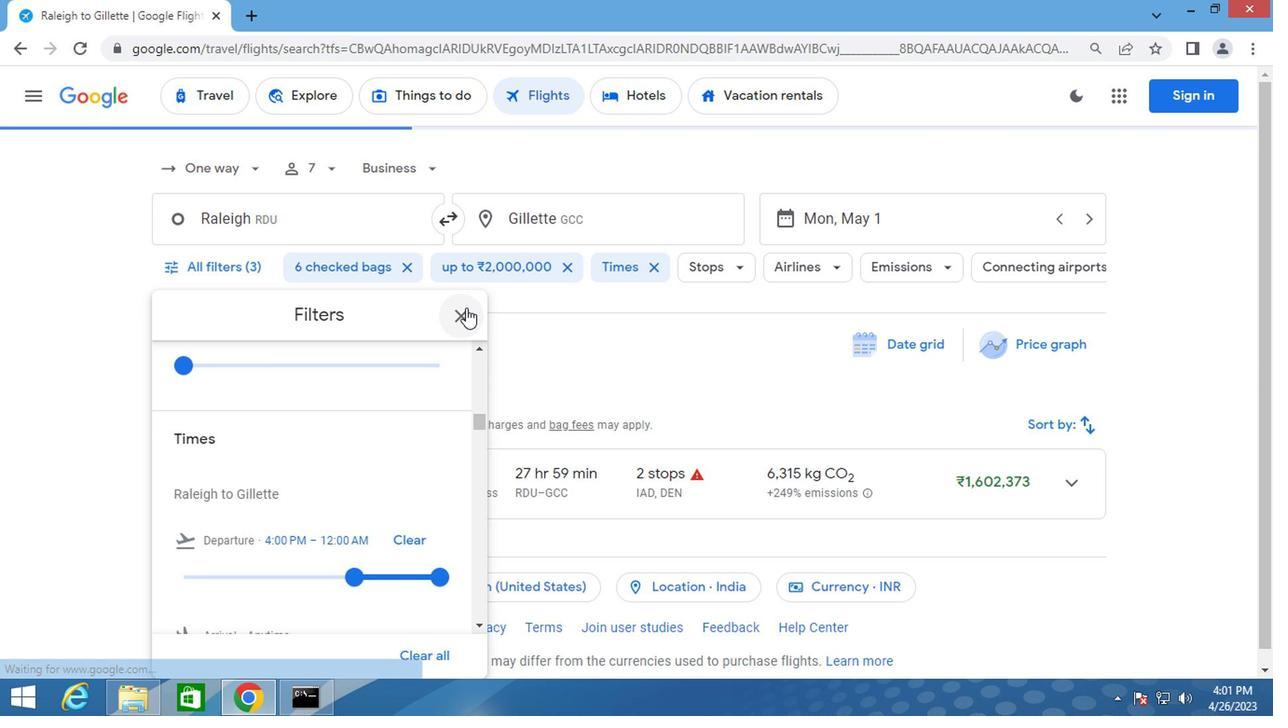
Action: Key pressed <Key.f8>
Screenshot: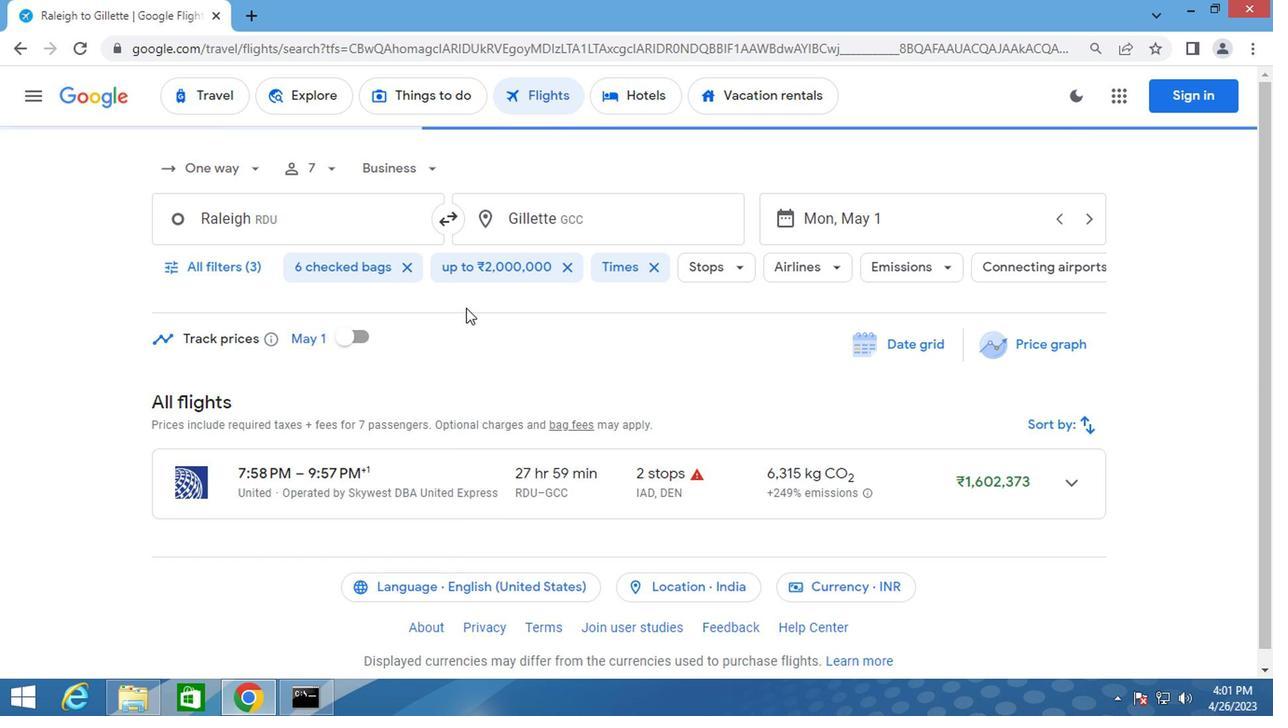 
